 Task: Add a signature Gary Collins containing Have a great Memorial Day, Gary Collins to email address softage.1@softage.net and add a label Jewelry
Action: Mouse moved to (447, 735)
Screenshot: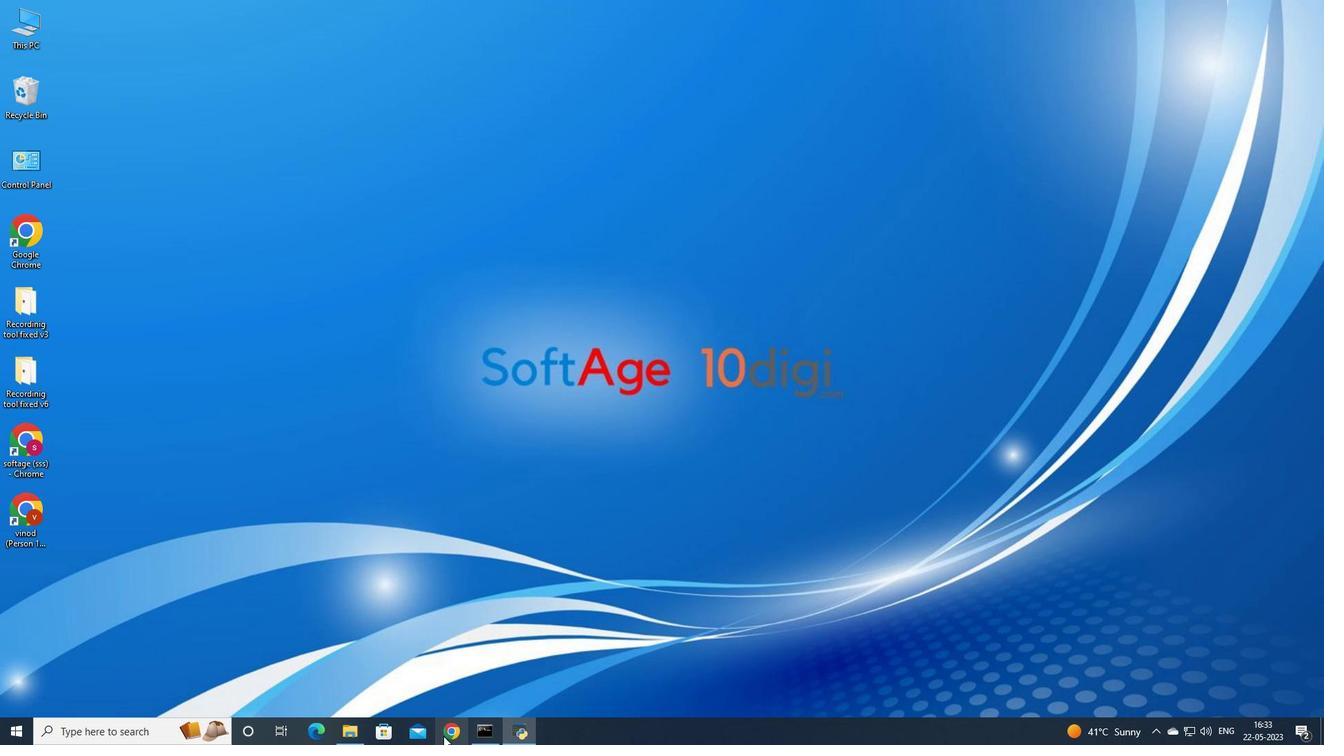 
Action: Mouse pressed left at (447, 735)
Screenshot: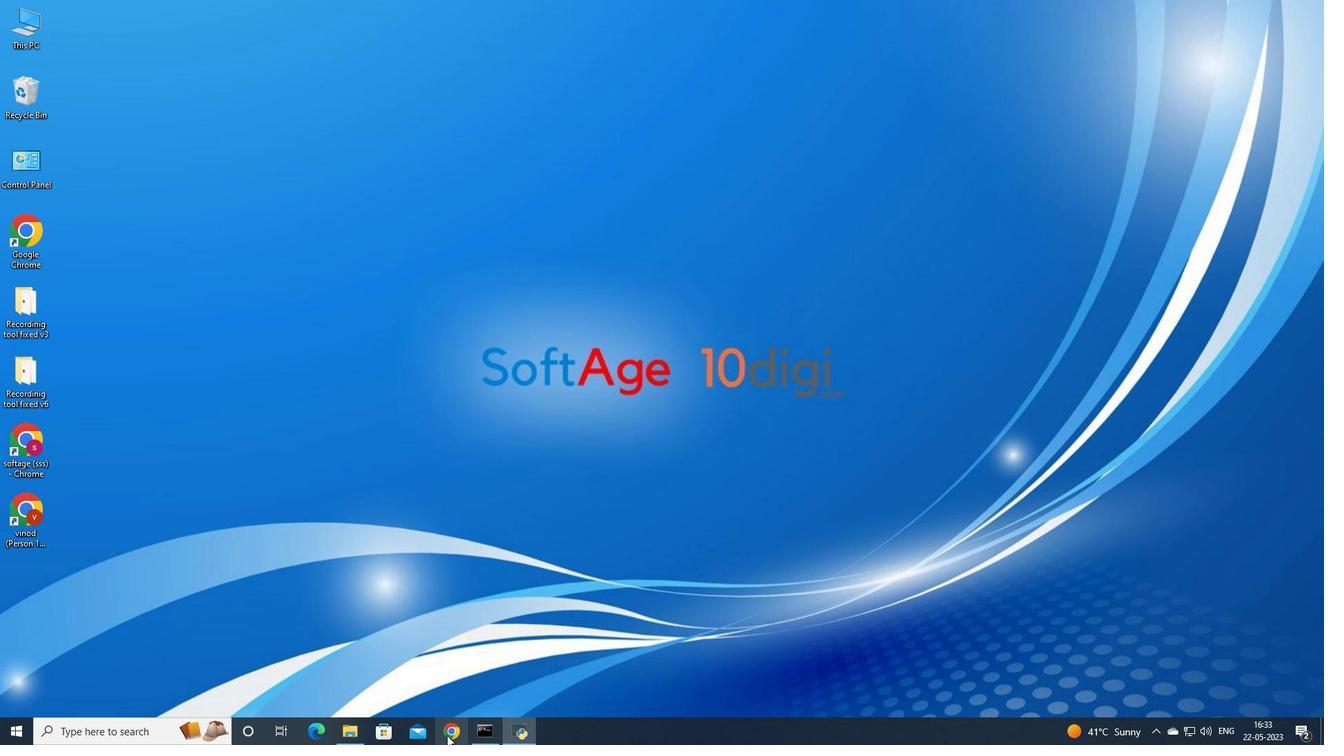 
Action: Mouse moved to (567, 432)
Screenshot: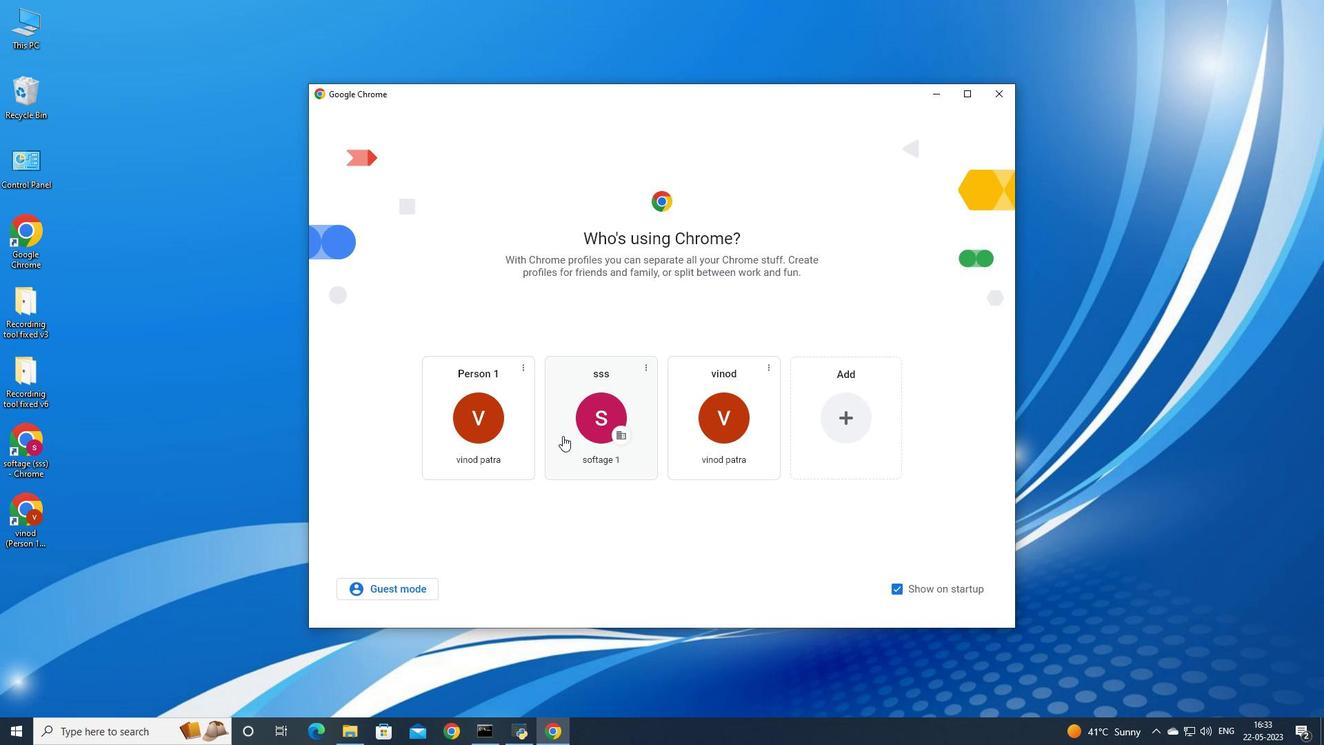 
Action: Mouse pressed left at (567, 432)
Screenshot: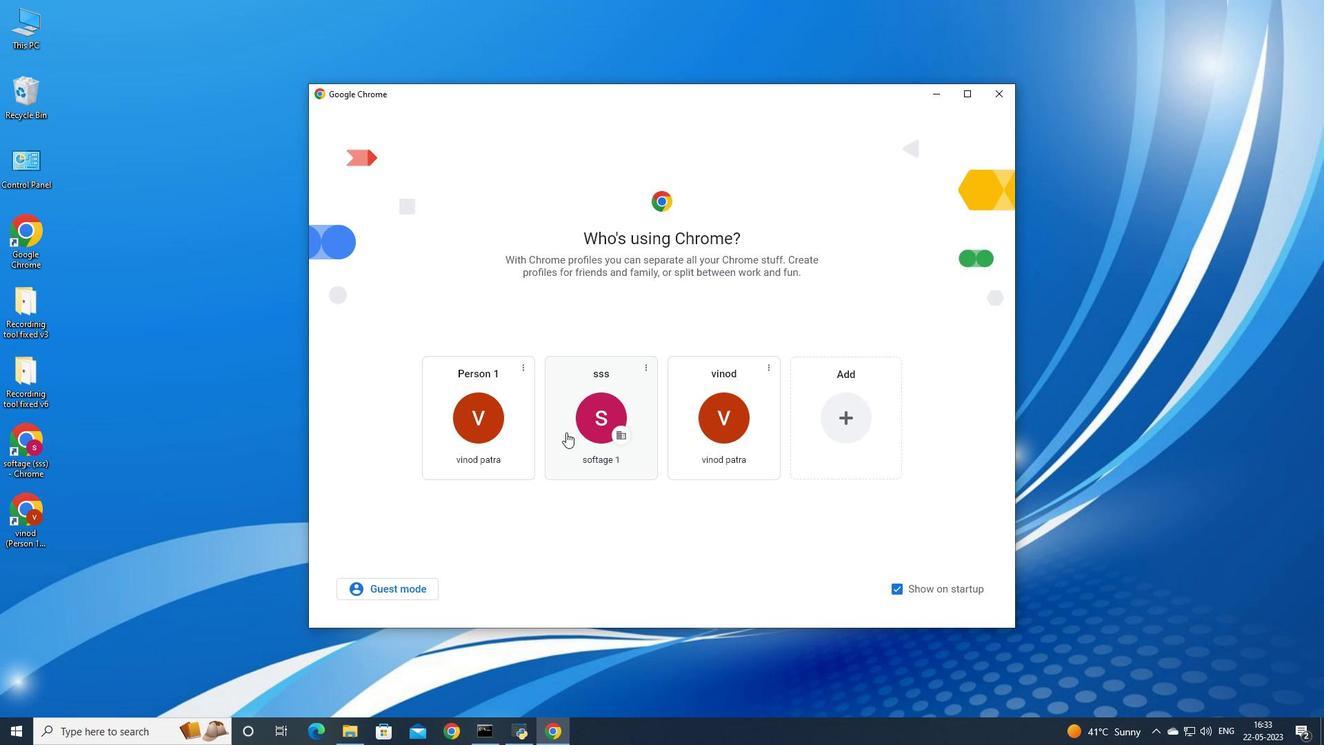 
Action: Mouse moved to (1188, 75)
Screenshot: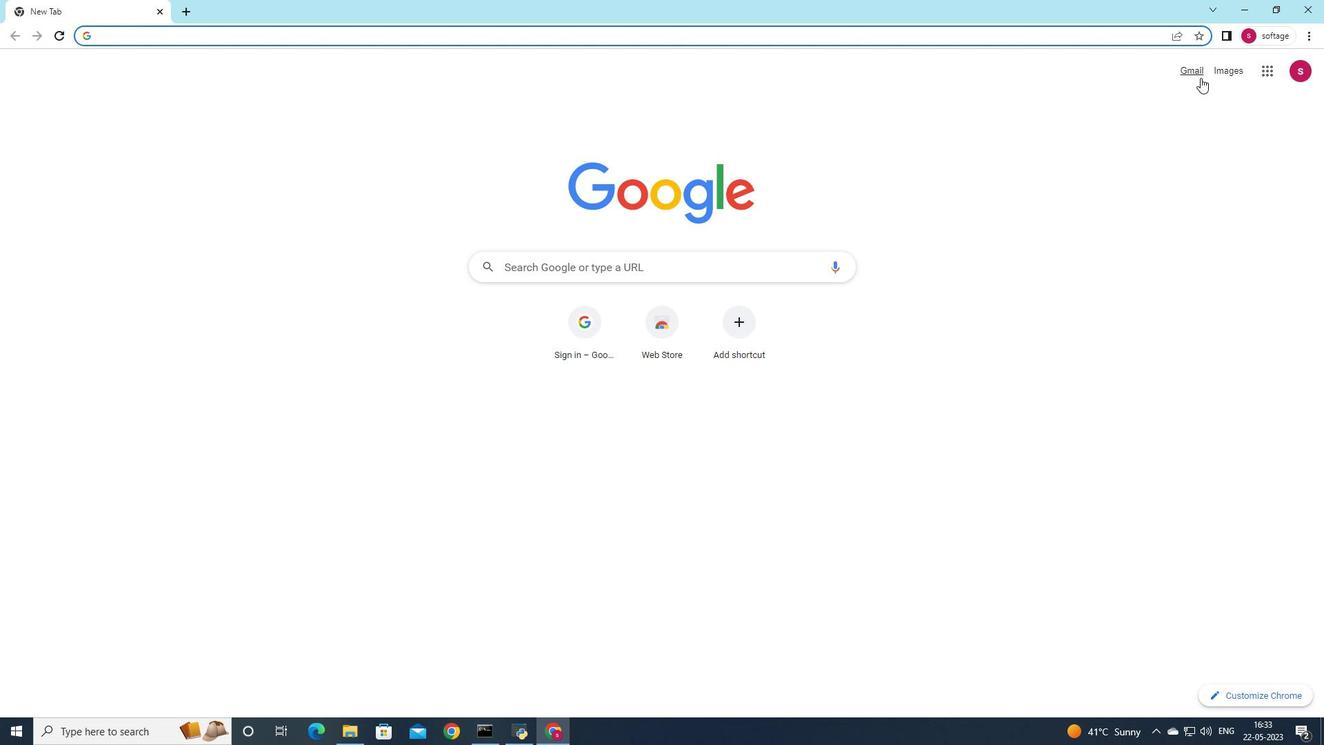 
Action: Mouse pressed left at (1188, 75)
Screenshot: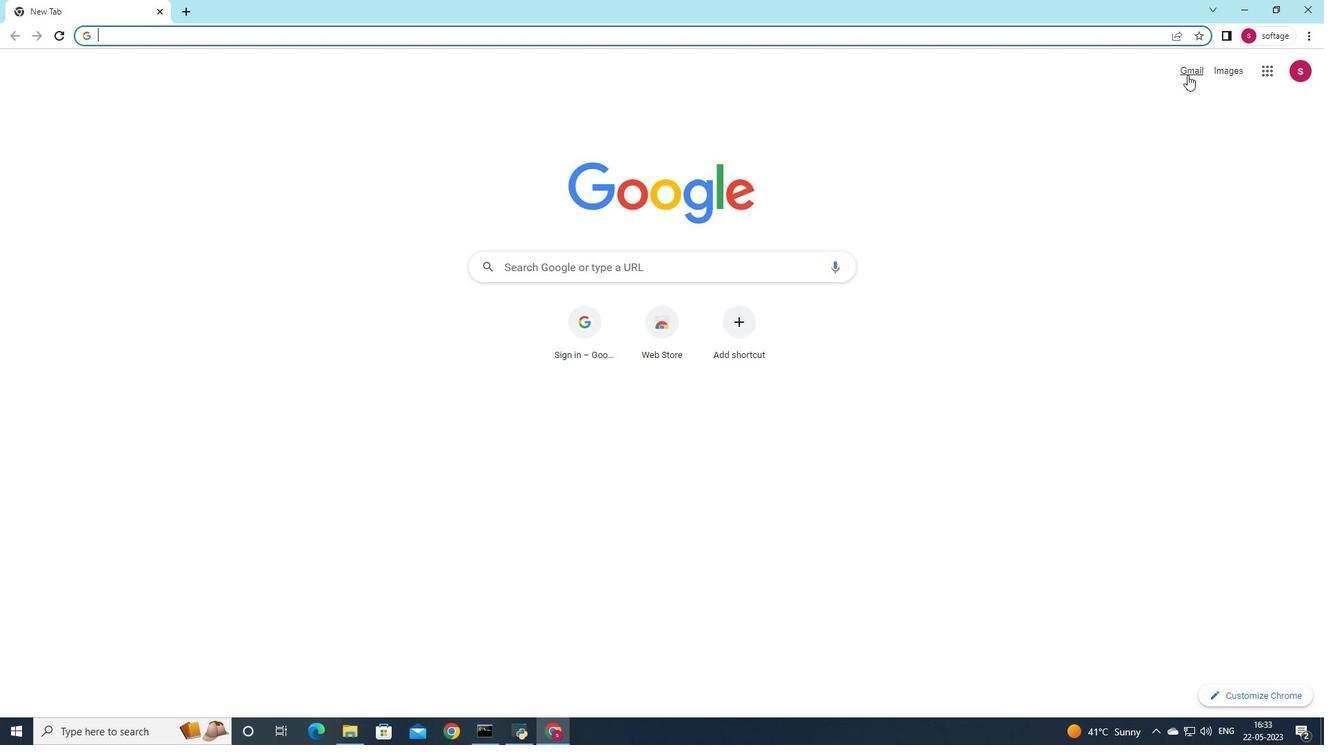 
Action: Mouse moved to (1174, 97)
Screenshot: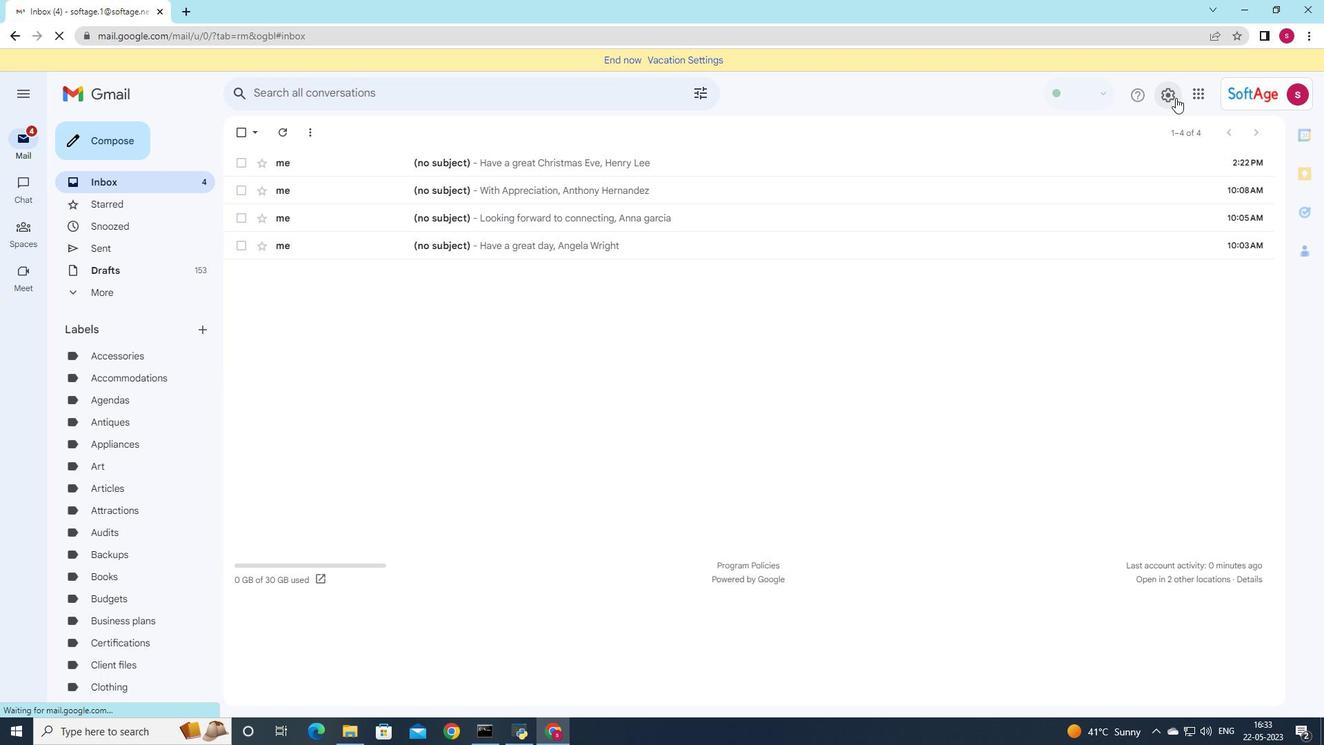
Action: Mouse pressed left at (1174, 97)
Screenshot: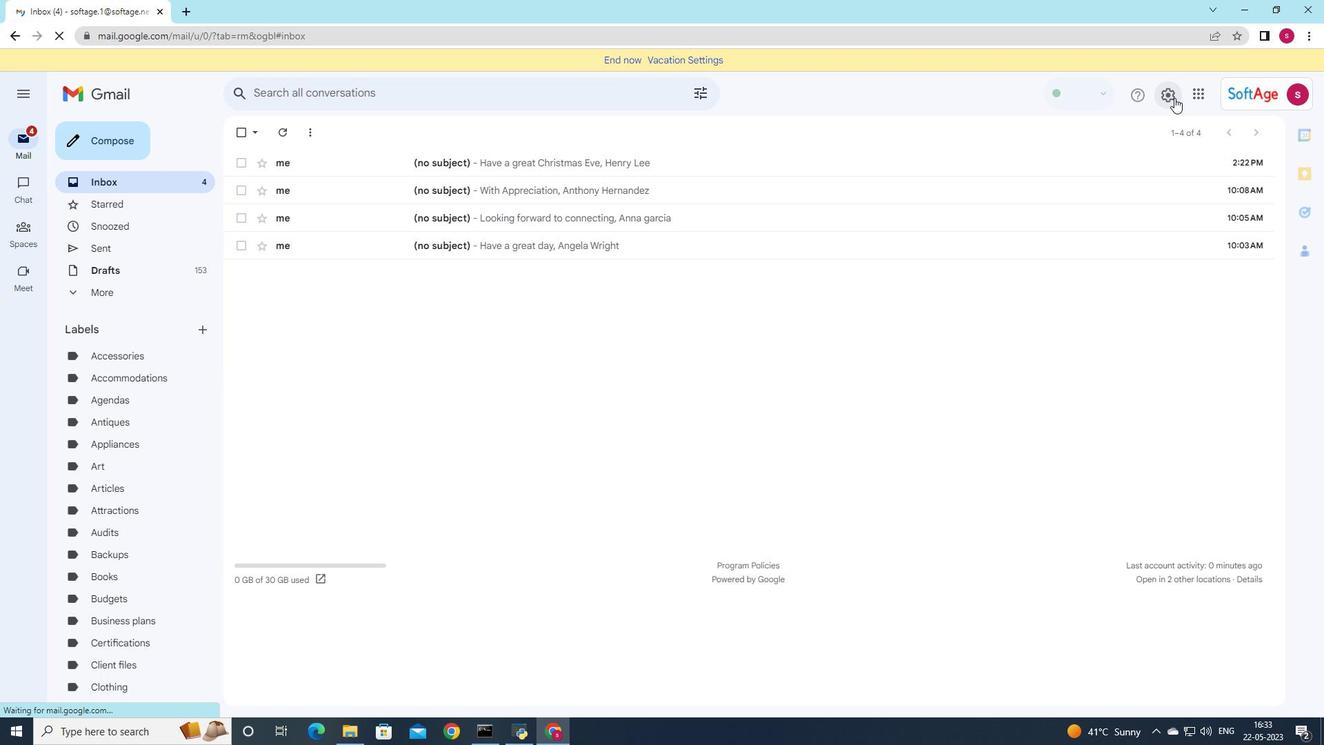 
Action: Mouse moved to (1186, 156)
Screenshot: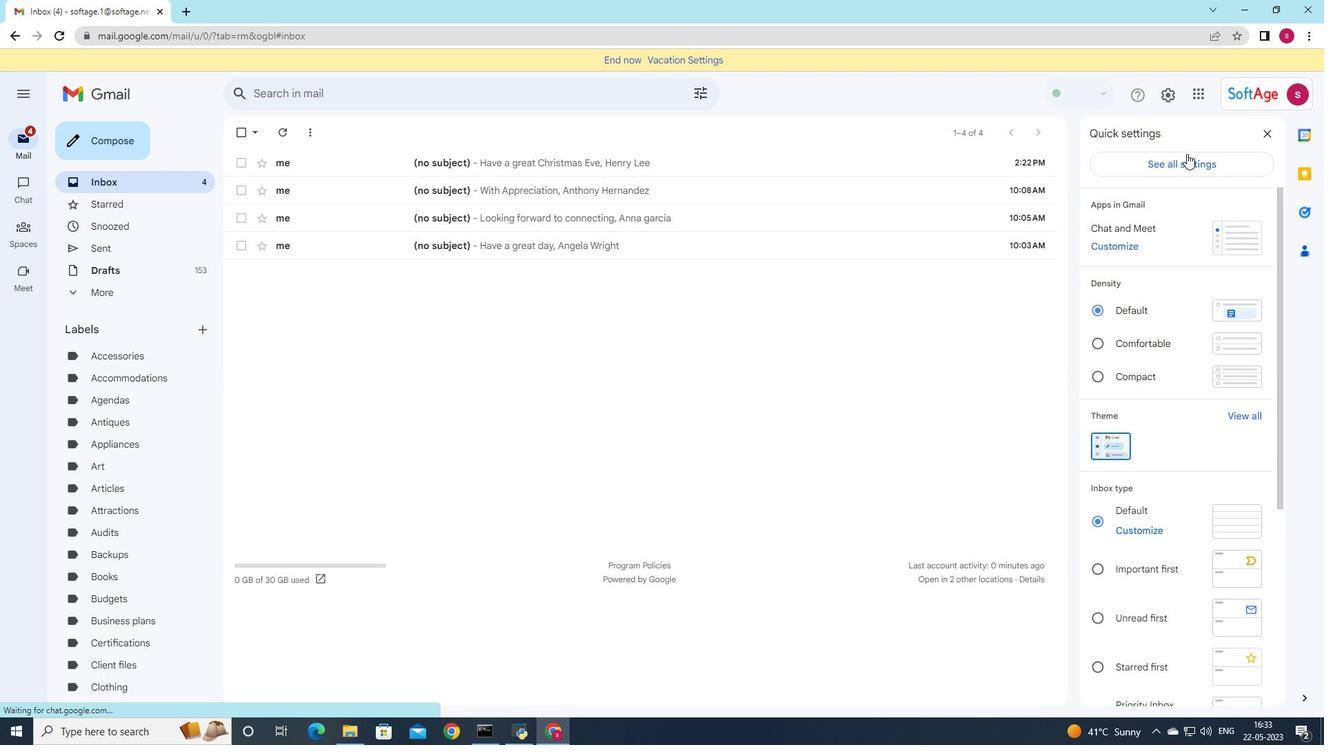 
Action: Mouse pressed left at (1186, 156)
Screenshot: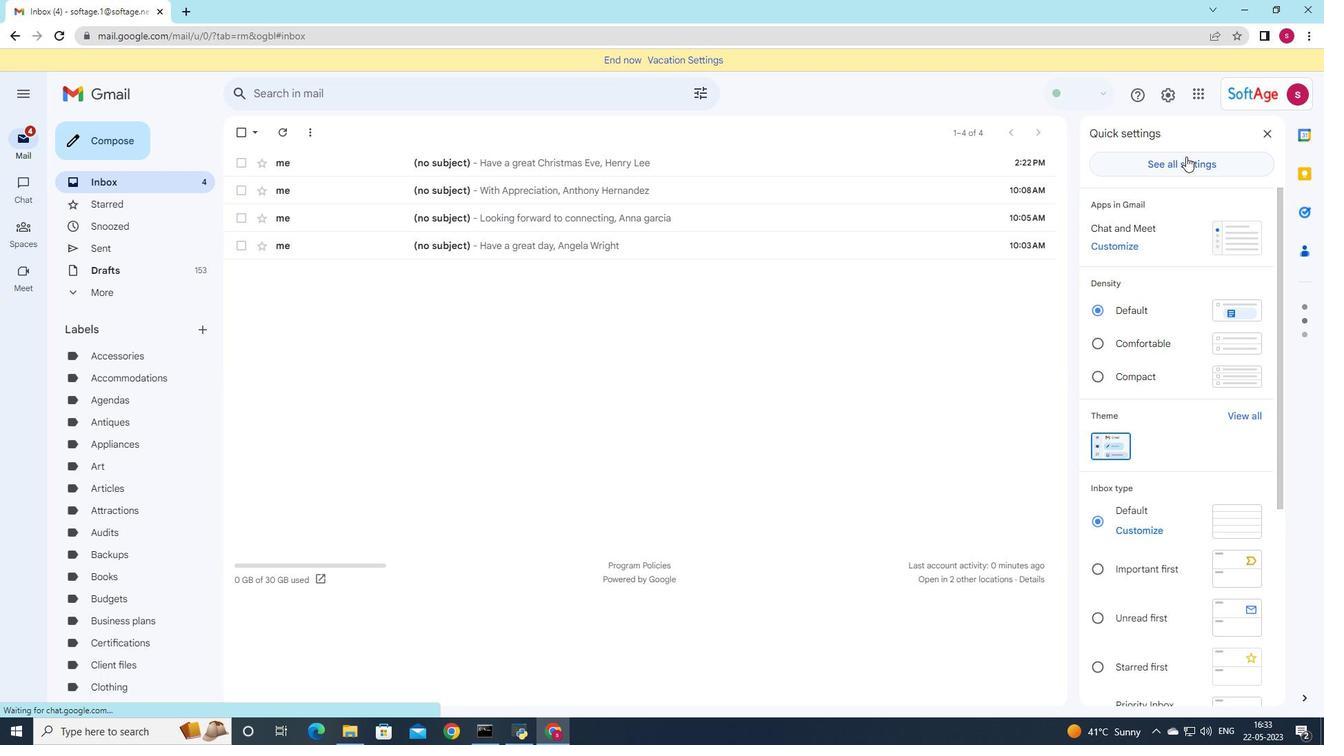 
Action: Mouse moved to (565, 372)
Screenshot: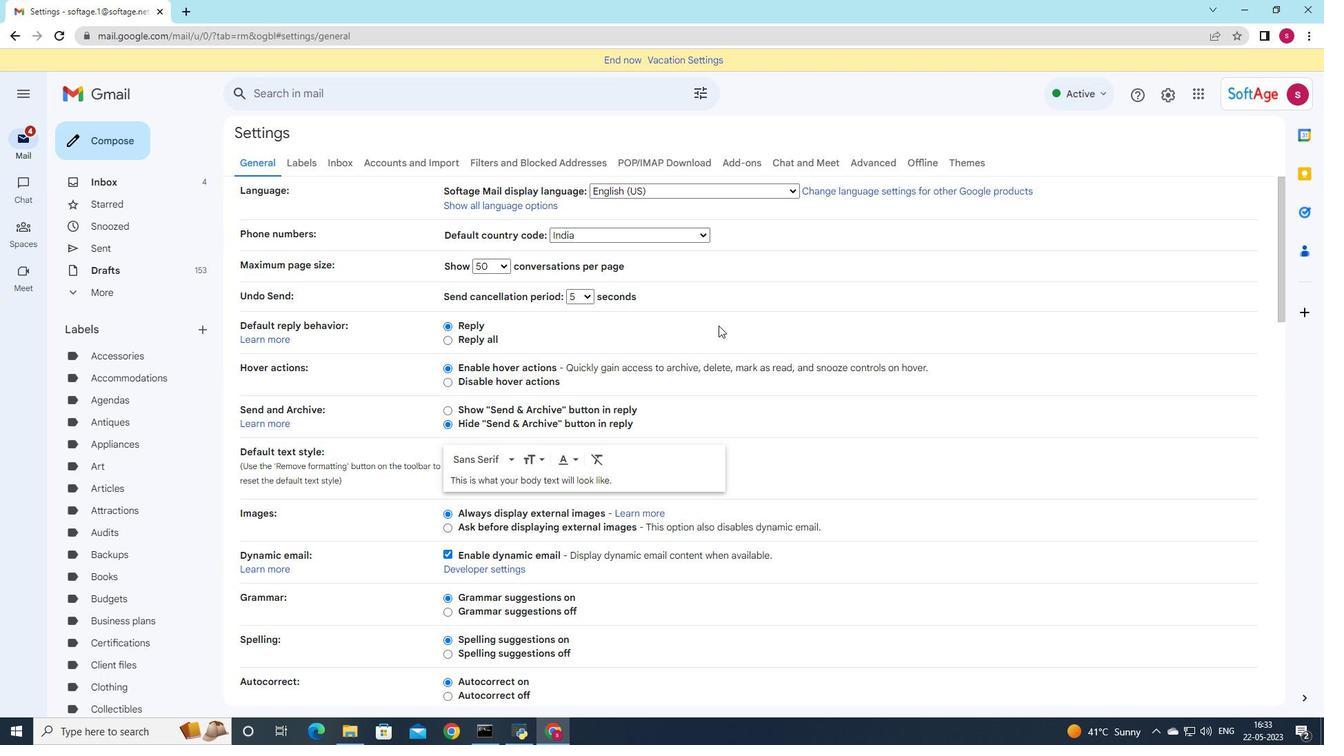 
Action: Mouse scrolled (565, 371) with delta (0, 0)
Screenshot: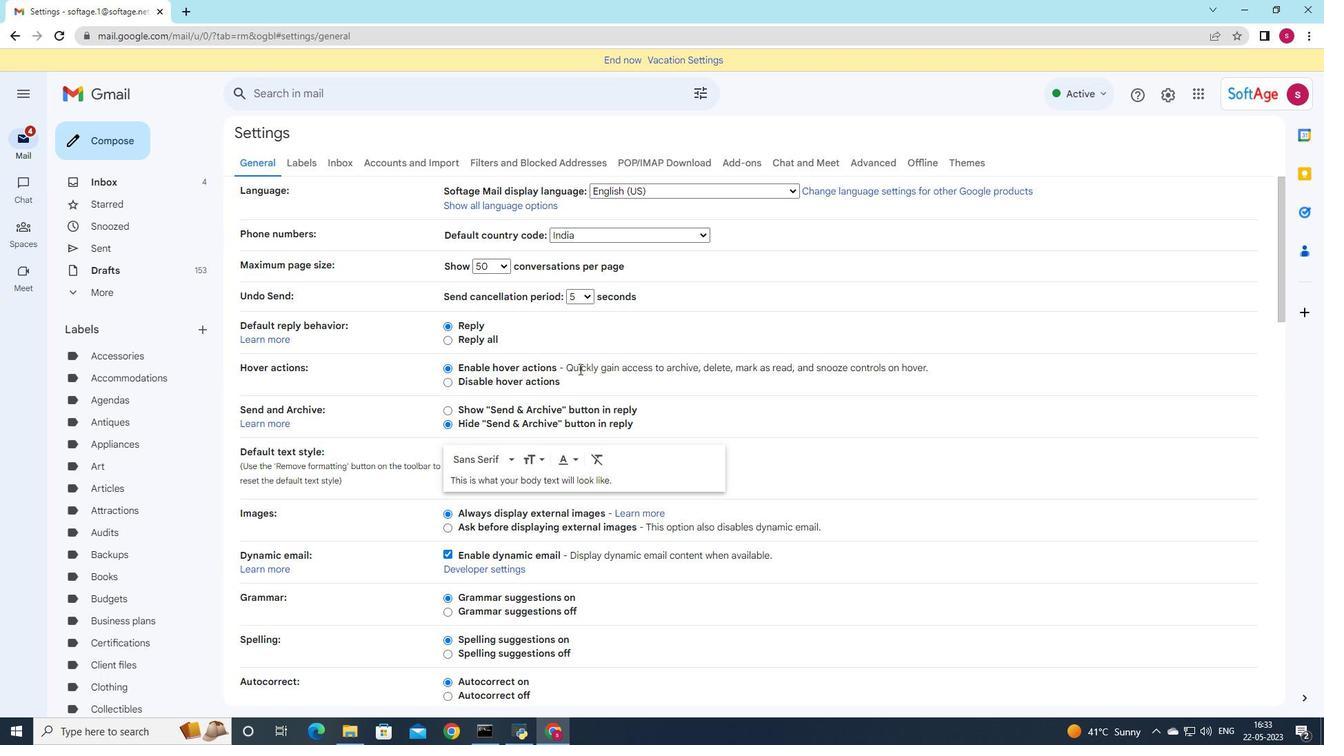 
Action: Mouse scrolled (565, 371) with delta (0, 0)
Screenshot: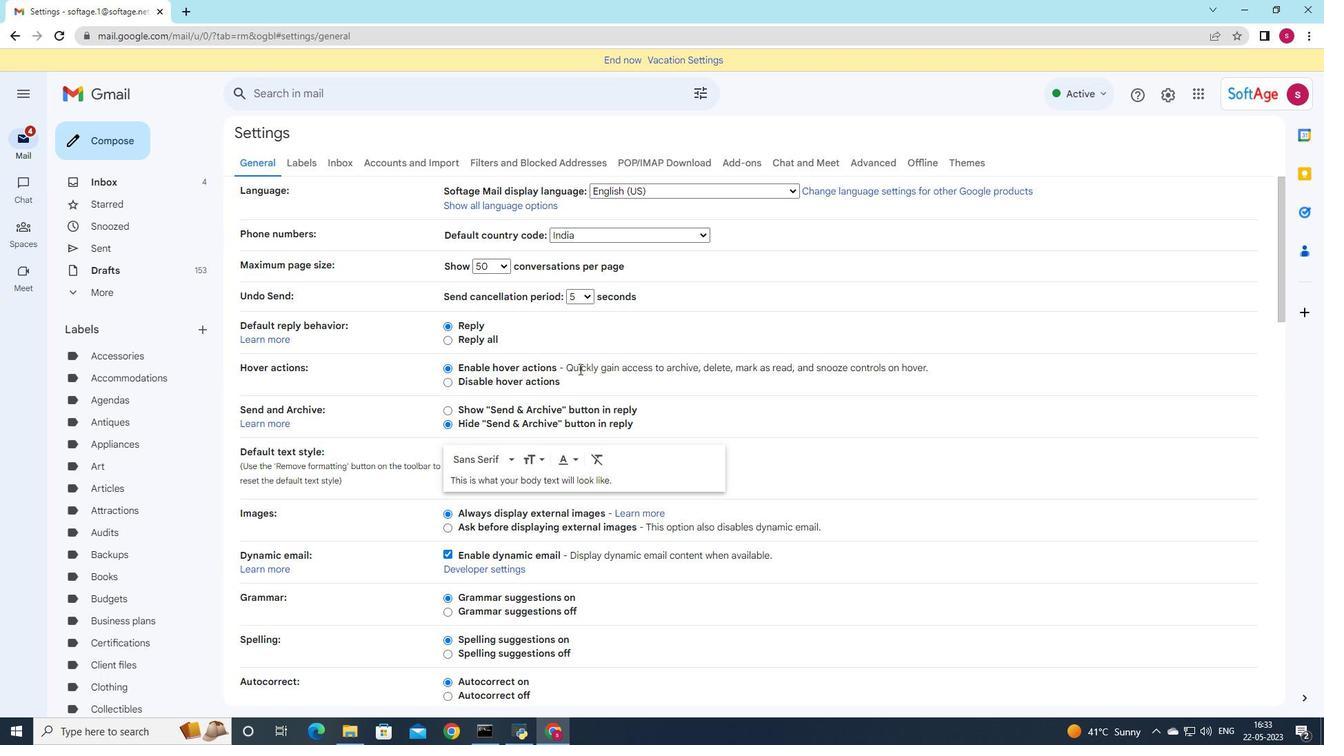 
Action: Mouse scrolled (565, 371) with delta (0, 0)
Screenshot: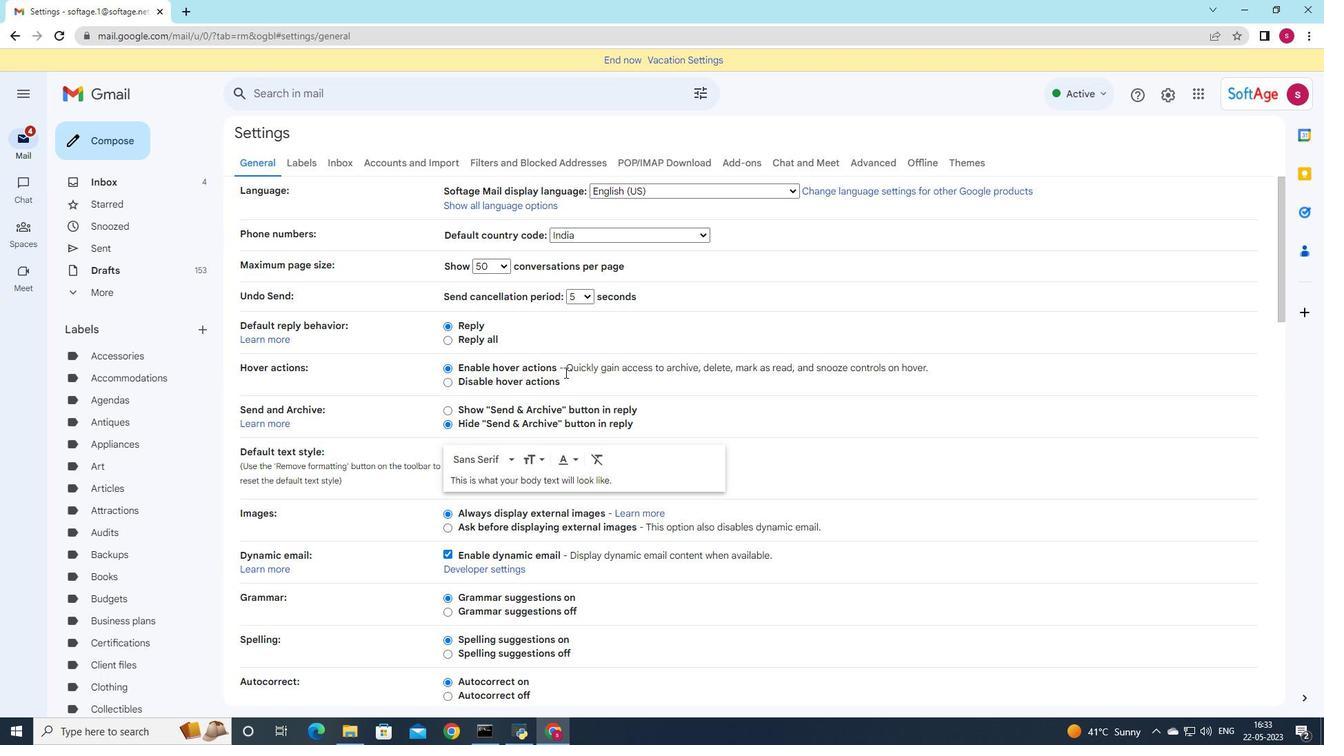 
Action: Mouse scrolled (565, 371) with delta (0, 0)
Screenshot: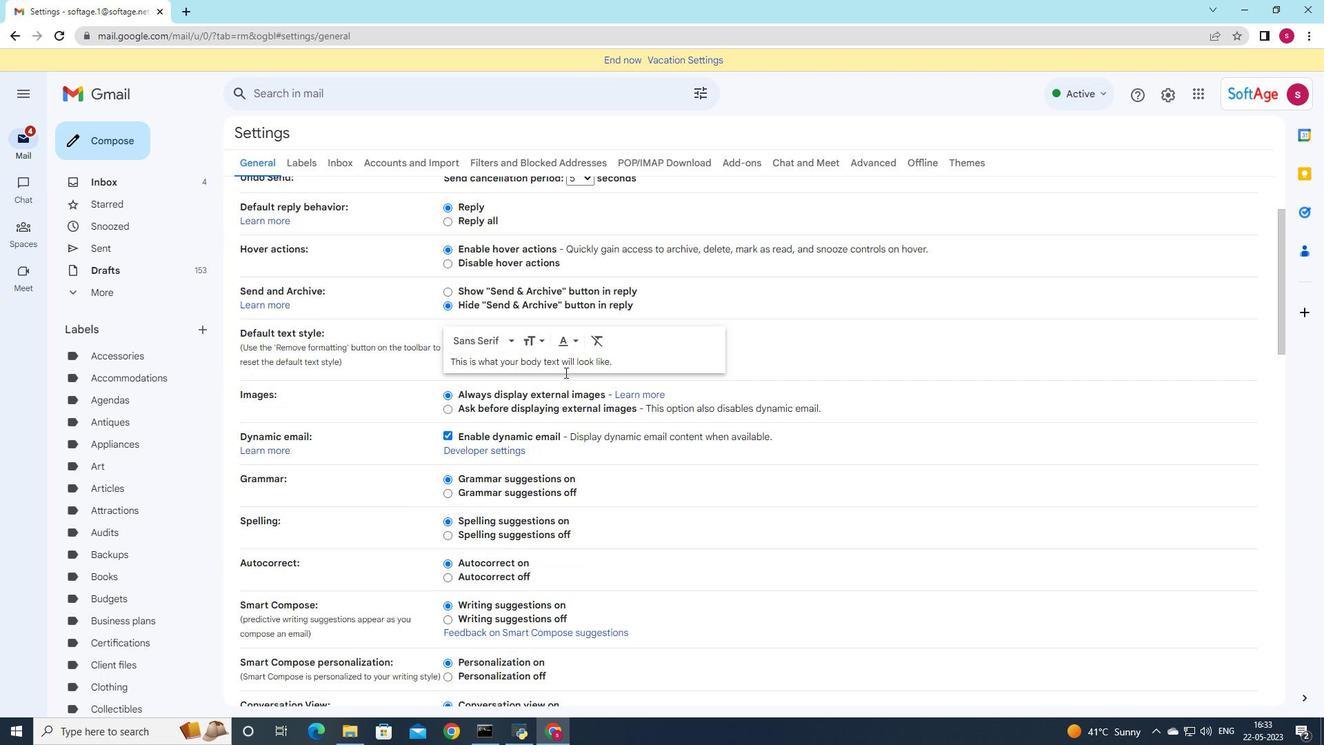 
Action: Mouse scrolled (565, 371) with delta (0, 0)
Screenshot: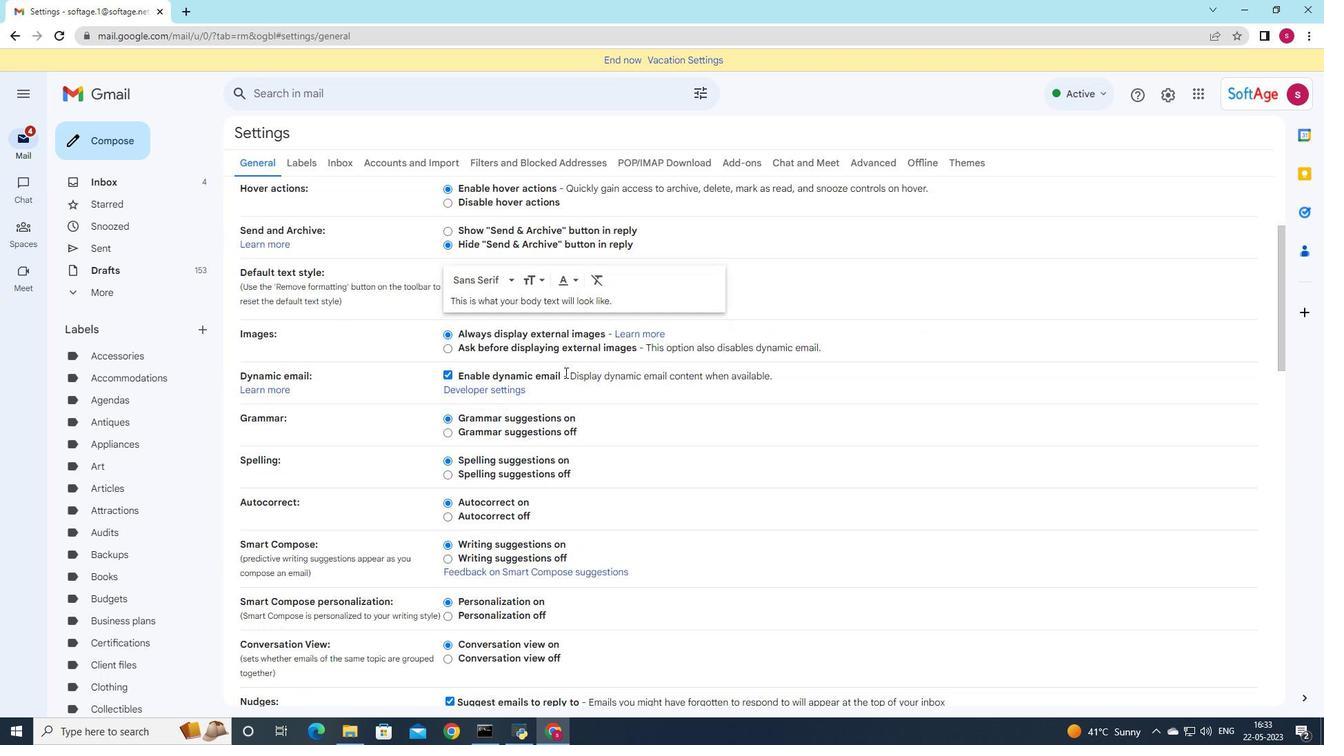 
Action: Mouse scrolled (565, 371) with delta (0, 0)
Screenshot: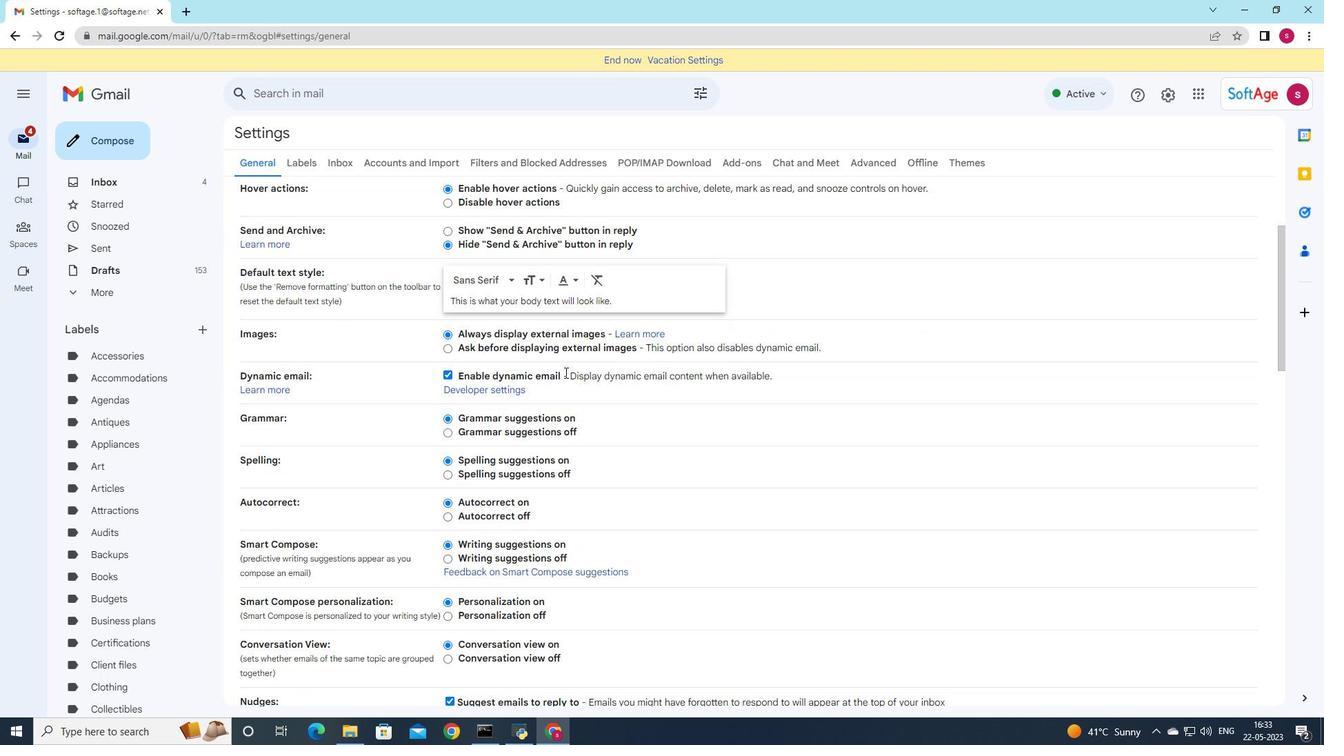 
Action: Mouse scrolled (565, 371) with delta (0, 0)
Screenshot: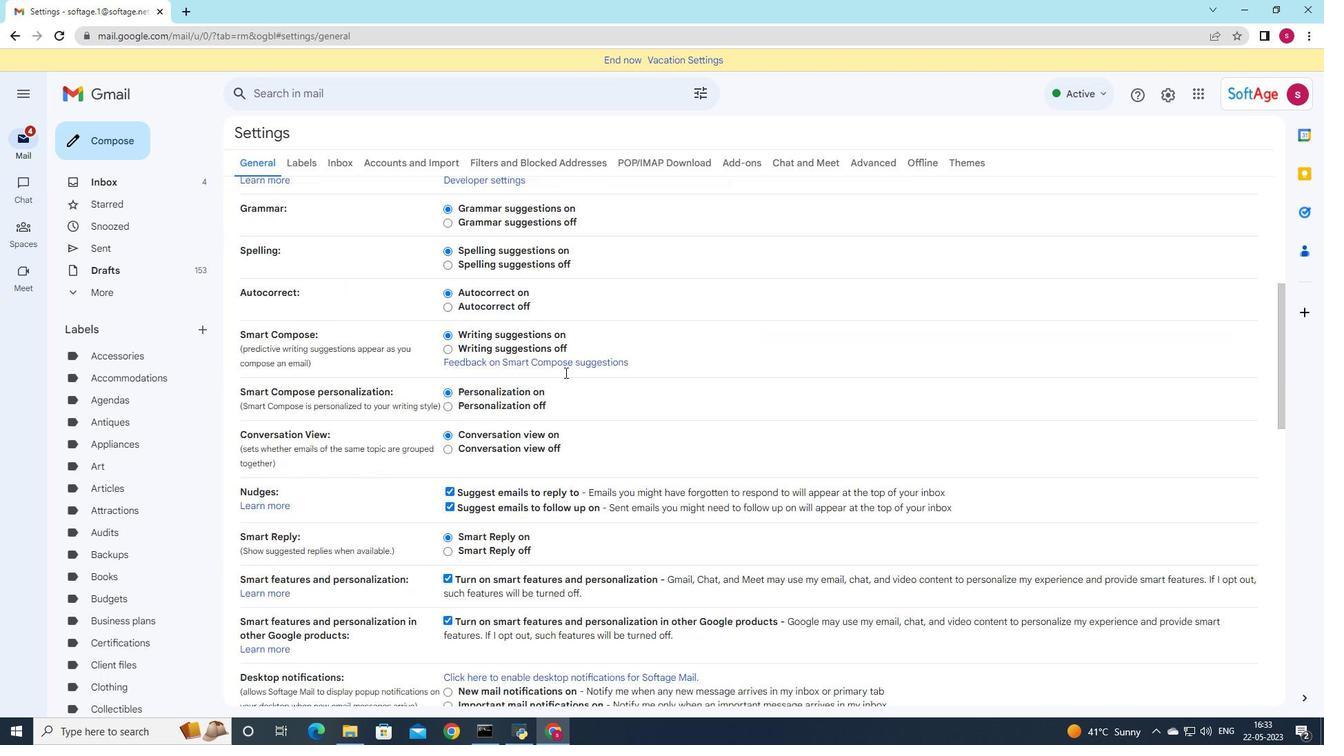 
Action: Mouse scrolled (565, 371) with delta (0, 0)
Screenshot: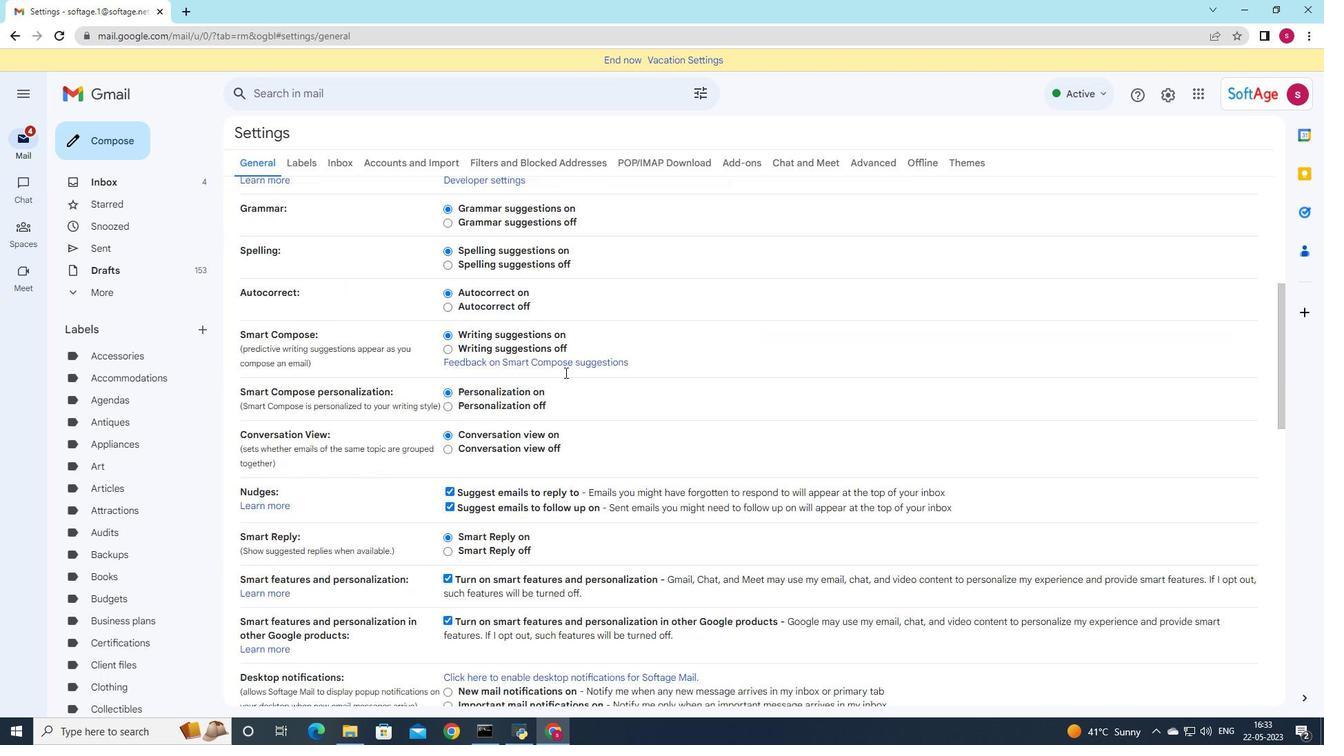 
Action: Mouse scrolled (565, 371) with delta (0, 0)
Screenshot: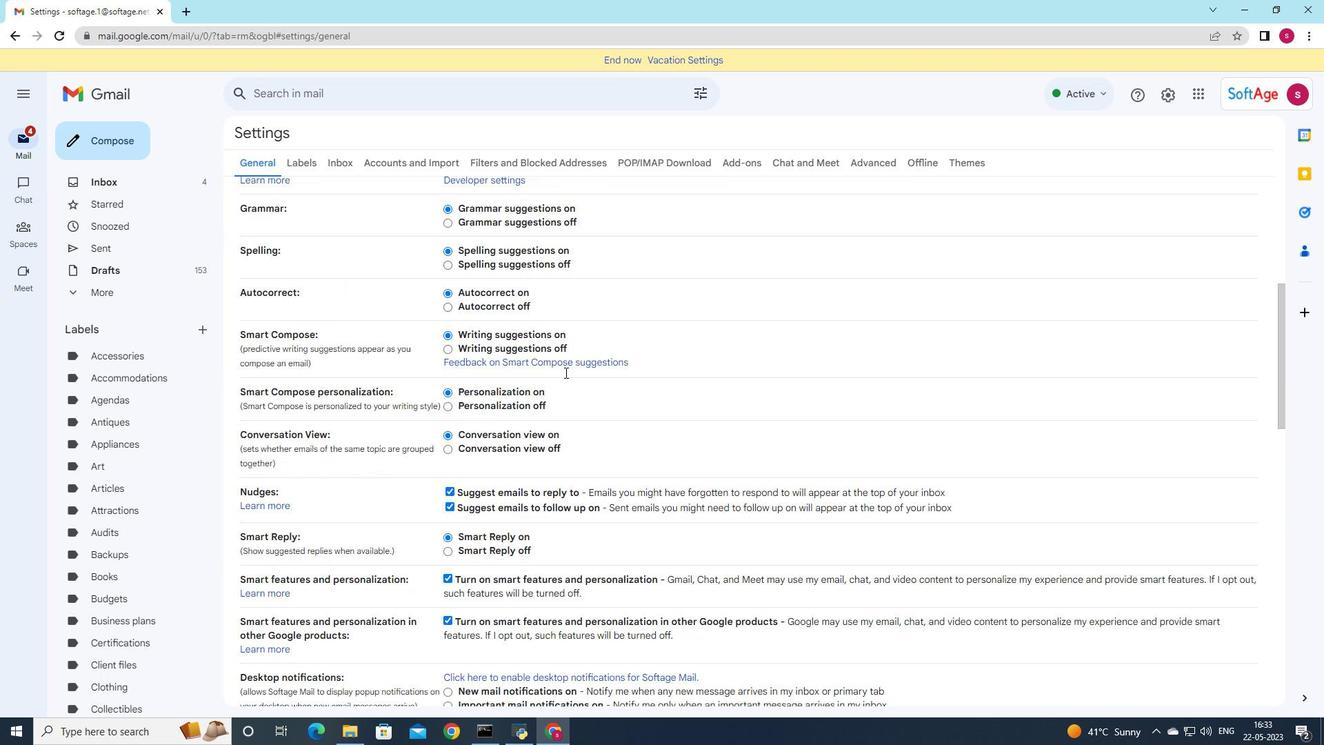 
Action: Mouse scrolled (565, 371) with delta (0, 0)
Screenshot: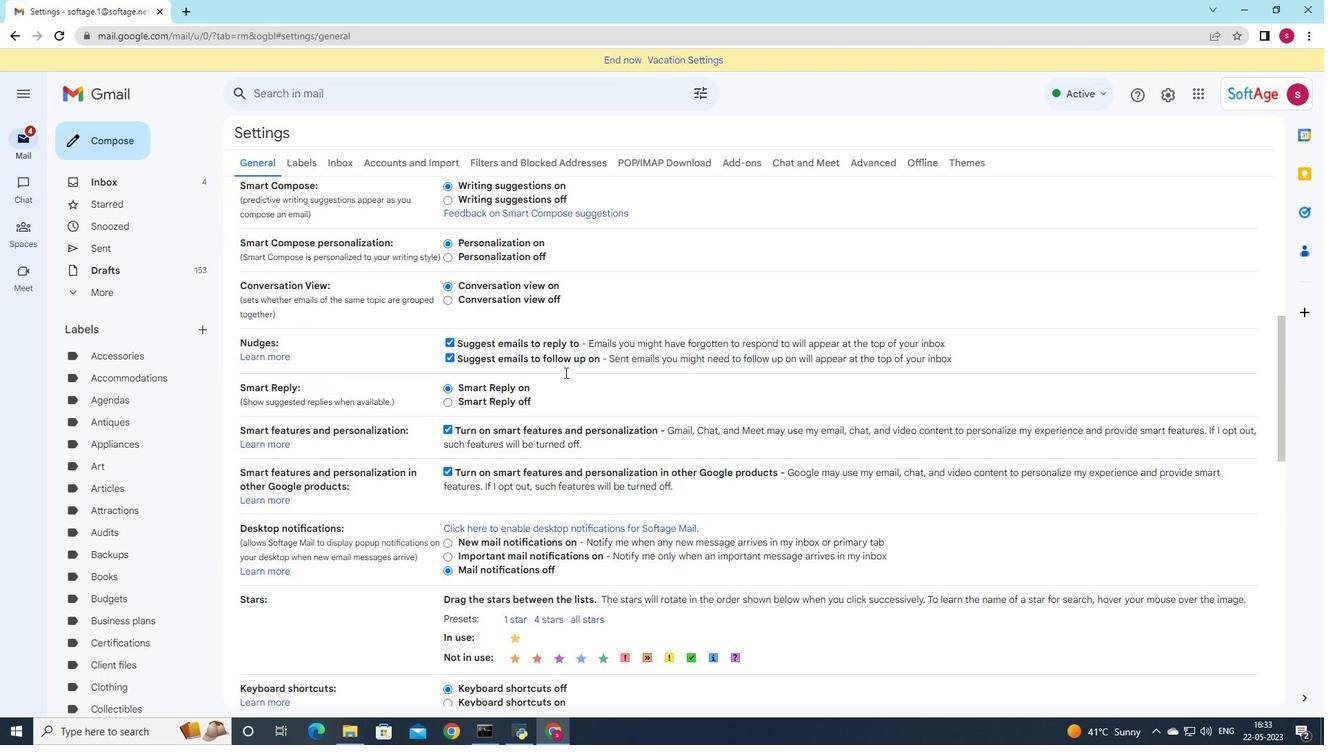 
Action: Mouse scrolled (565, 371) with delta (0, 0)
Screenshot: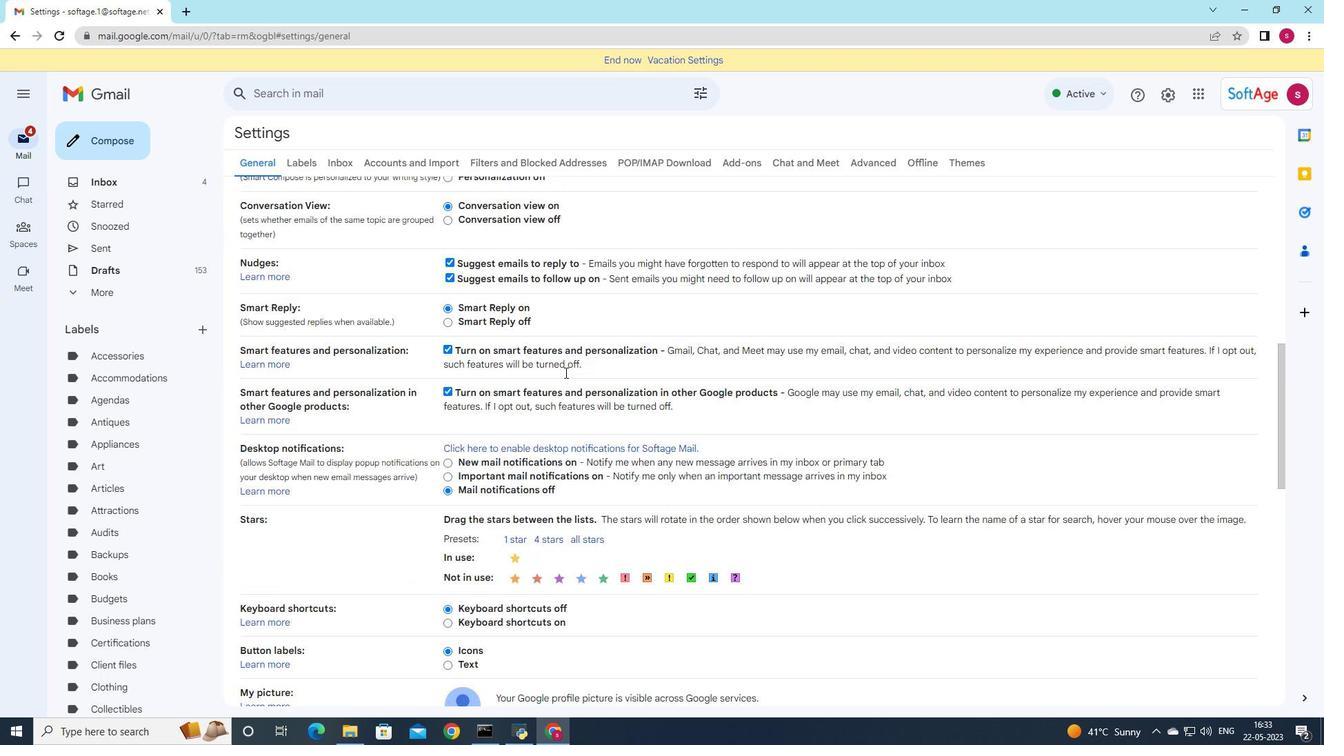 
Action: Mouse moved to (521, 403)
Screenshot: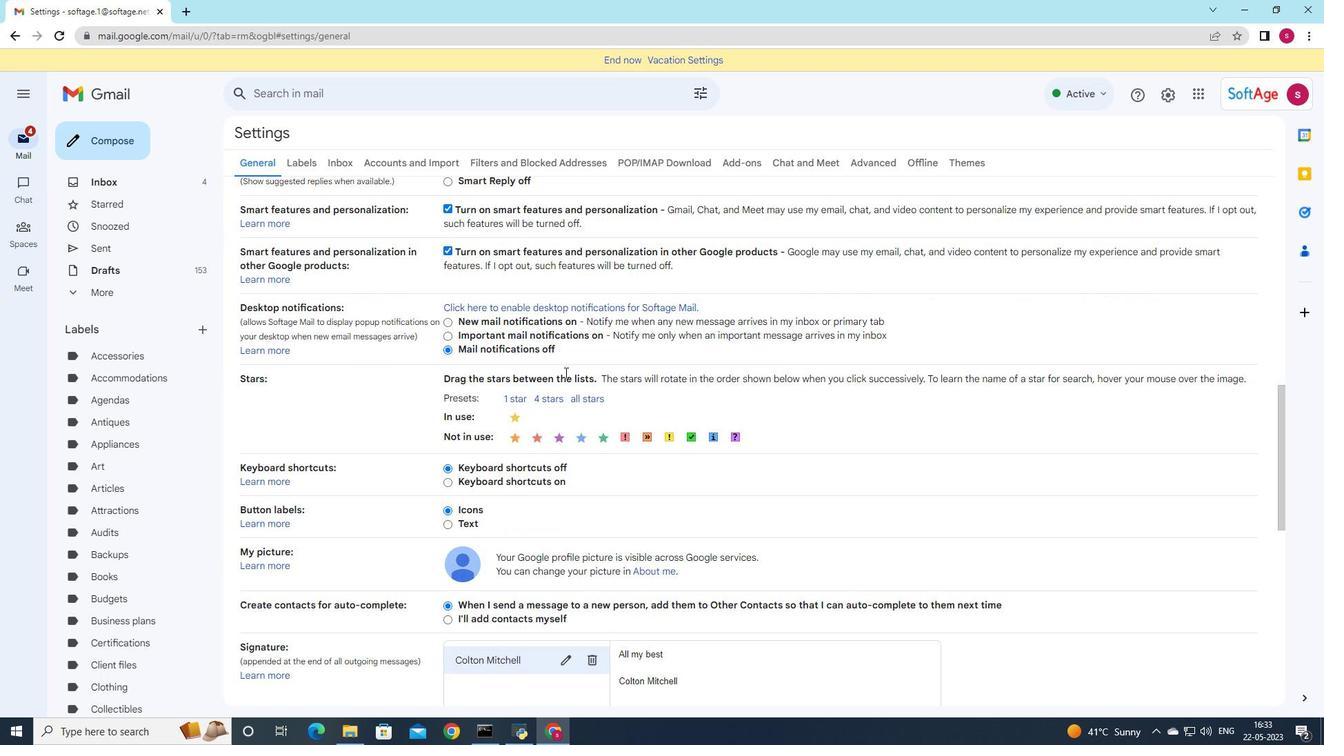 
Action: Mouse scrolled (521, 403) with delta (0, 0)
Screenshot: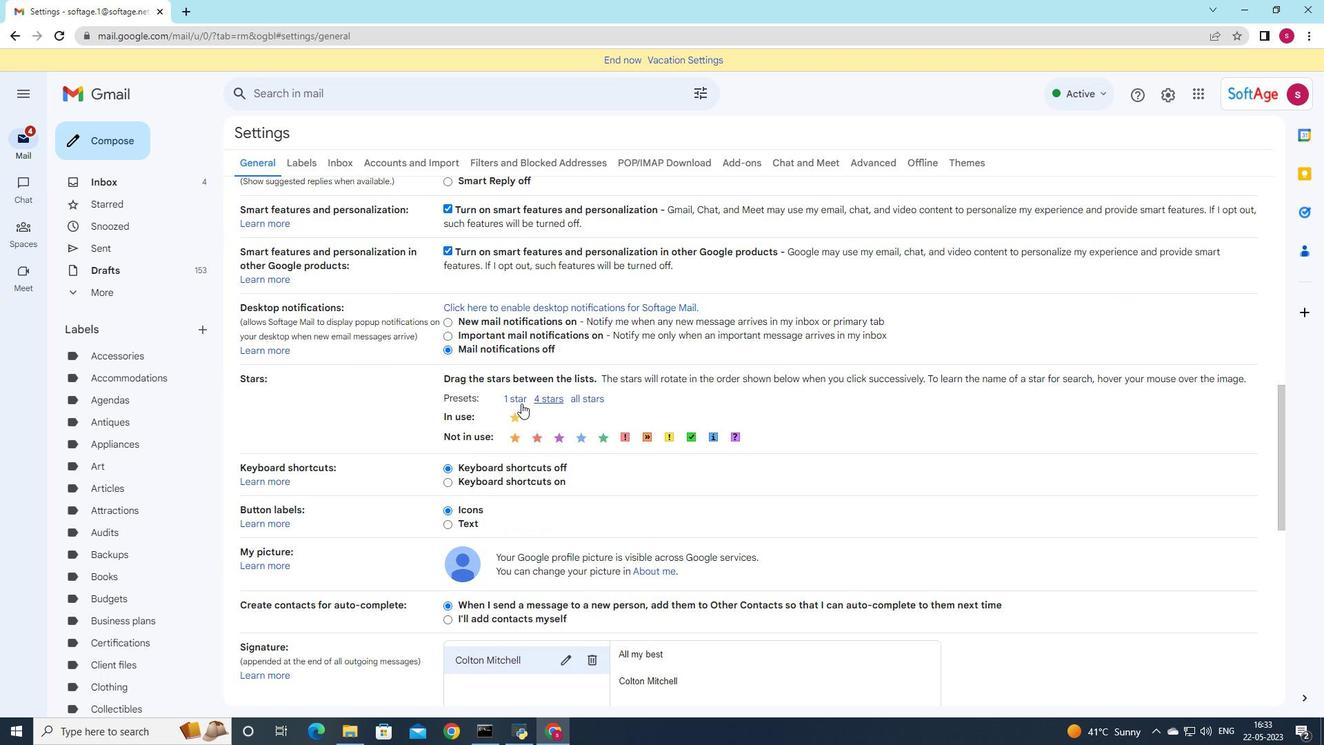 
Action: Mouse scrolled (521, 403) with delta (0, 0)
Screenshot: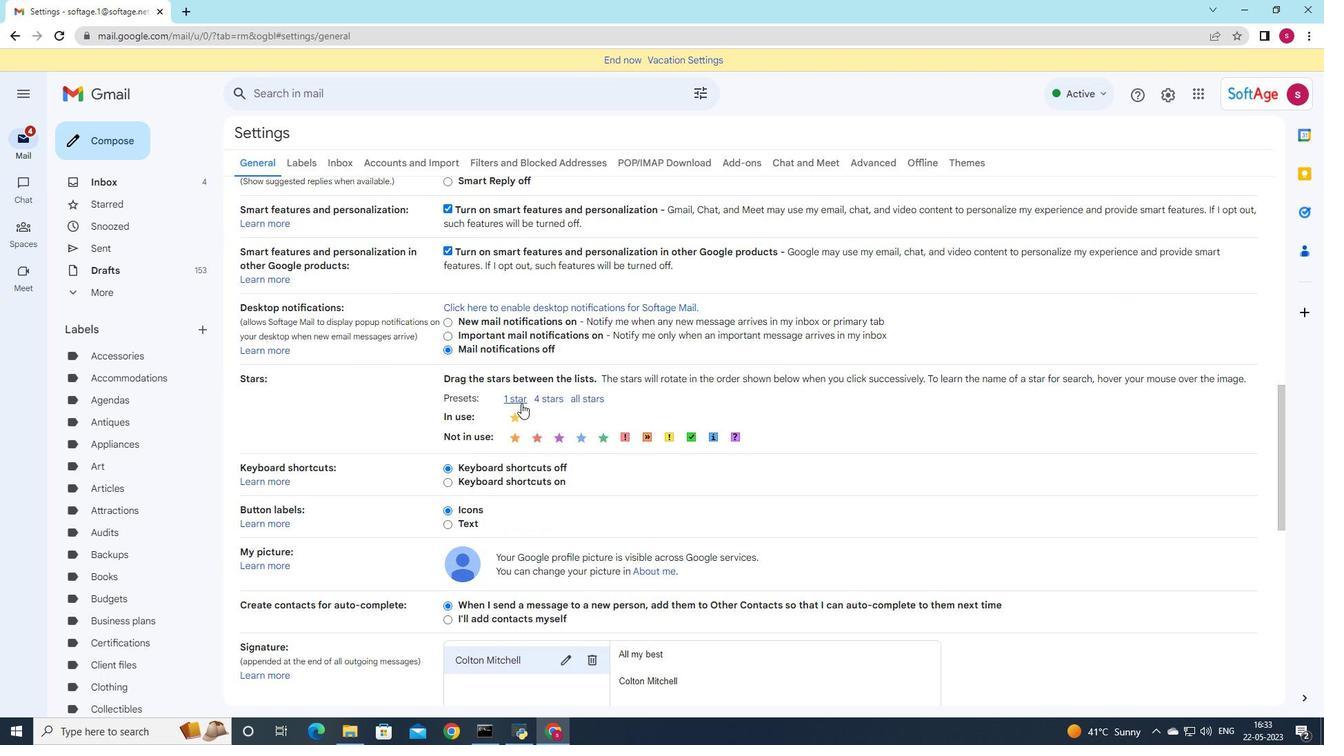 
Action: Mouse scrolled (521, 403) with delta (0, 0)
Screenshot: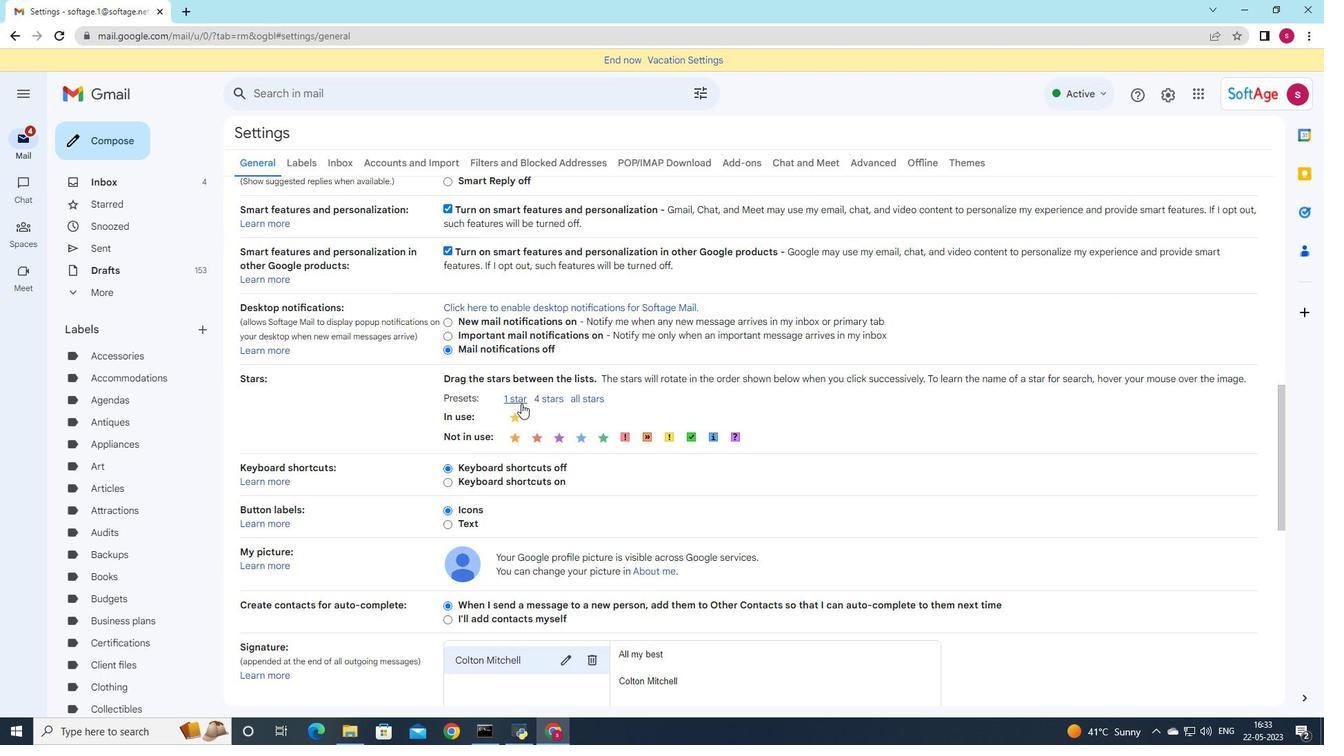 
Action: Mouse moved to (593, 454)
Screenshot: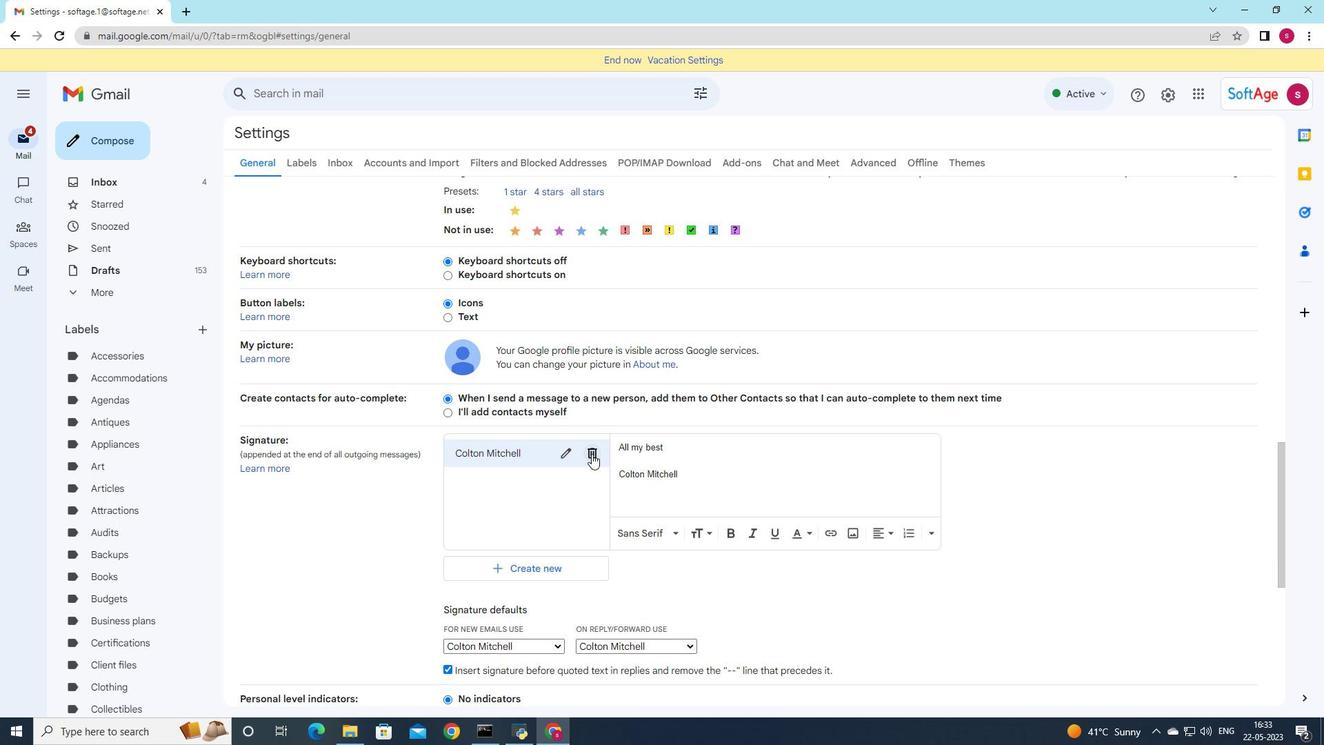 
Action: Mouse pressed left at (593, 454)
Screenshot: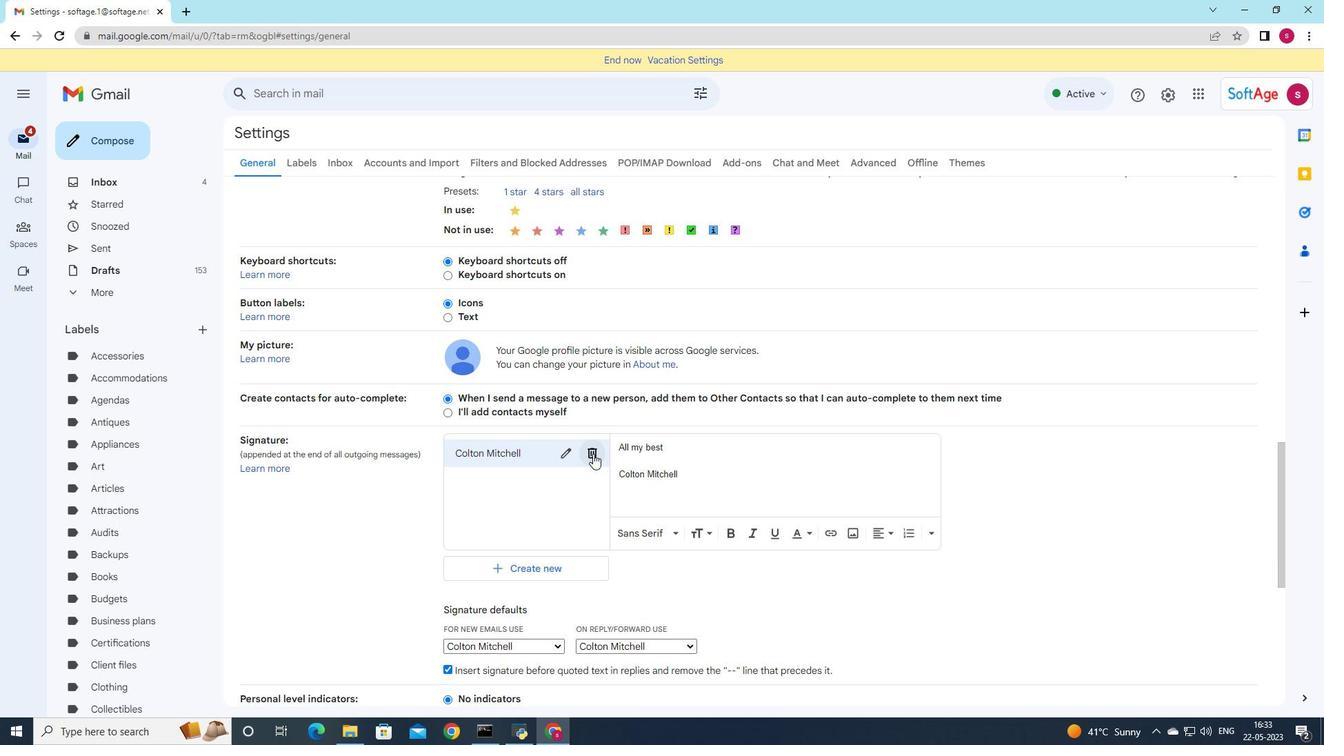 
Action: Mouse moved to (767, 411)
Screenshot: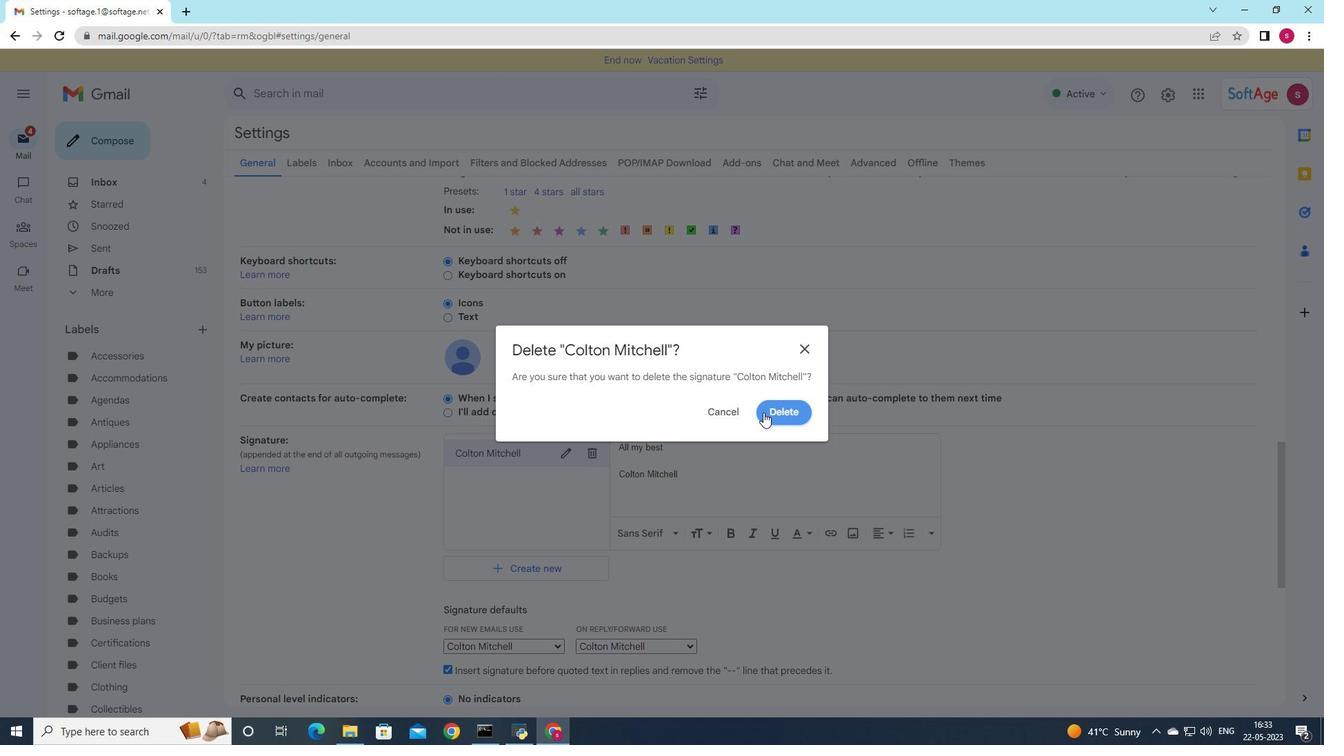 
Action: Mouse pressed left at (767, 411)
Screenshot: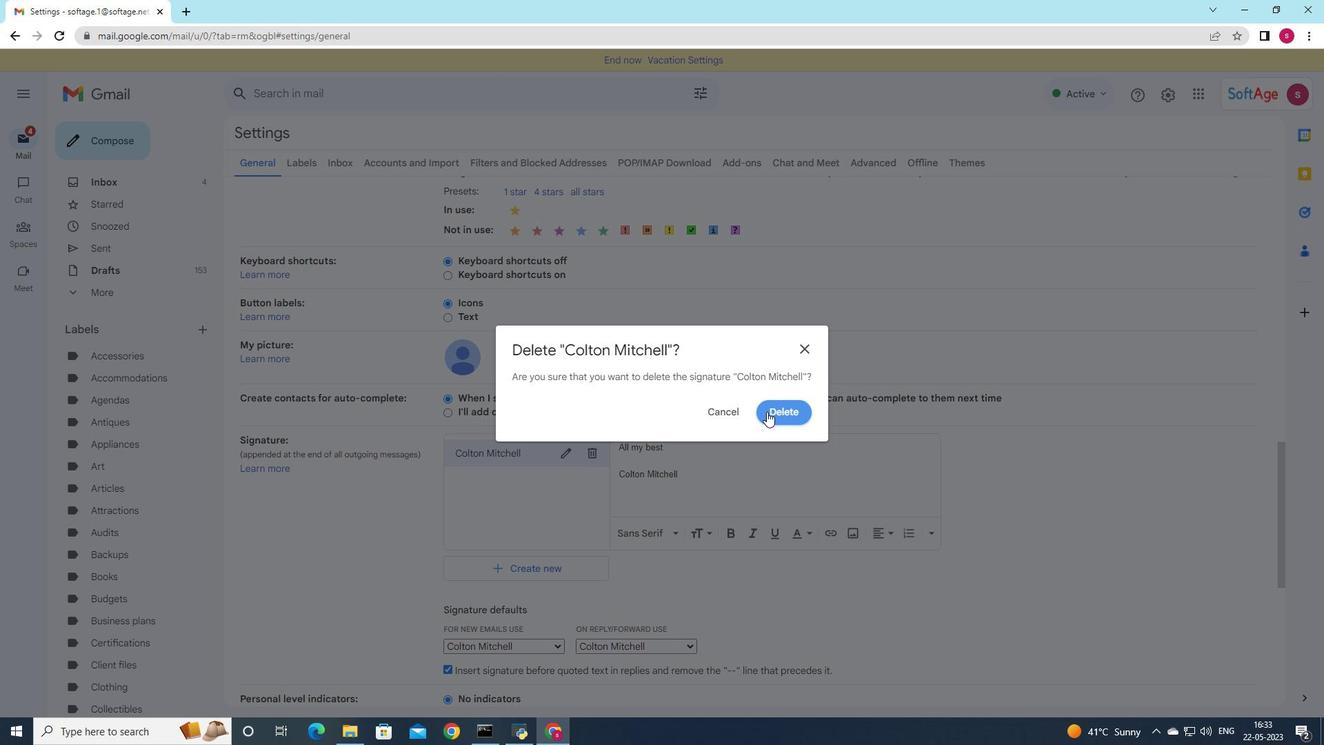 
Action: Mouse moved to (501, 464)
Screenshot: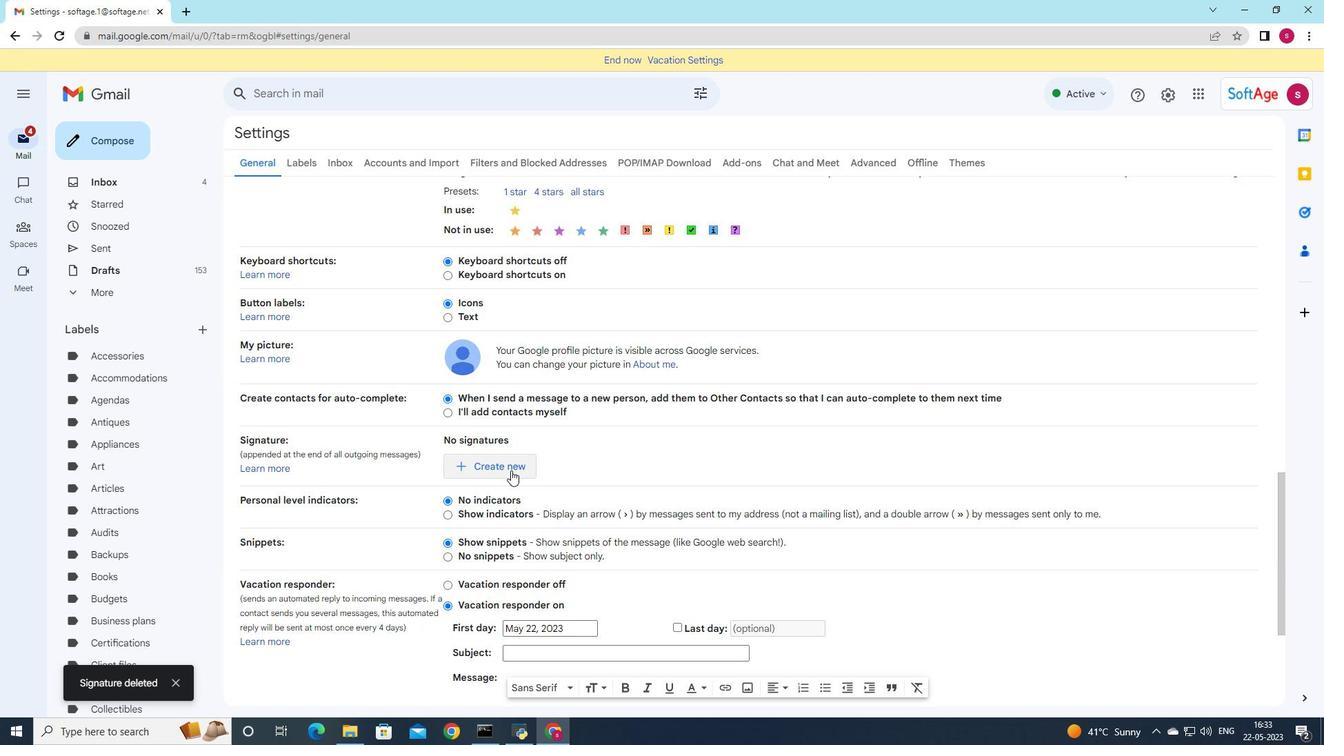 
Action: Mouse pressed left at (501, 464)
Screenshot: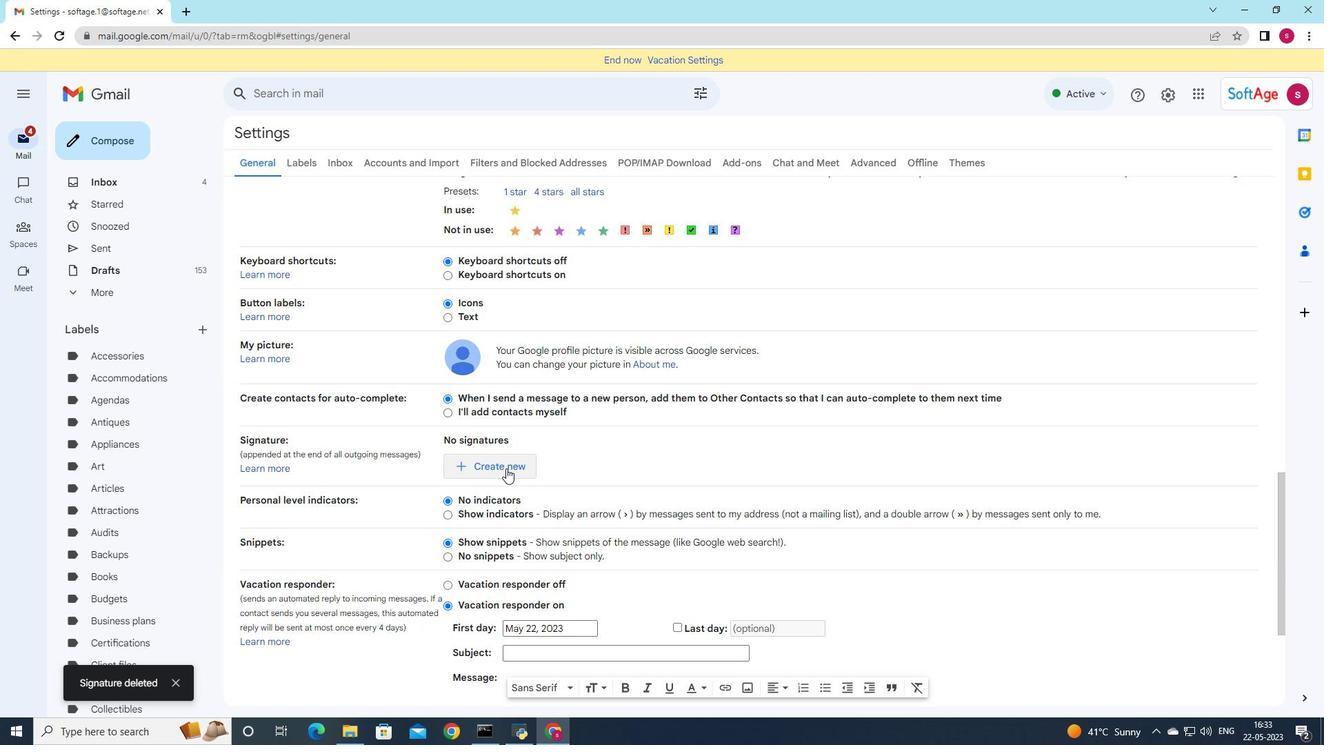 
Action: Mouse moved to (699, 374)
Screenshot: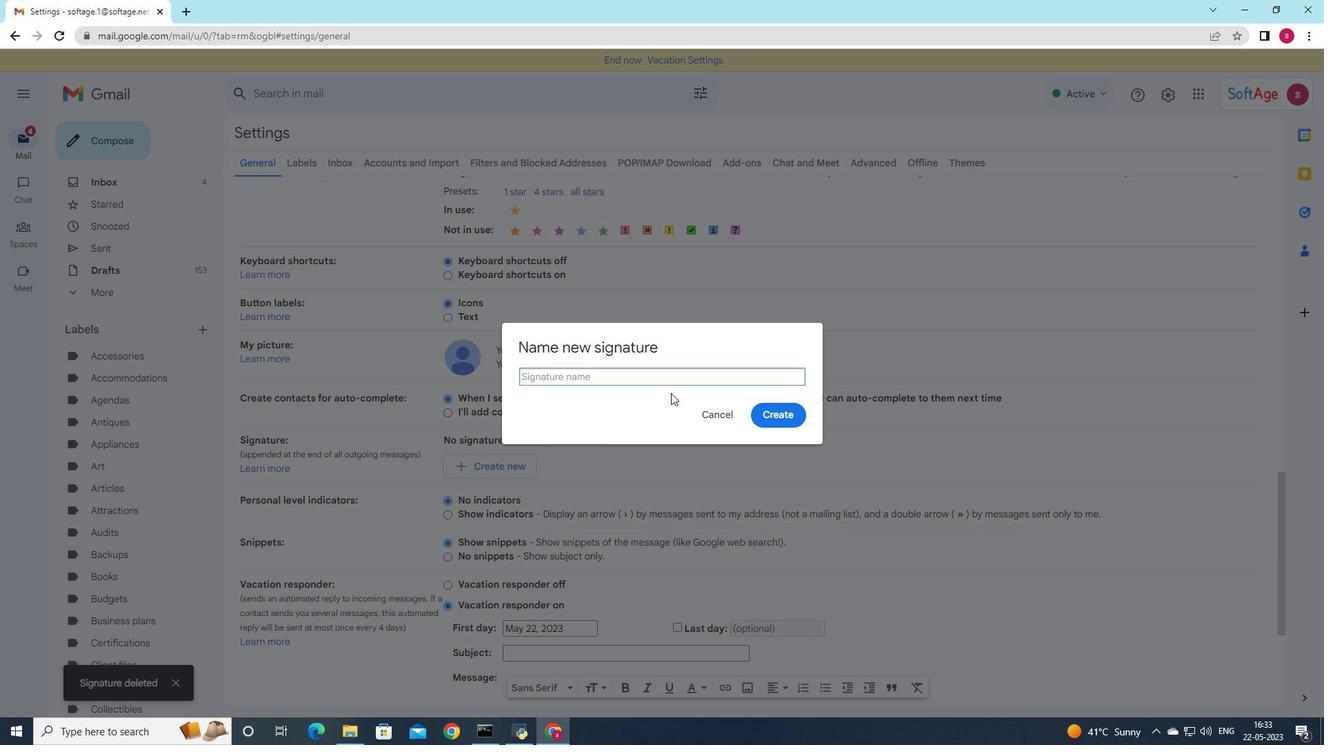 
Action: Key pressed <Key.shift><Key.shift><Key.shift><Key.shift><Key.shift><Key.shift><Key.shift><Key.shift><Key.shift><Key.shift><Key.shift><Key.shift><Key.shift><Key.shift><Key.shift><Key.shift><Key.shift><Key.shift><Key.shift><Key.shift><Key.shift>Gary<Key.space><Key.shift>Collins
Screenshot: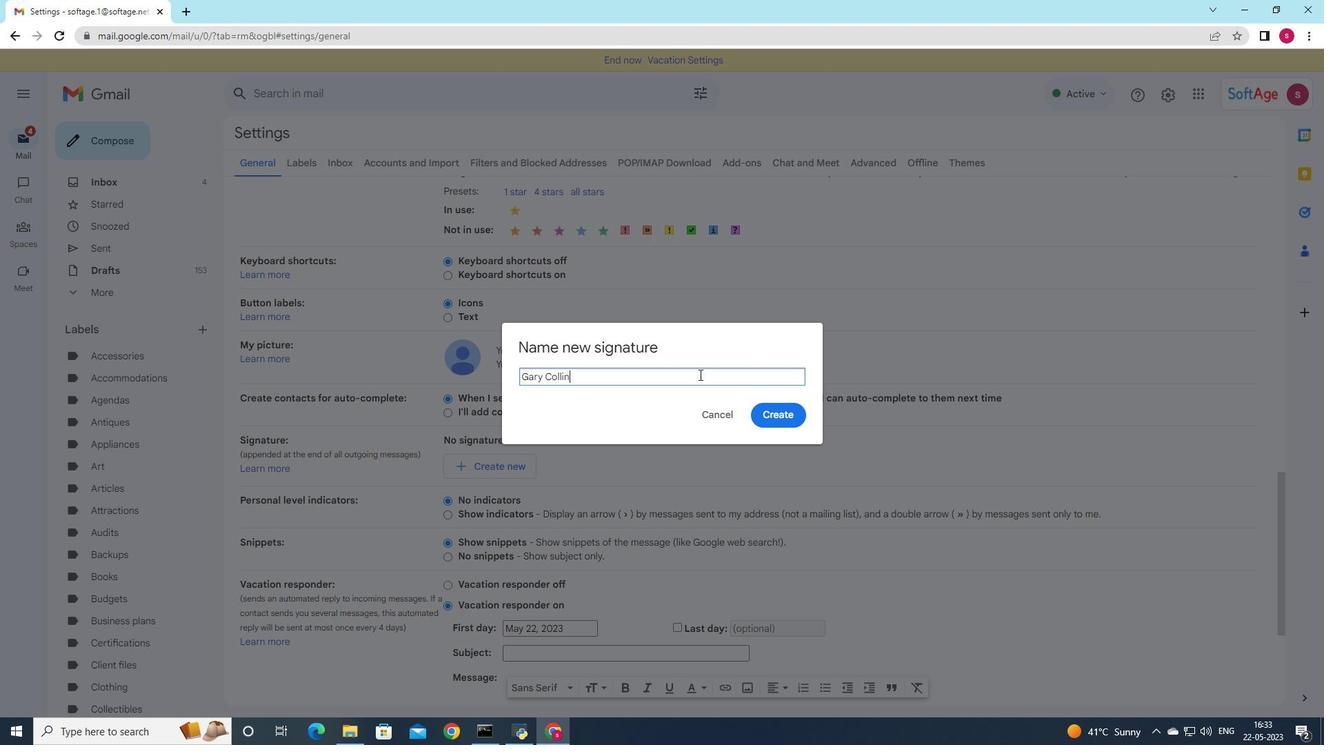
Action: Mouse moved to (775, 417)
Screenshot: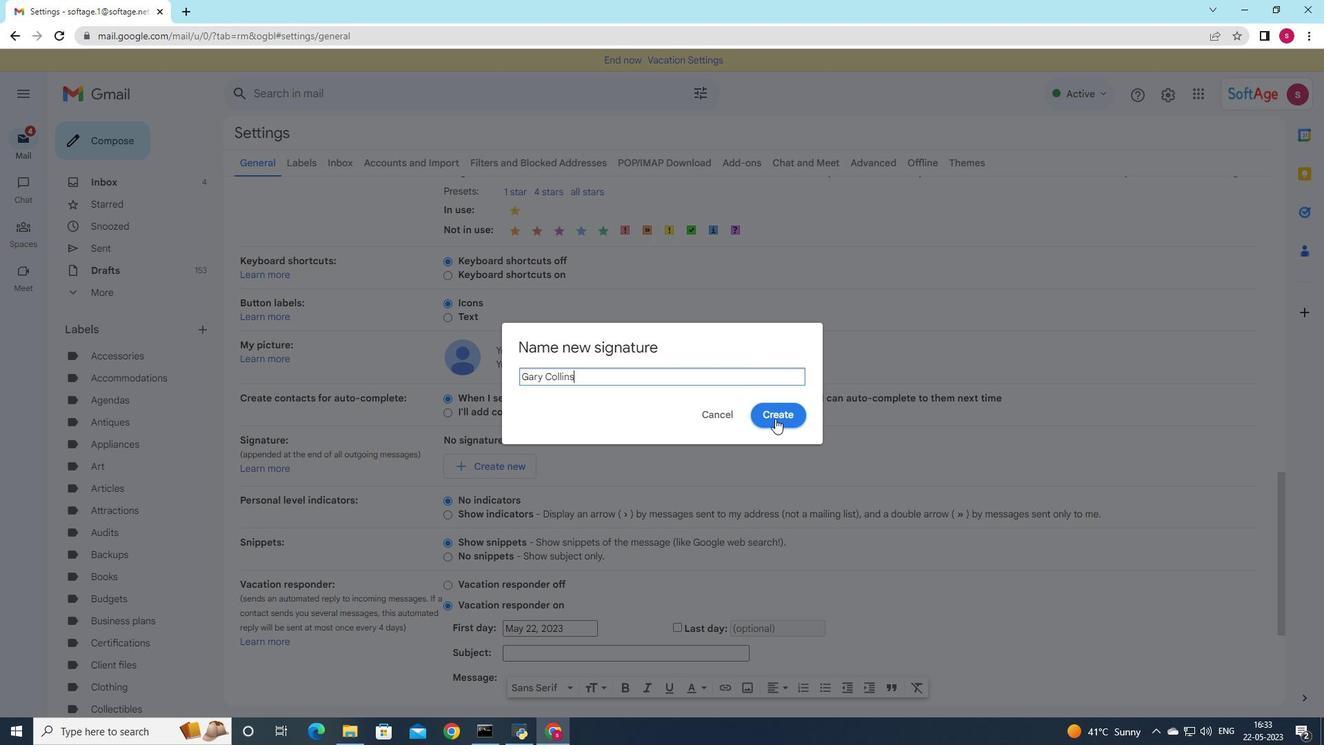 
Action: Mouse pressed left at (775, 417)
Screenshot: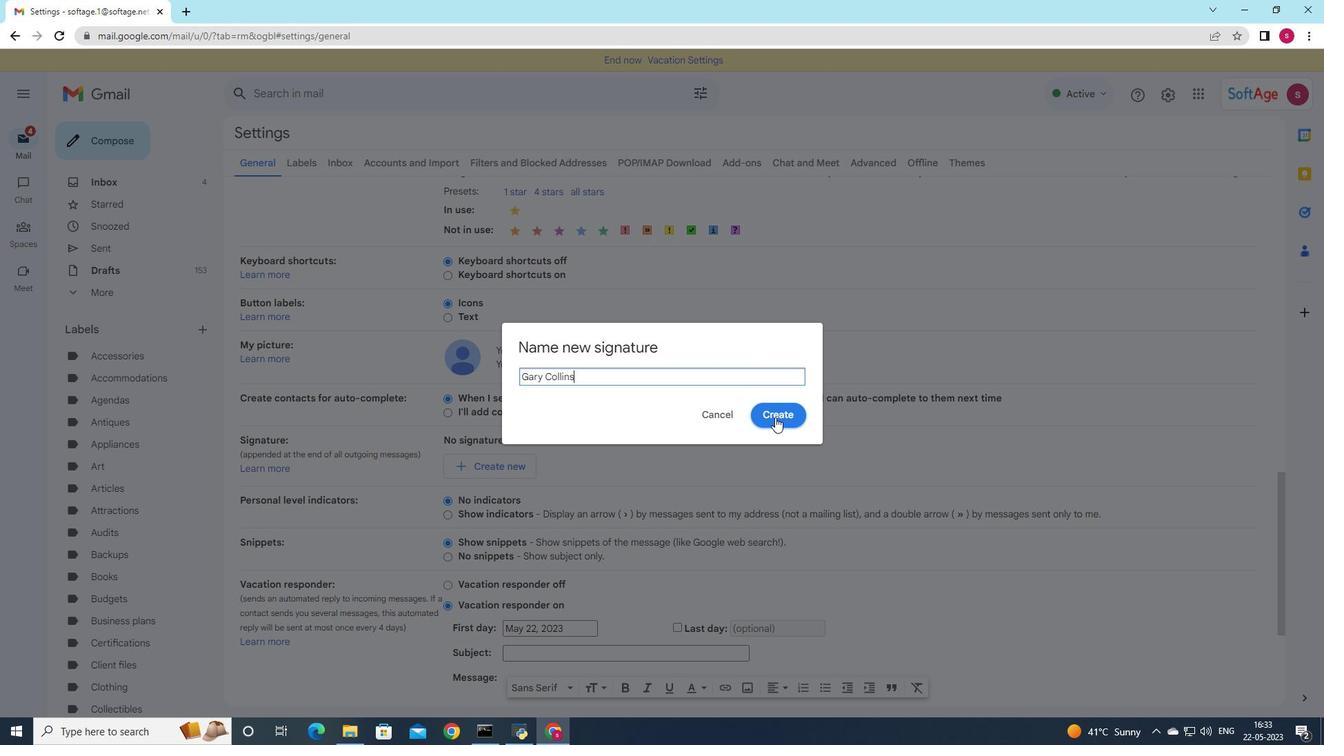 
Action: Mouse moved to (728, 458)
Screenshot: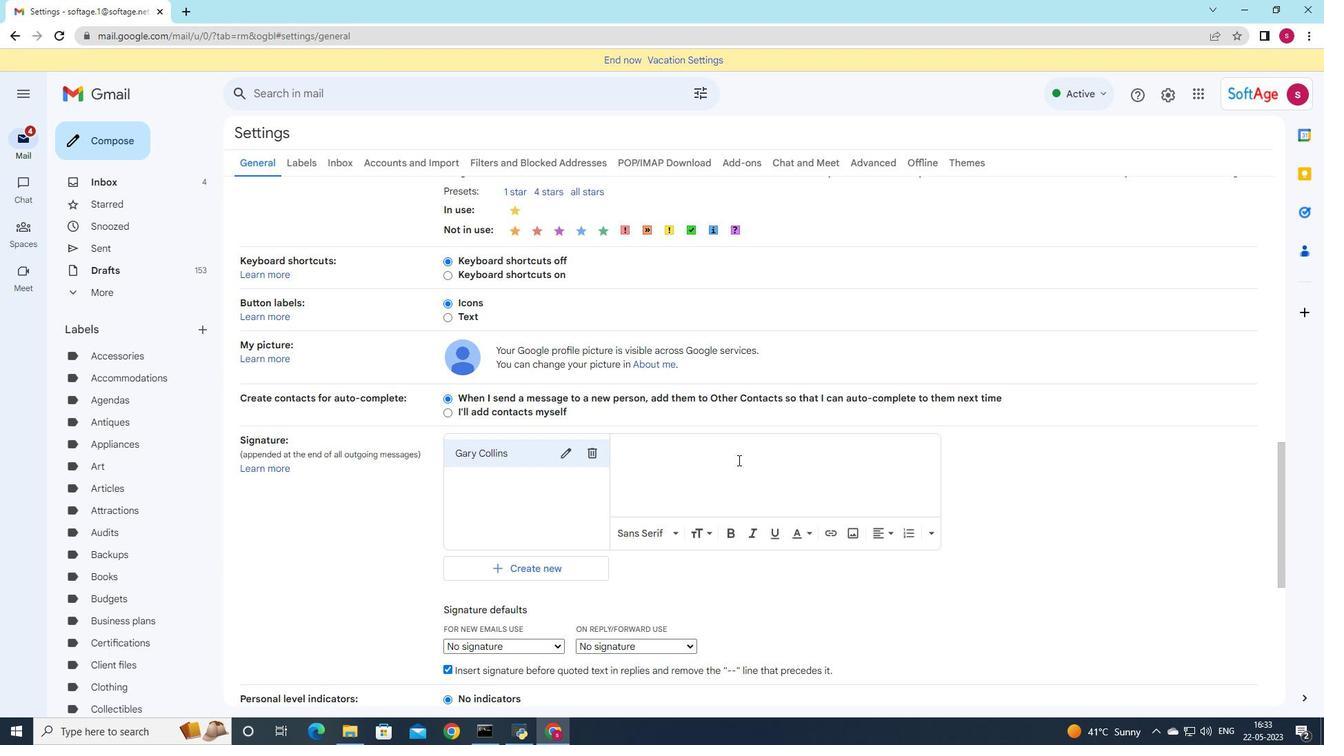
Action: Mouse pressed left at (728, 458)
Screenshot: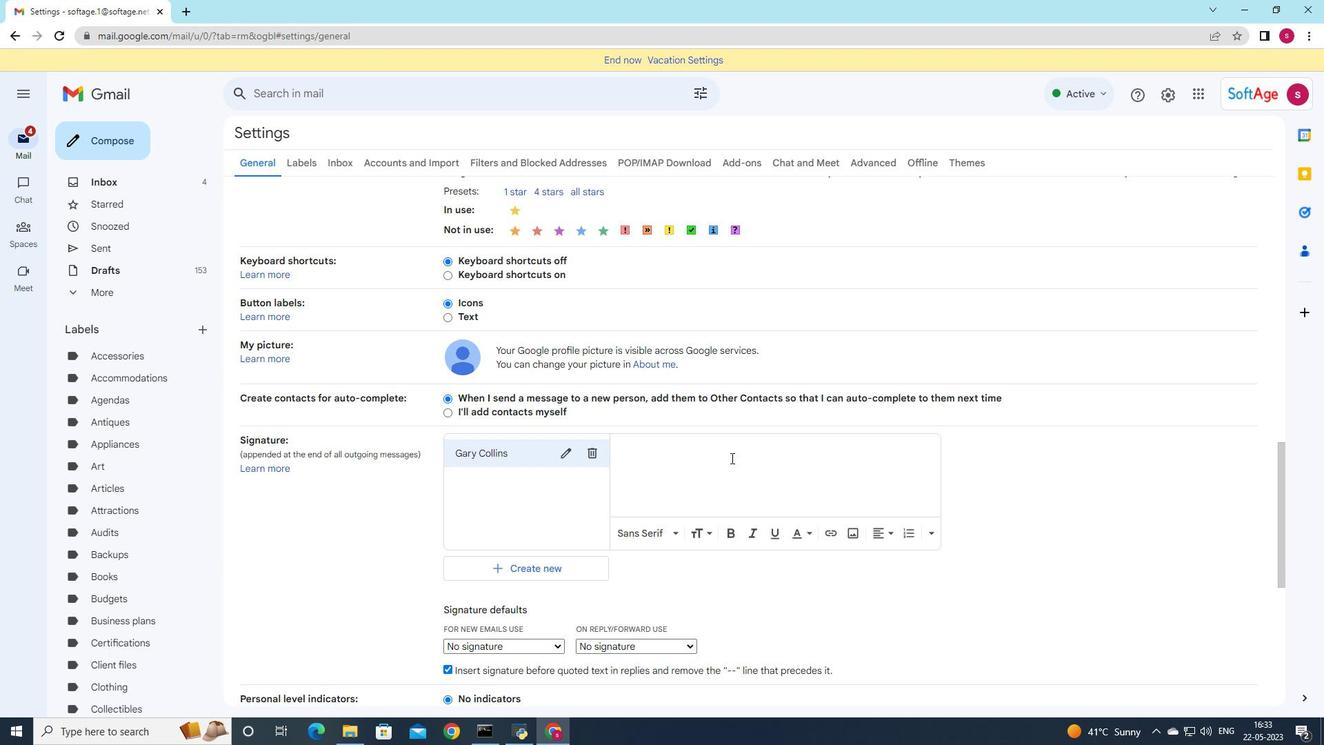 
Action: Mouse moved to (868, 447)
Screenshot: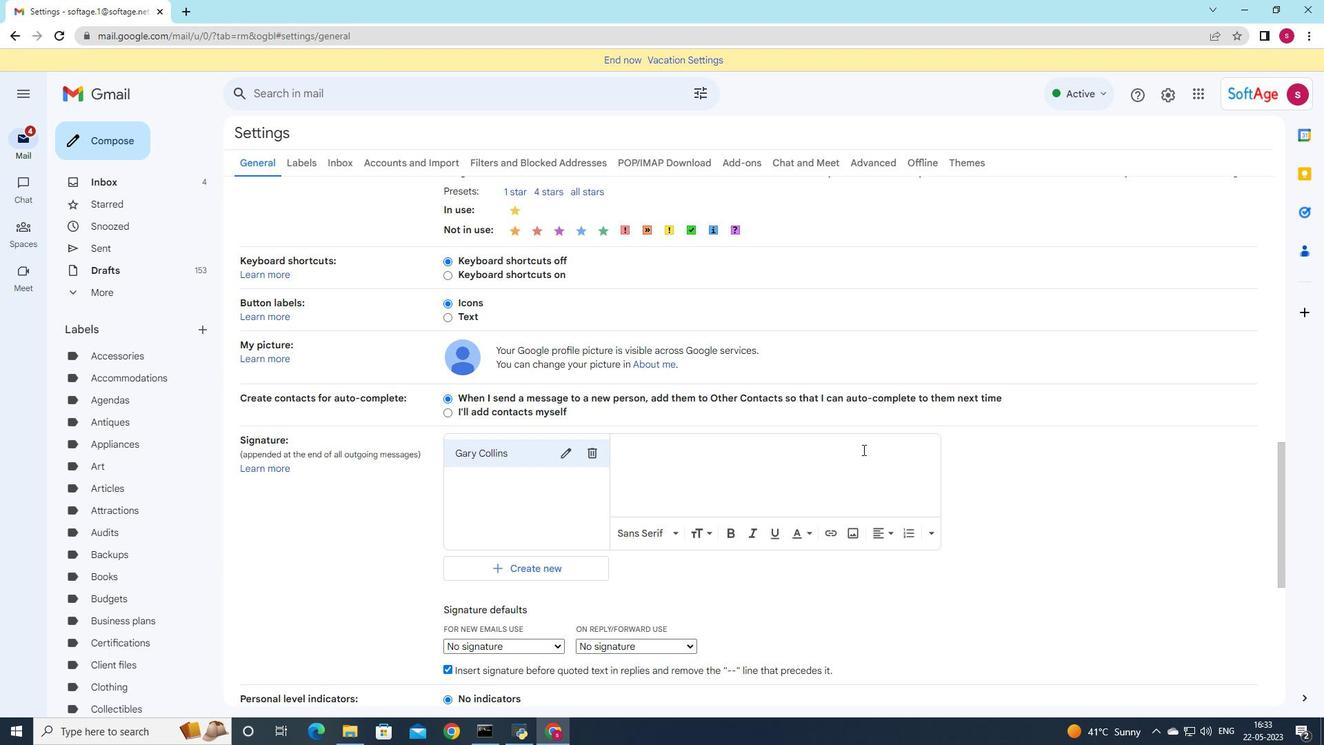 
Action: Key pressed <Key.shift>have<Key.space><Key.backspace><Key.backspace><Key.backspace><Key.backspace><Key.backspace><Key.backspace><Key.backspace><Key.backspace><Key.backspace><Key.backspace><Key.shift><Key.shift><Key.shift><Key.shift>Have<Key.space>agra<Key.backspace>eat<Key.space><Key.backspace><Key.backspace><Key.backspace><Key.backspace><Key.backspace><Key.backspace><Key.space>gra<Key.backspace>eatful<Key.space><Key.backspace><Key.backspace><Key.backspace><Key.backspace><Key.space><Key.shift>Memorial<Key.space><Key.shift>Day,<Key.enter><Key.shift><Key.shift><Key.shift><Key.shift><Key.shift><Key.shift><Key.shift><Key.shift>gat<Key.backspace>ry<Key.space><Key.shift>Collins
Screenshot: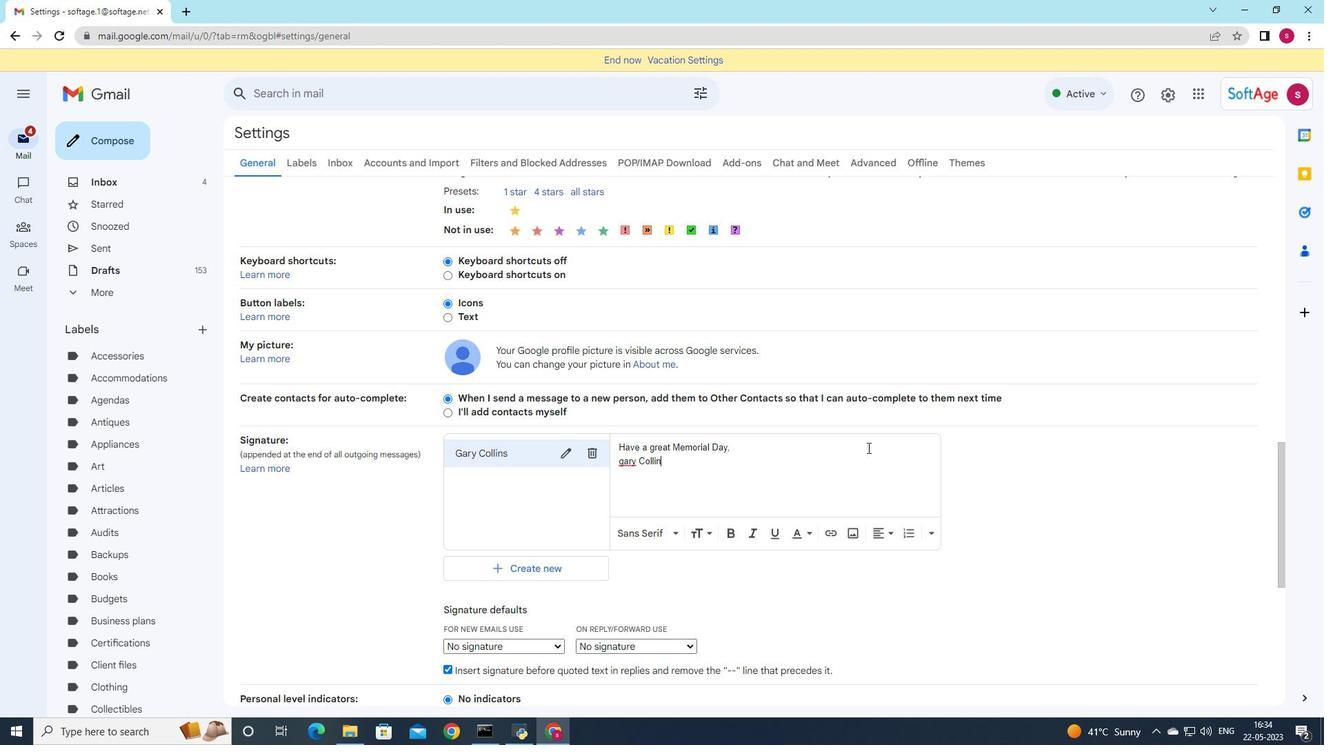 
Action: Mouse moved to (625, 463)
Screenshot: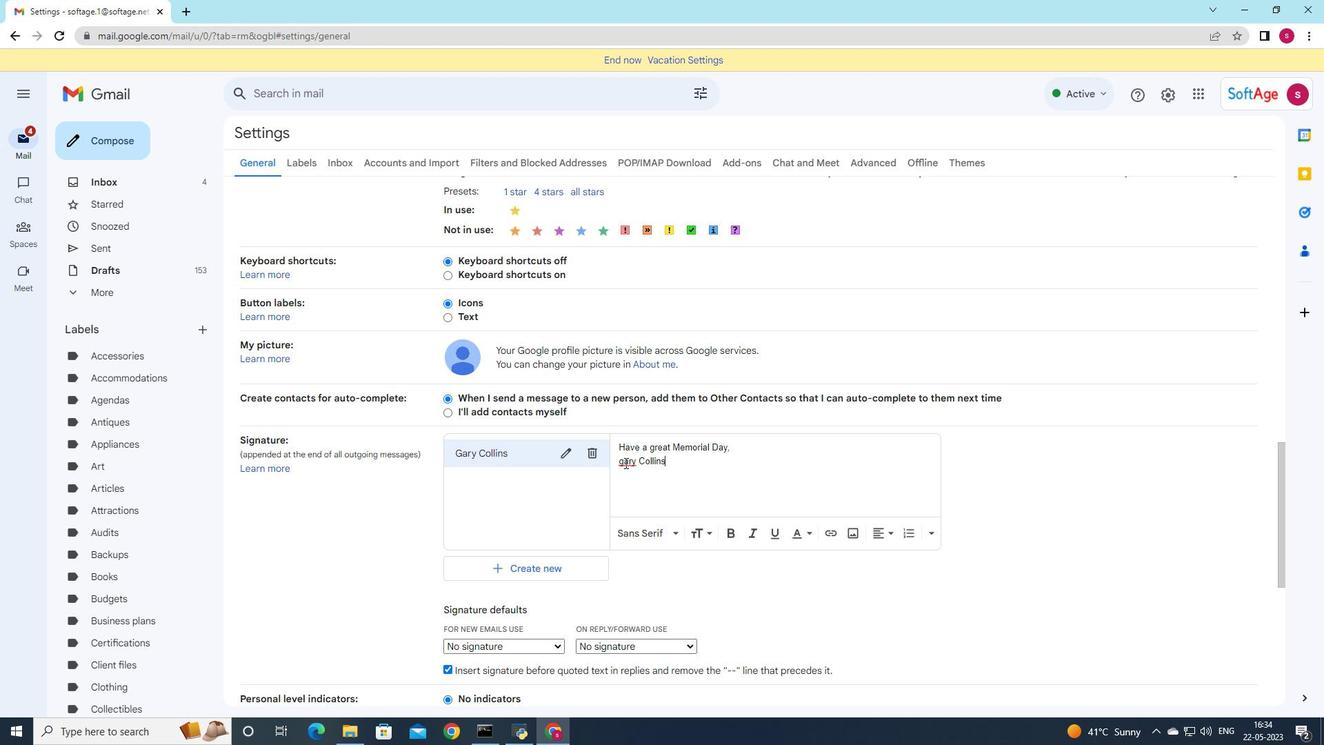 
Action: Mouse pressed left at (625, 463)
Screenshot: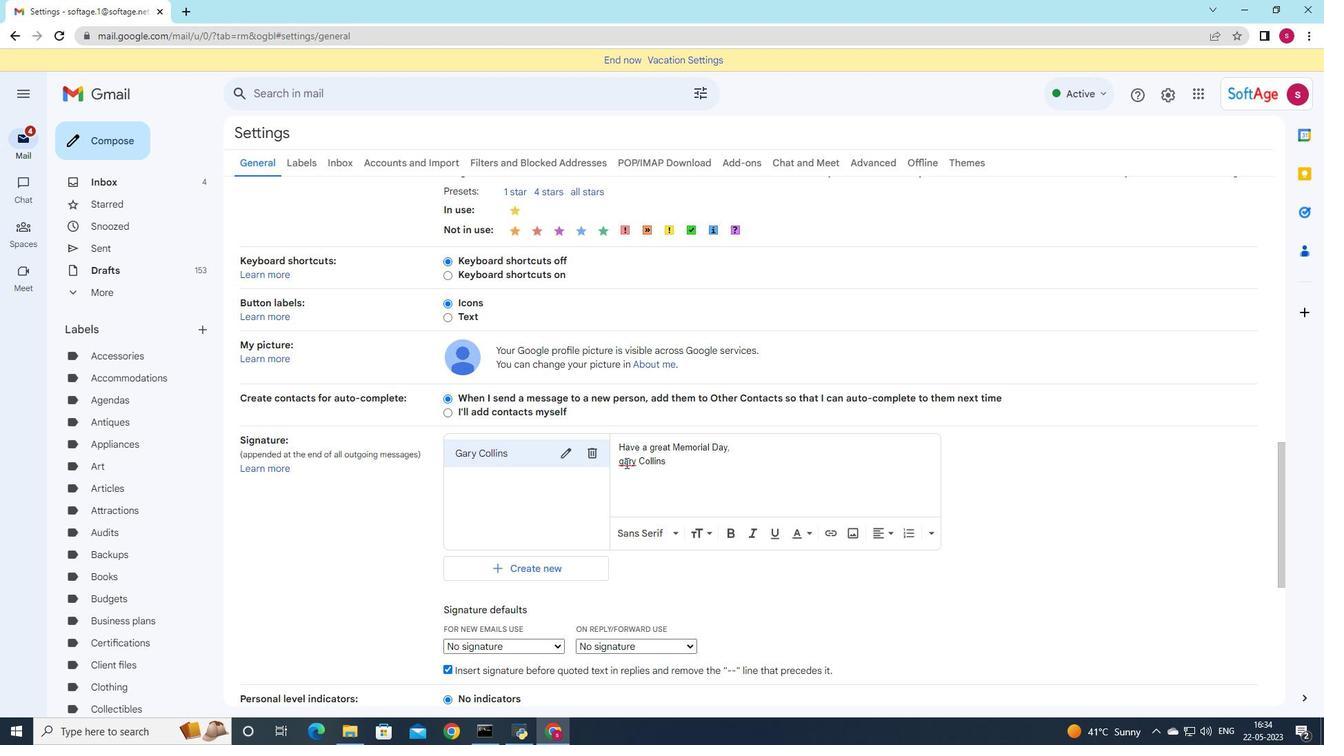 
Action: Key pressed <Key.backspace><Key.shift>G
Screenshot: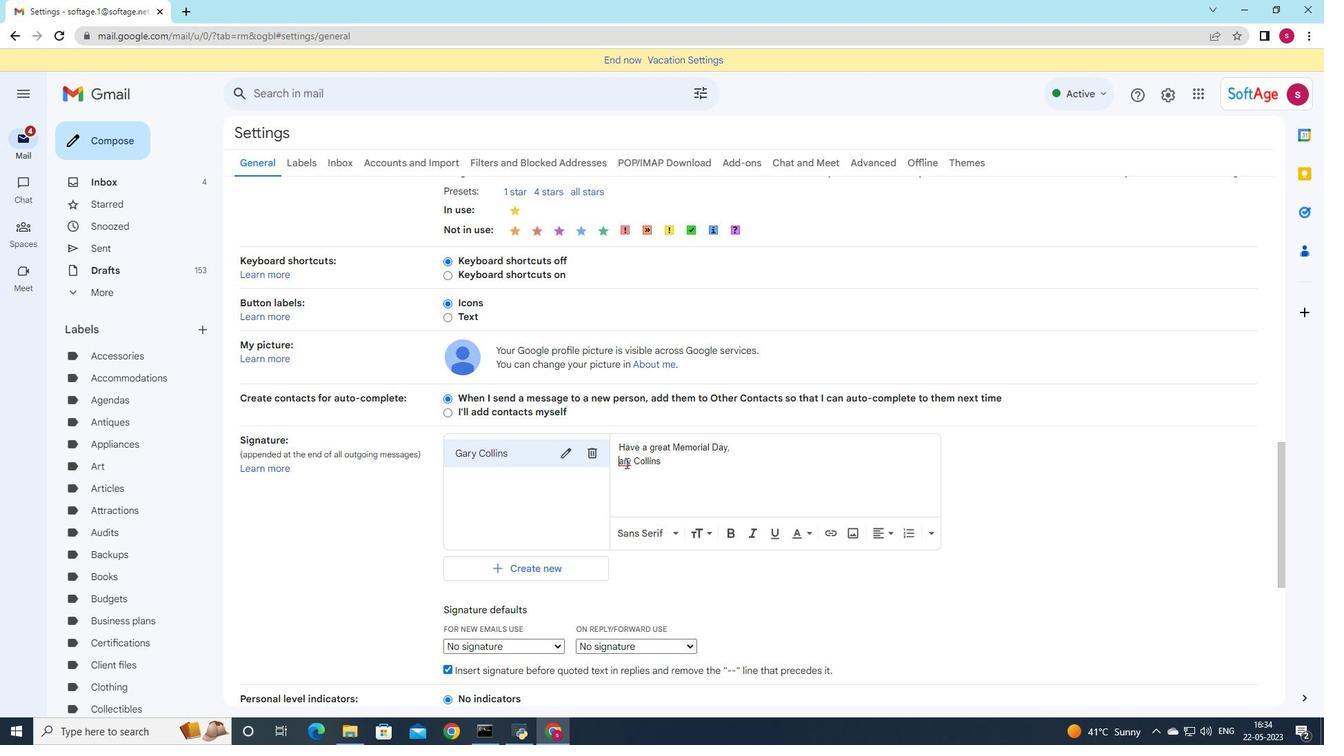 
Action: Mouse moved to (541, 642)
Screenshot: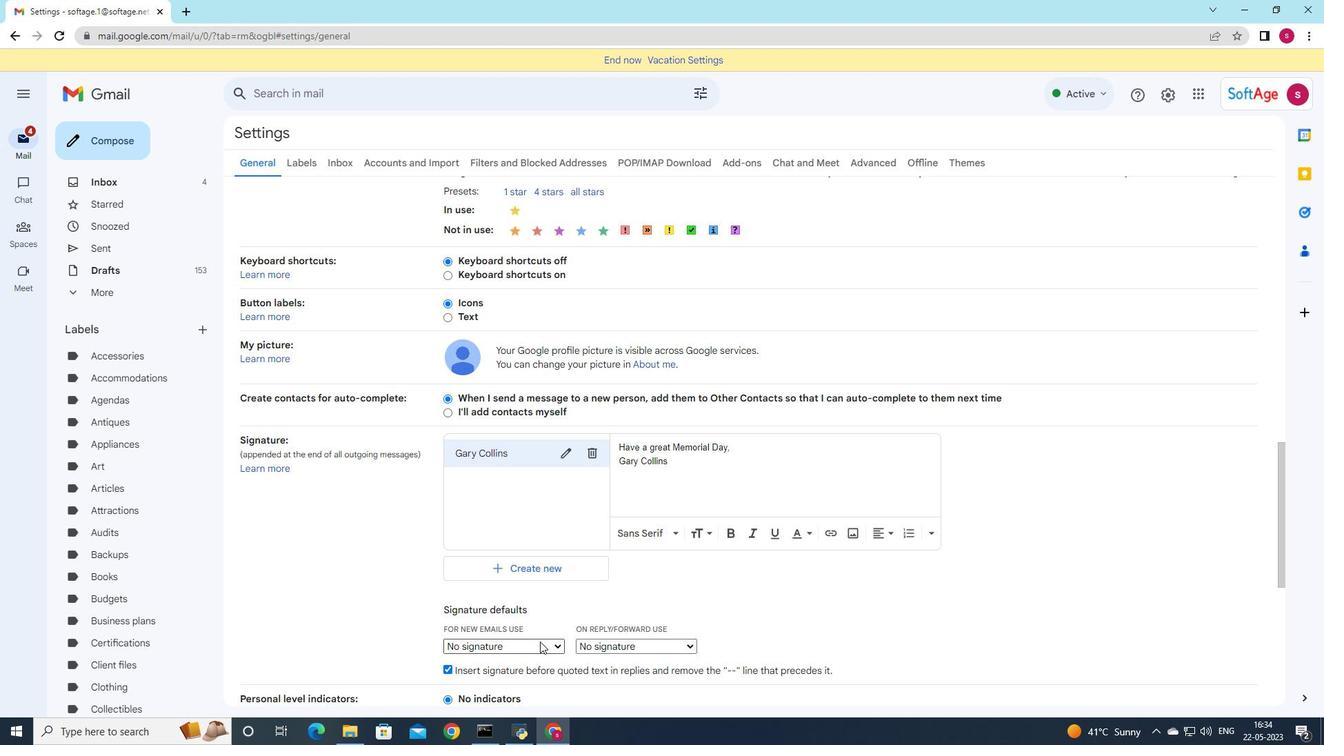 
Action: Mouse pressed left at (541, 642)
Screenshot: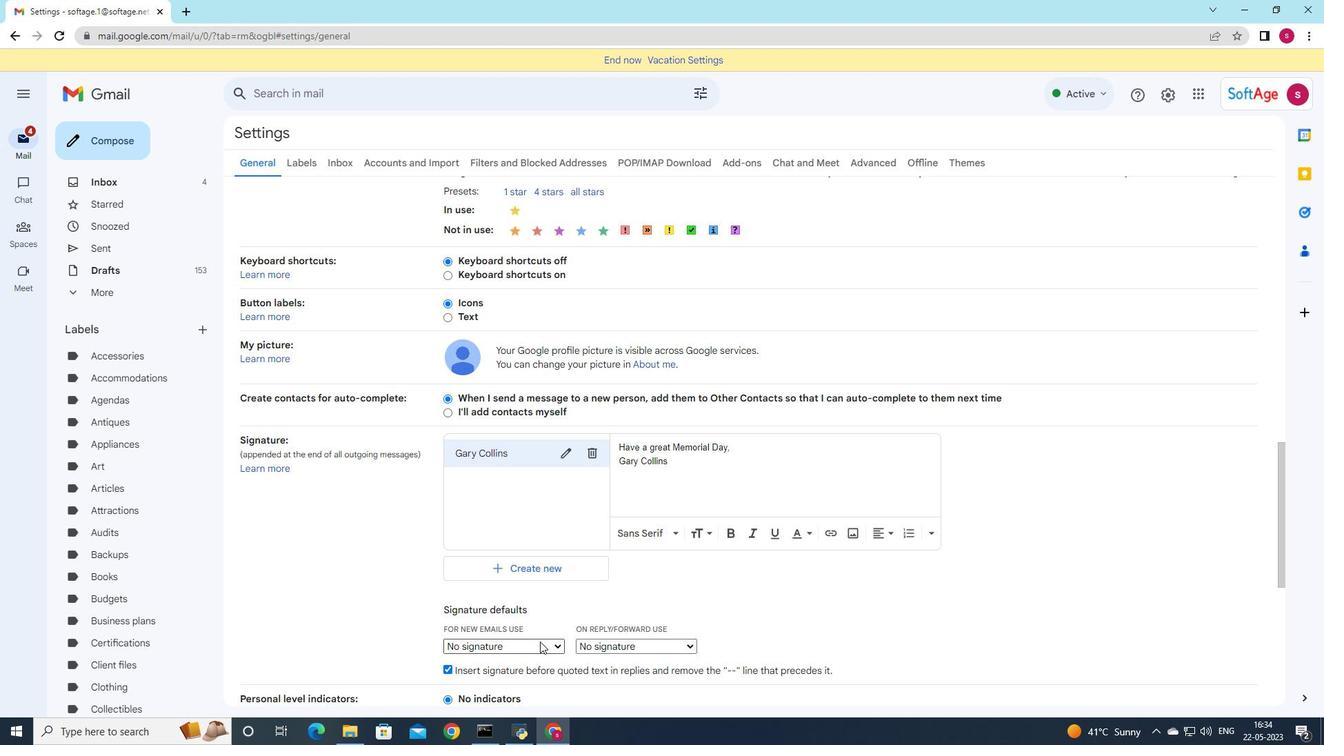 
Action: Mouse moved to (534, 675)
Screenshot: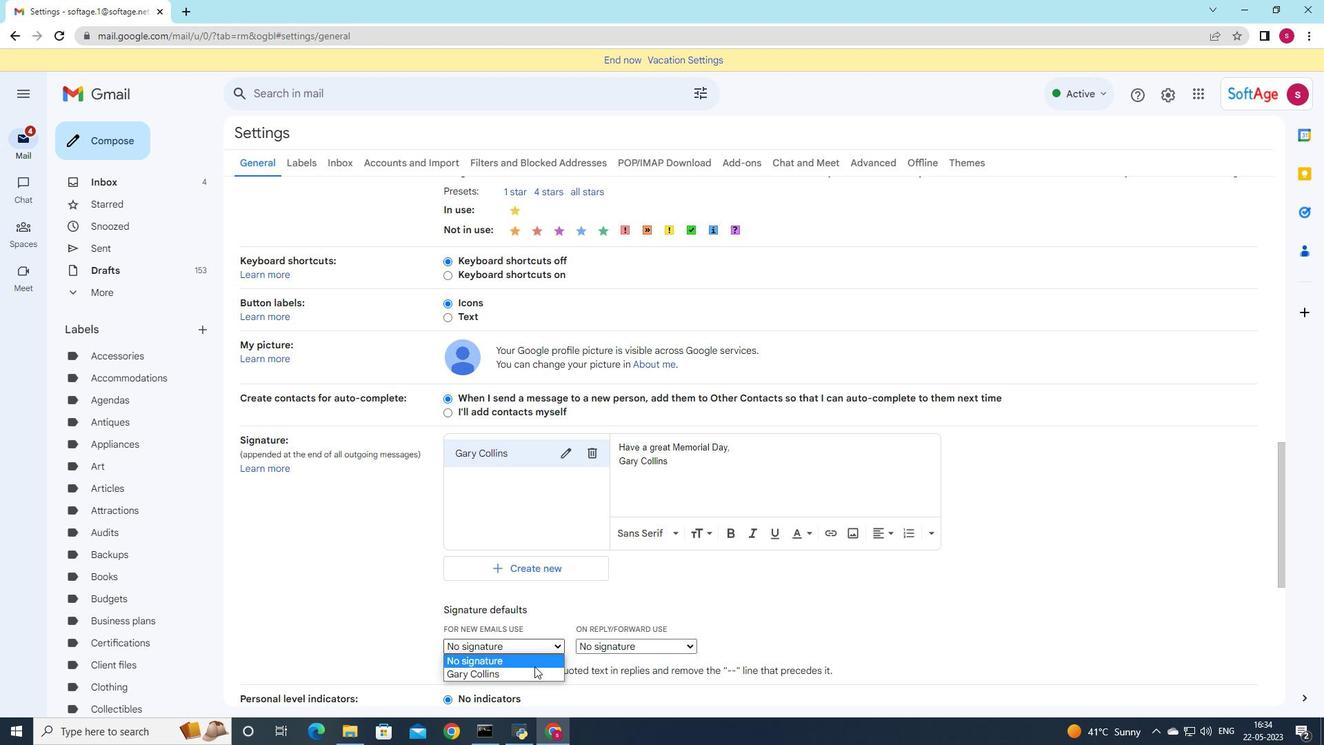 
Action: Mouse pressed left at (534, 675)
Screenshot: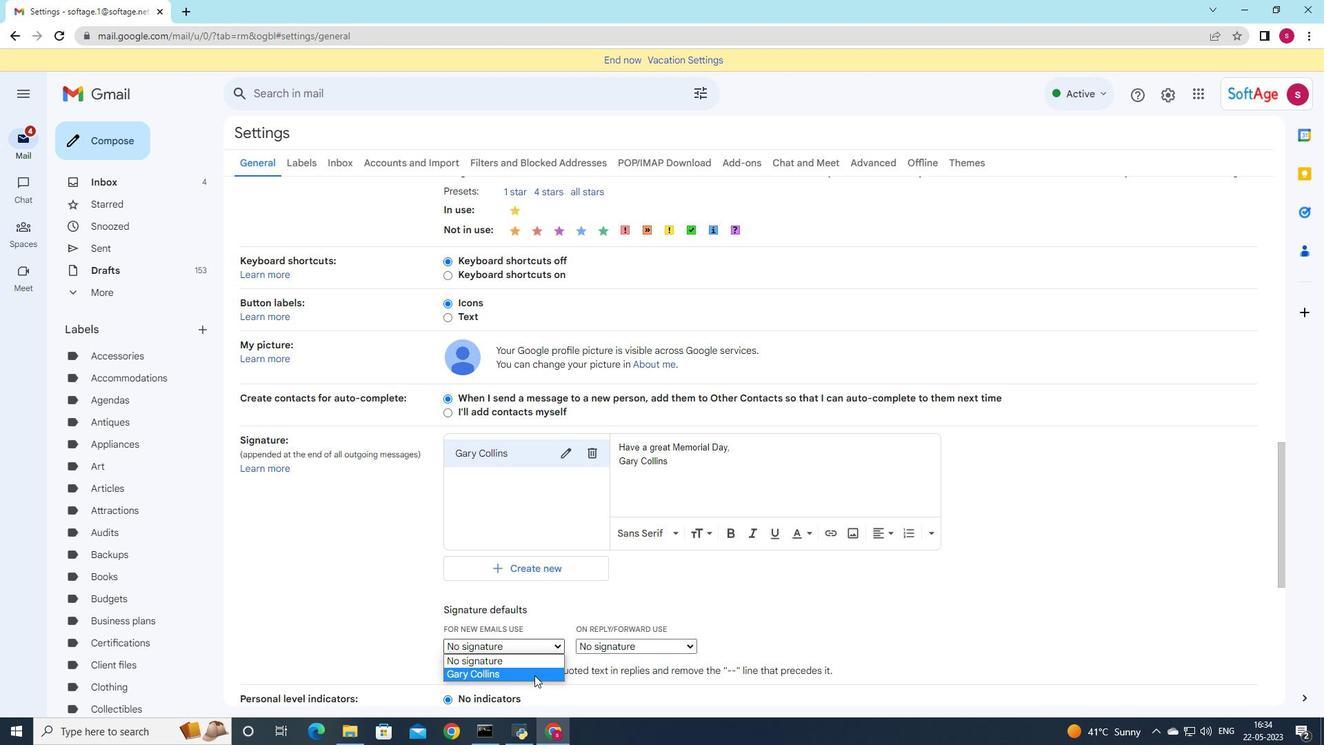 
Action: Mouse moved to (600, 646)
Screenshot: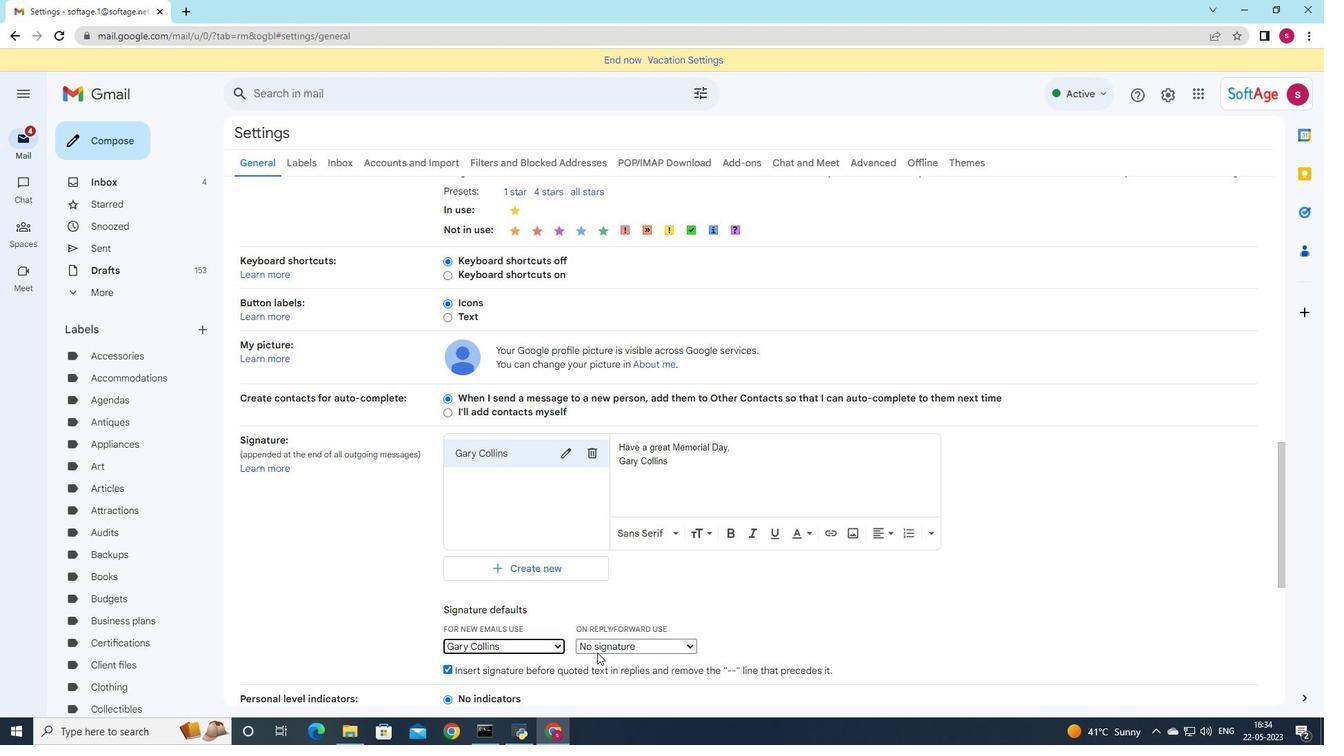 
Action: Mouse pressed left at (600, 646)
Screenshot: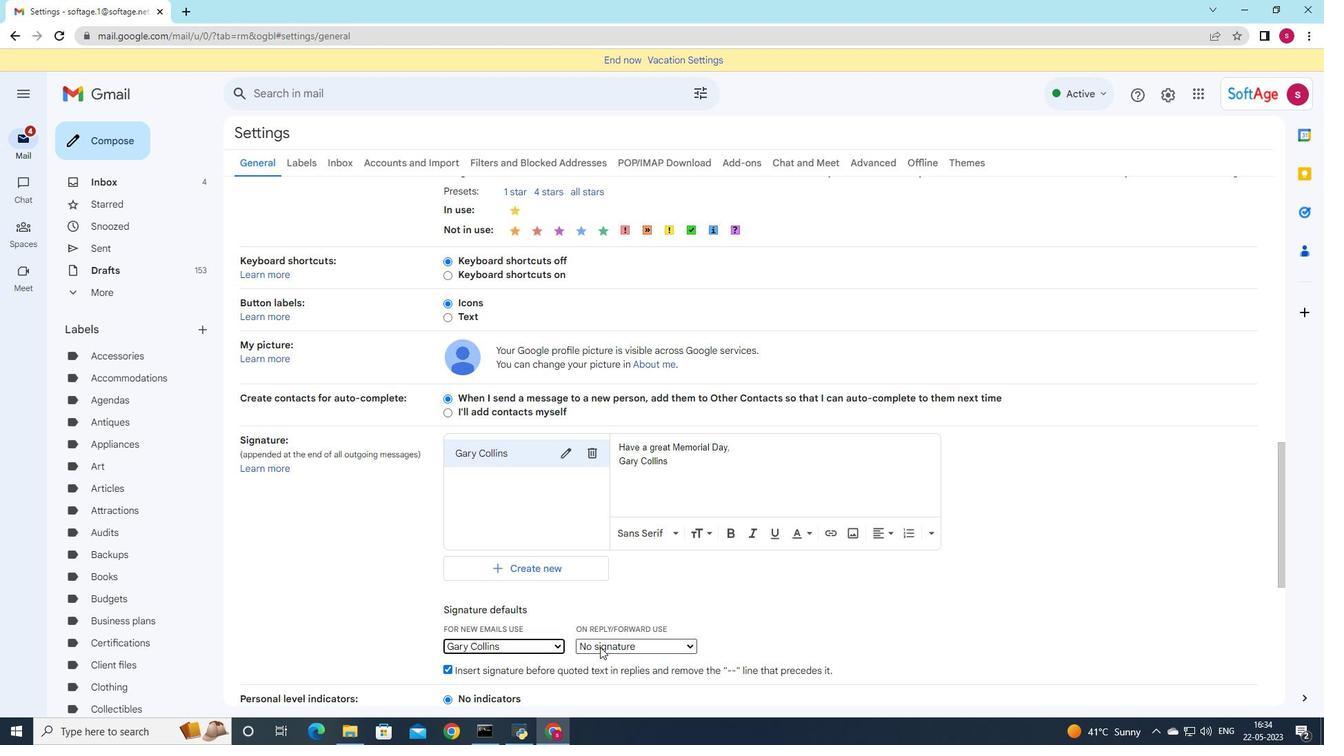 
Action: Mouse moved to (596, 670)
Screenshot: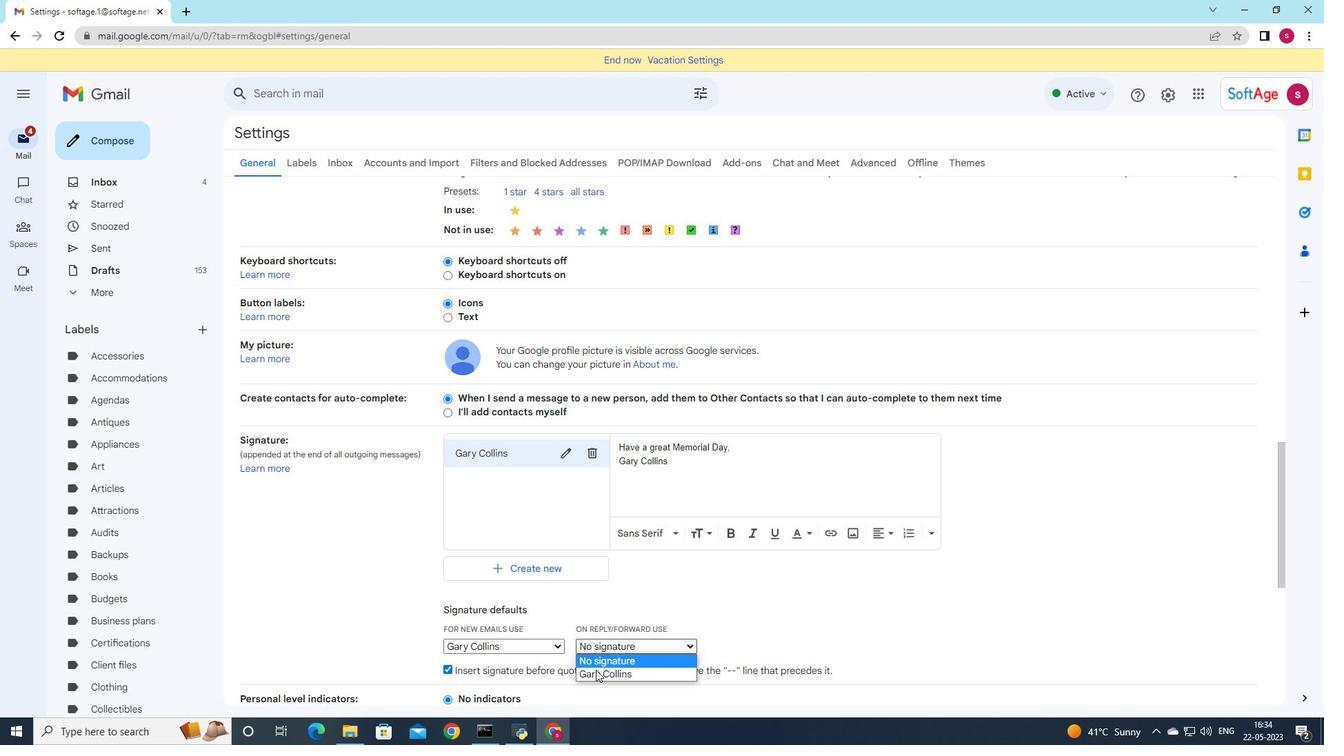 
Action: Mouse pressed left at (596, 670)
Screenshot: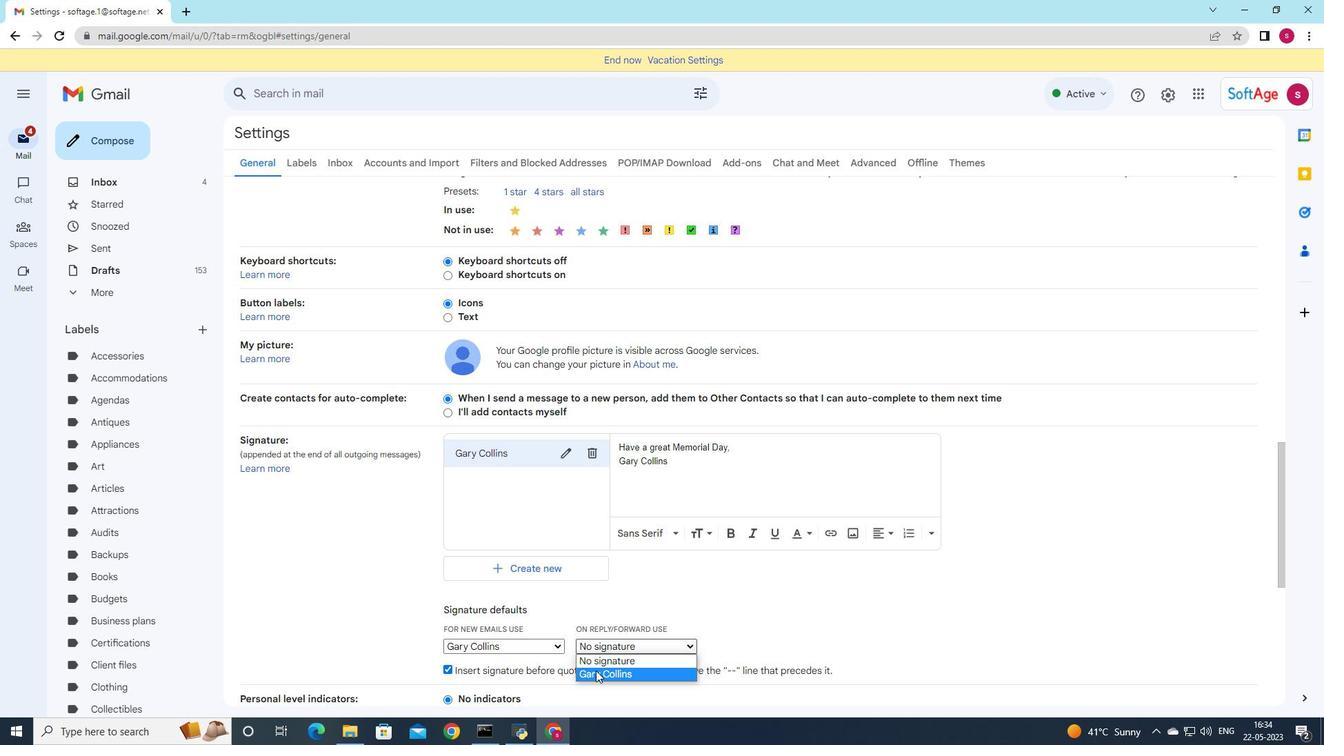 
Action: Mouse moved to (594, 663)
Screenshot: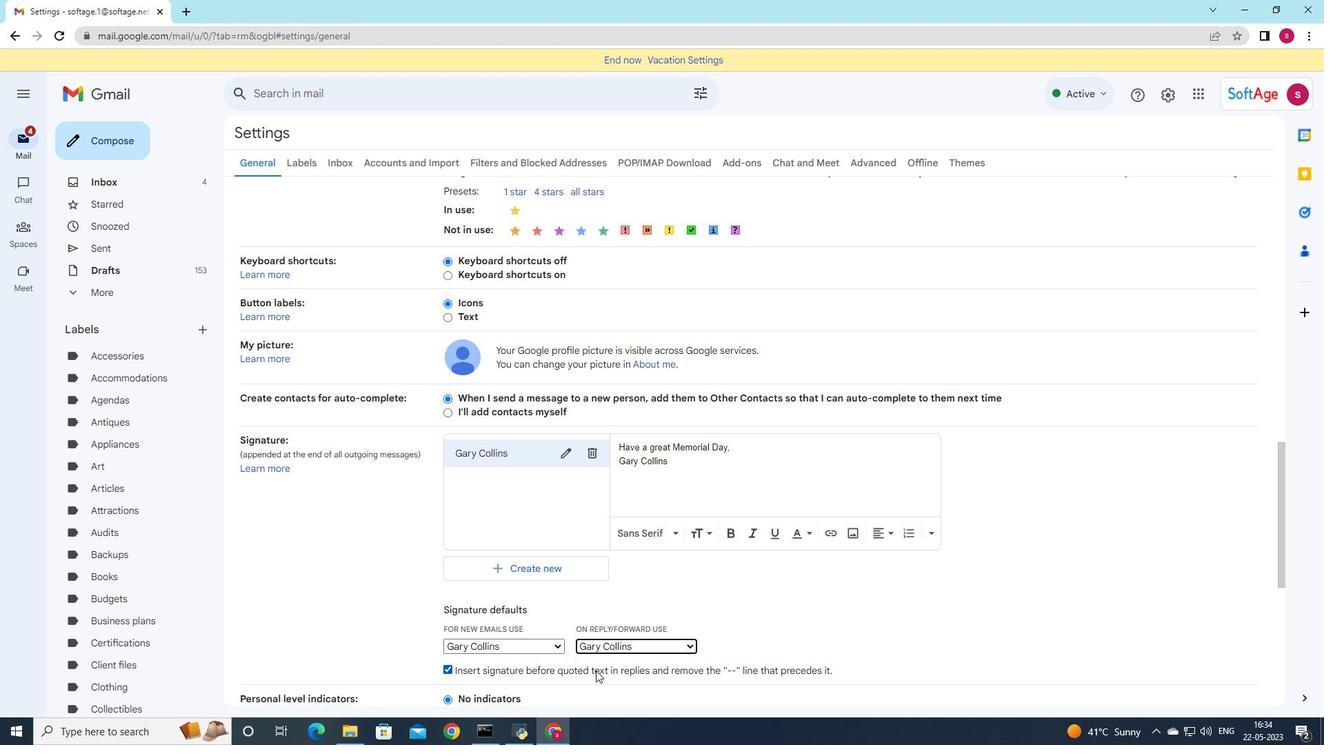 
Action: Mouse scrolled (594, 663) with delta (0, 0)
Screenshot: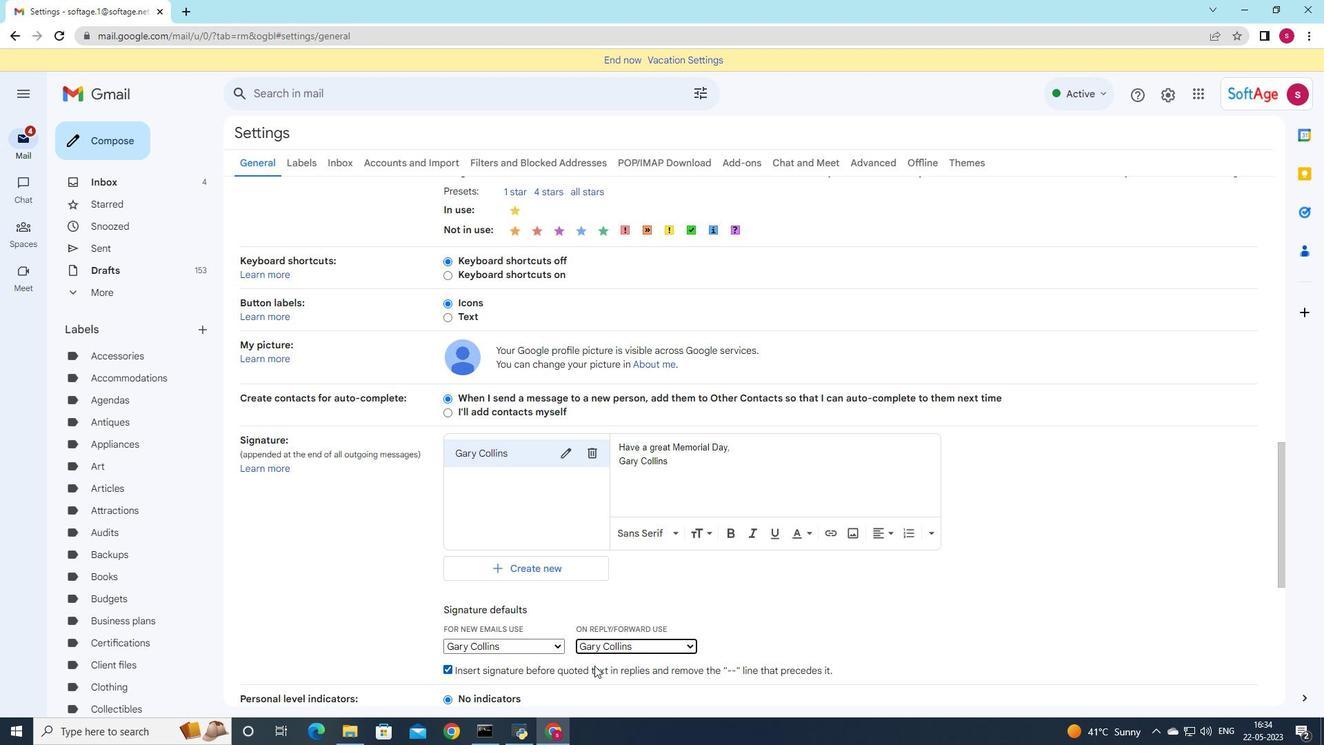 
Action: Mouse scrolled (594, 663) with delta (0, 0)
Screenshot: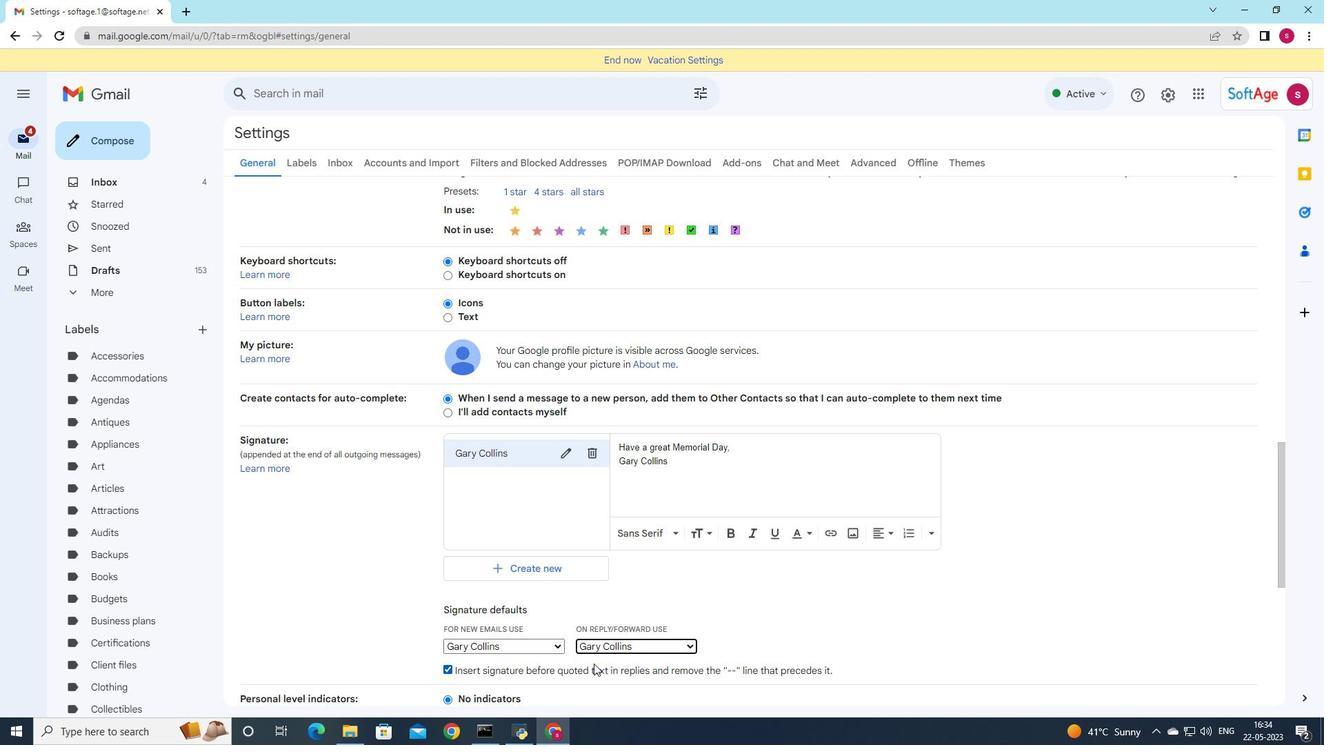 
Action: Mouse scrolled (594, 663) with delta (0, 0)
Screenshot: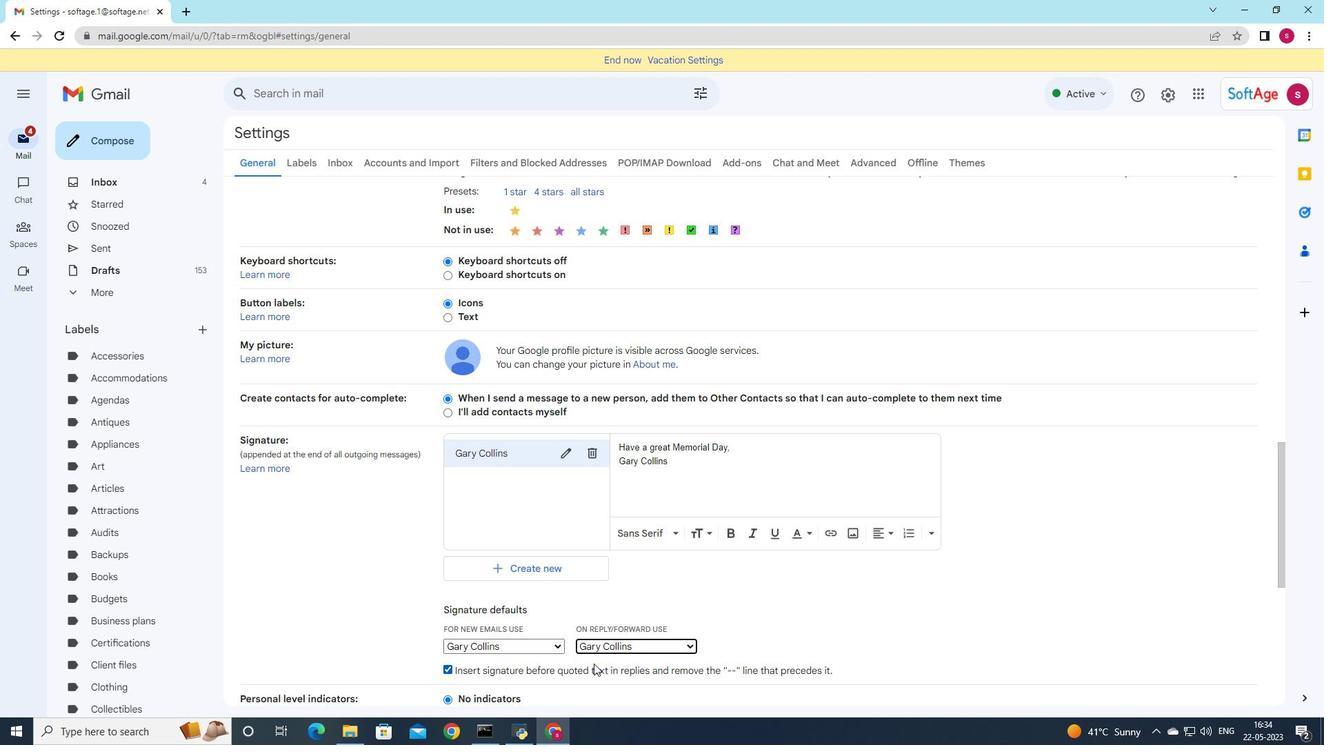 
Action: Mouse scrolled (594, 663) with delta (0, 0)
Screenshot: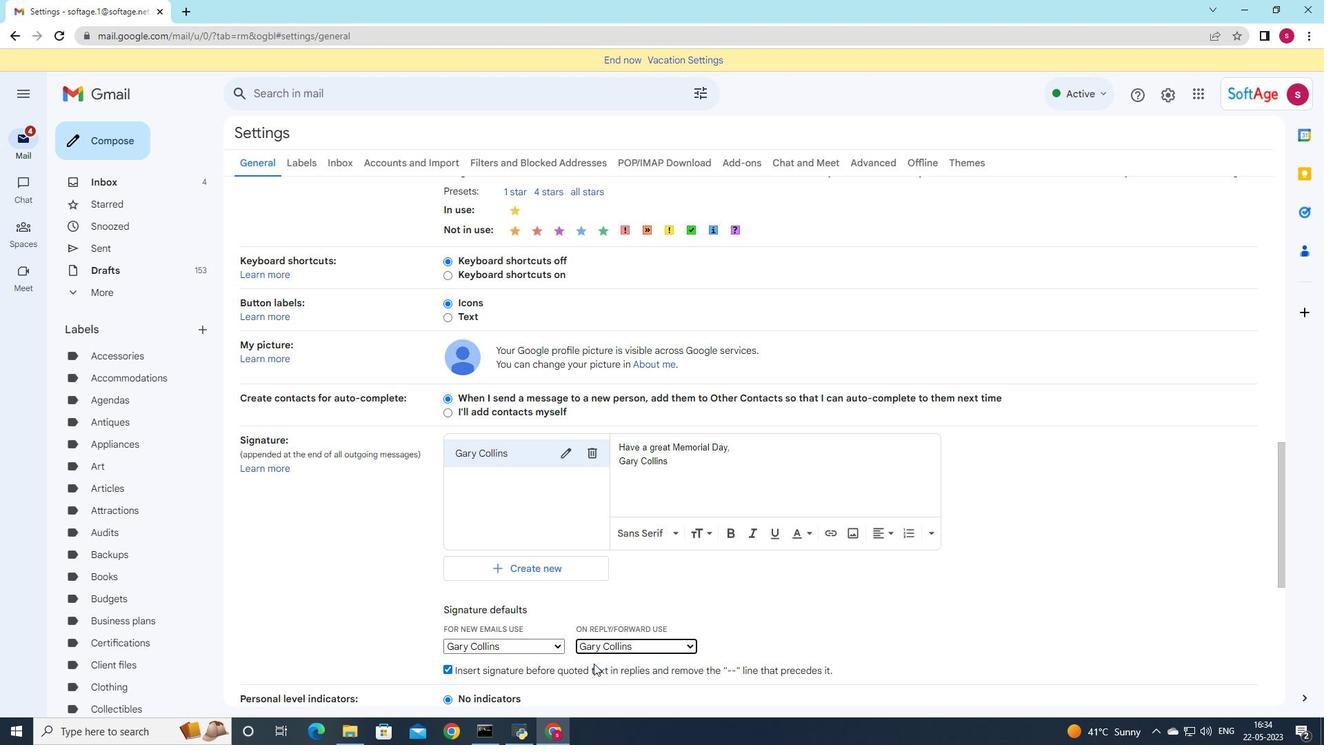 
Action: Mouse moved to (592, 649)
Screenshot: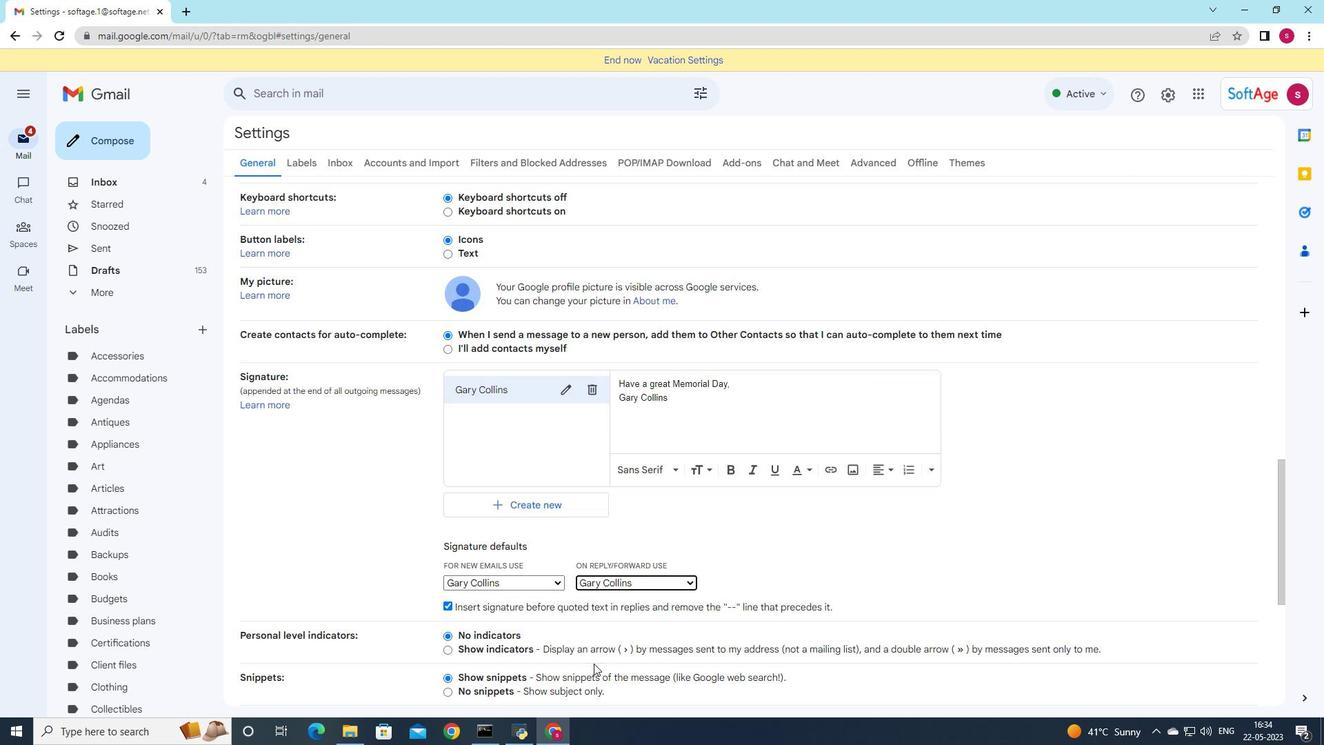 
Action: Mouse scrolled (592, 648) with delta (0, 0)
Screenshot: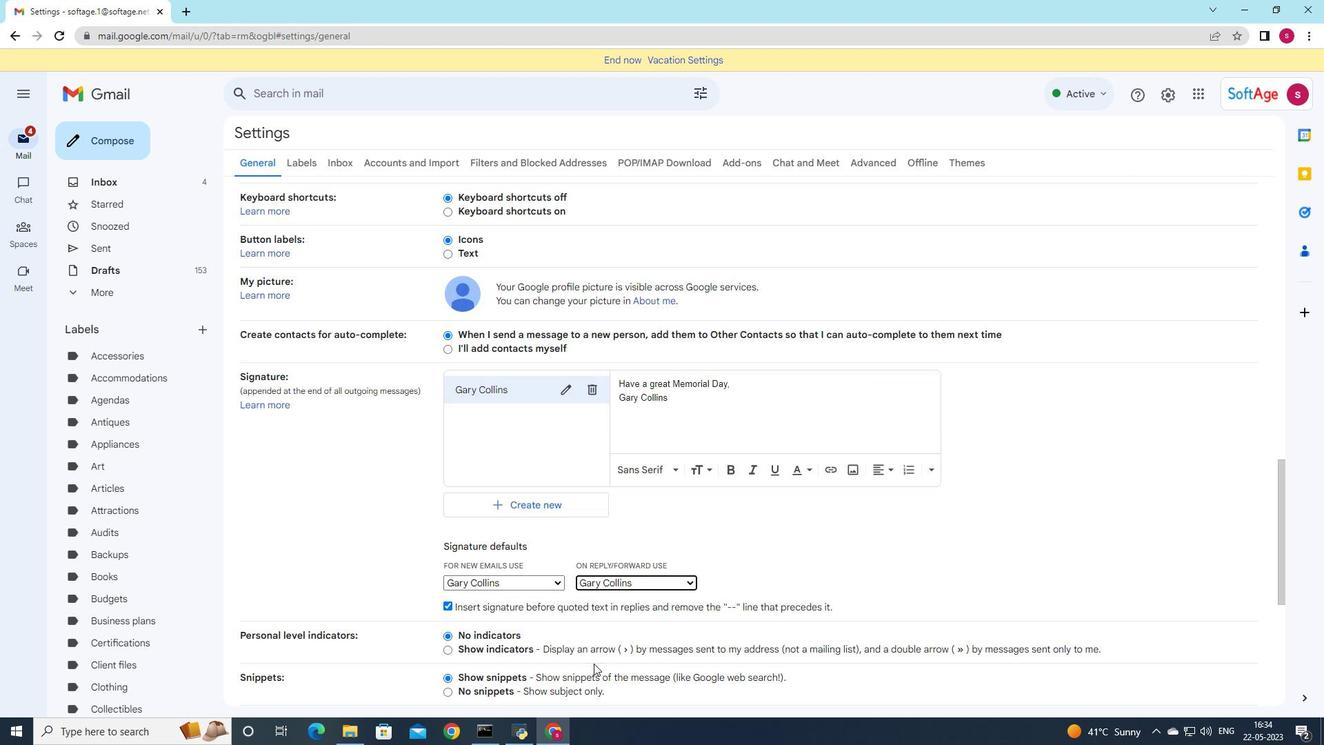 
Action: Mouse scrolled (592, 648) with delta (0, 0)
Screenshot: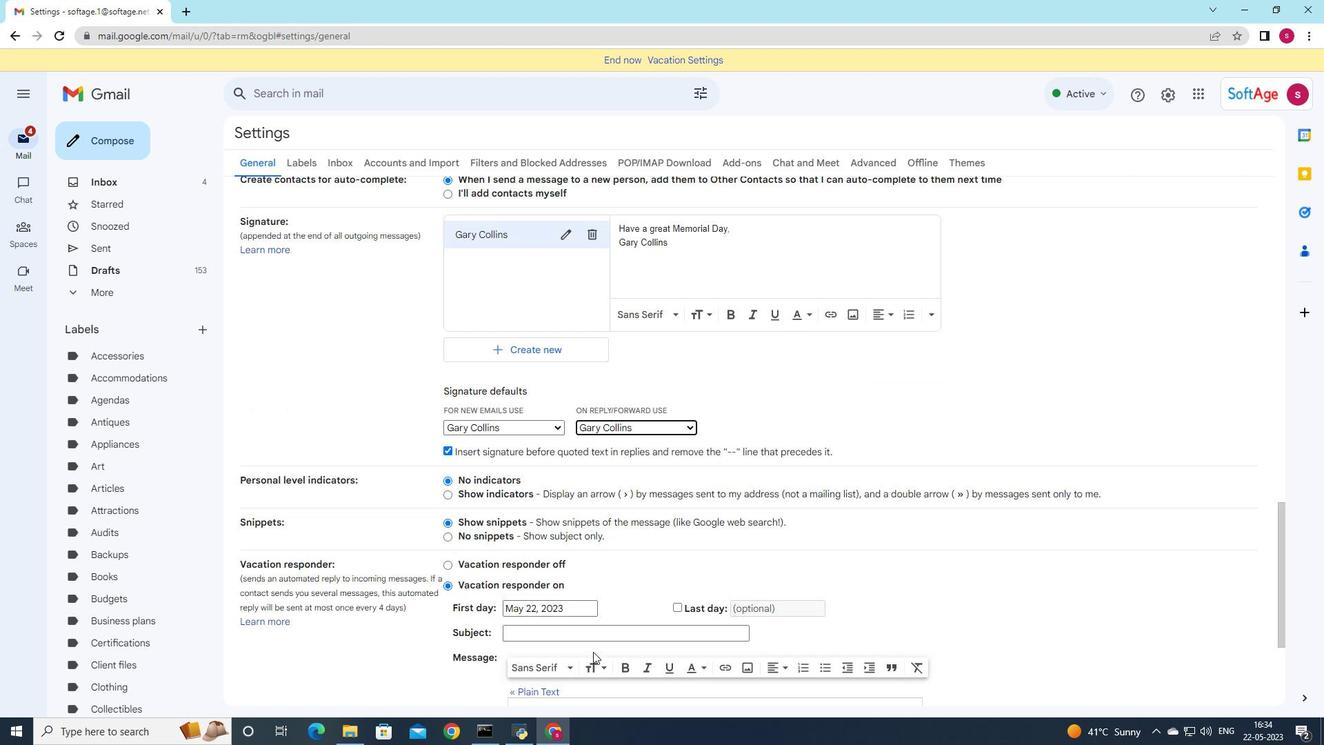 
Action: Mouse scrolled (592, 648) with delta (0, 0)
Screenshot: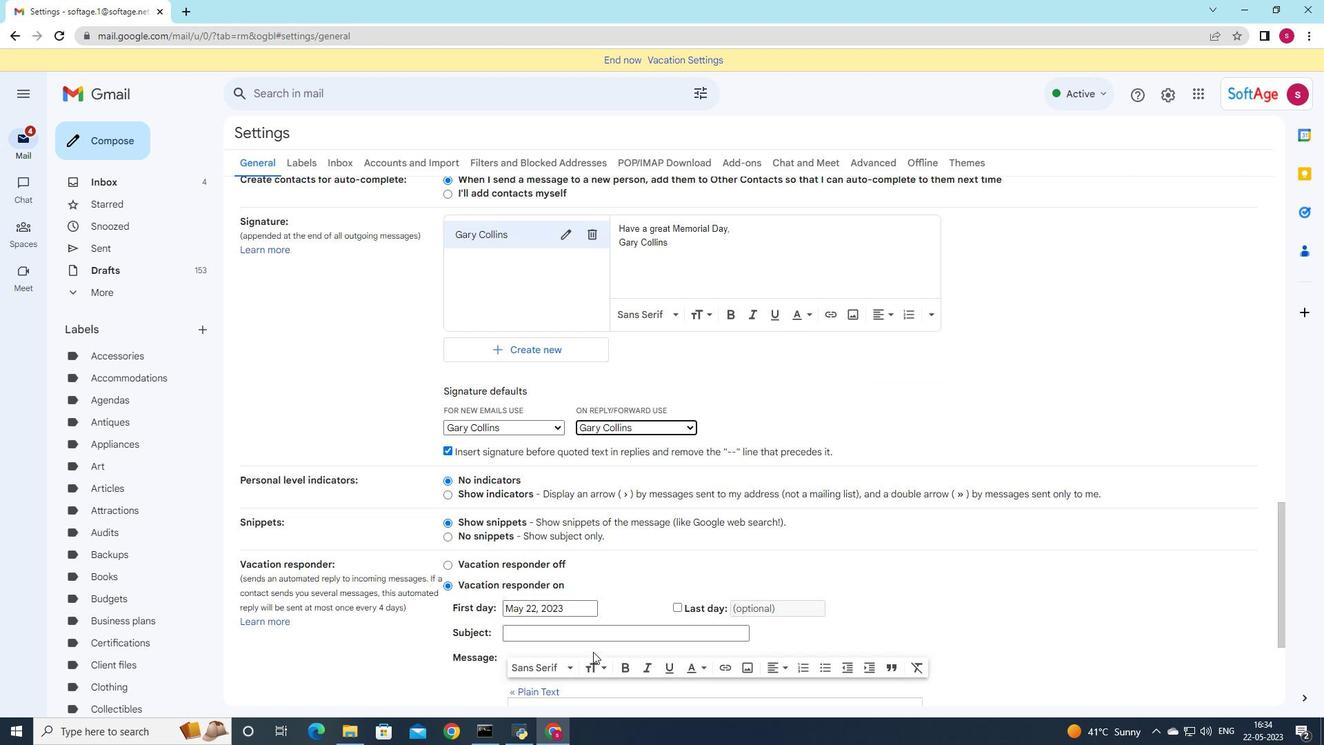 
Action: Mouse scrolled (592, 648) with delta (0, 0)
Screenshot: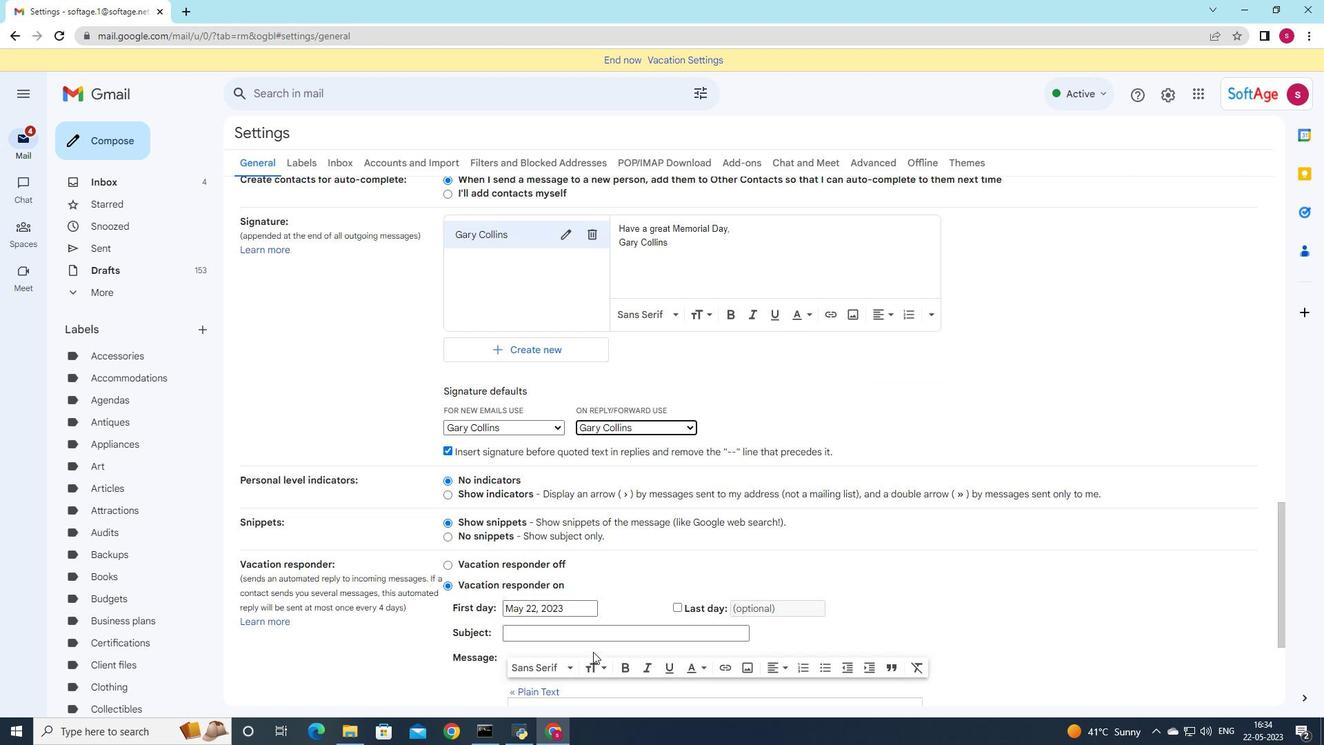 
Action: Mouse moved to (627, 625)
Screenshot: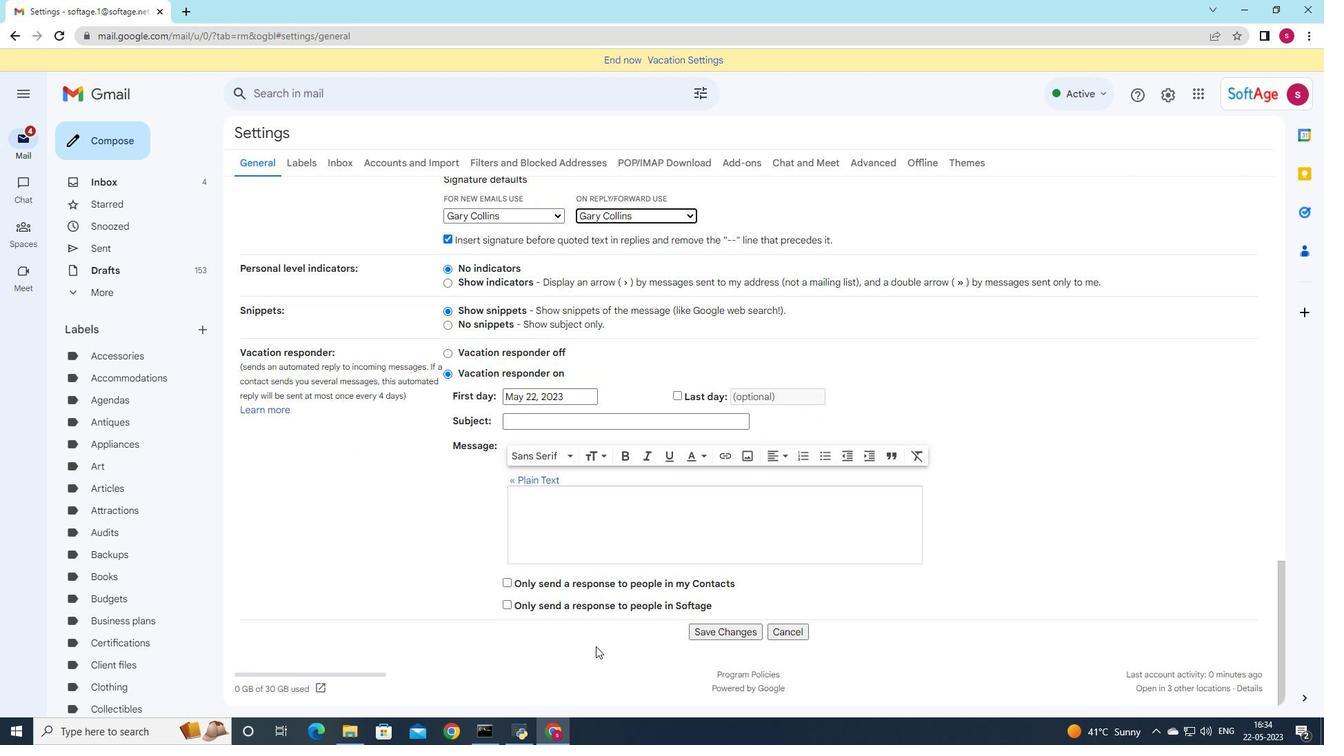 
Action: Mouse scrolled (627, 624) with delta (0, 0)
Screenshot: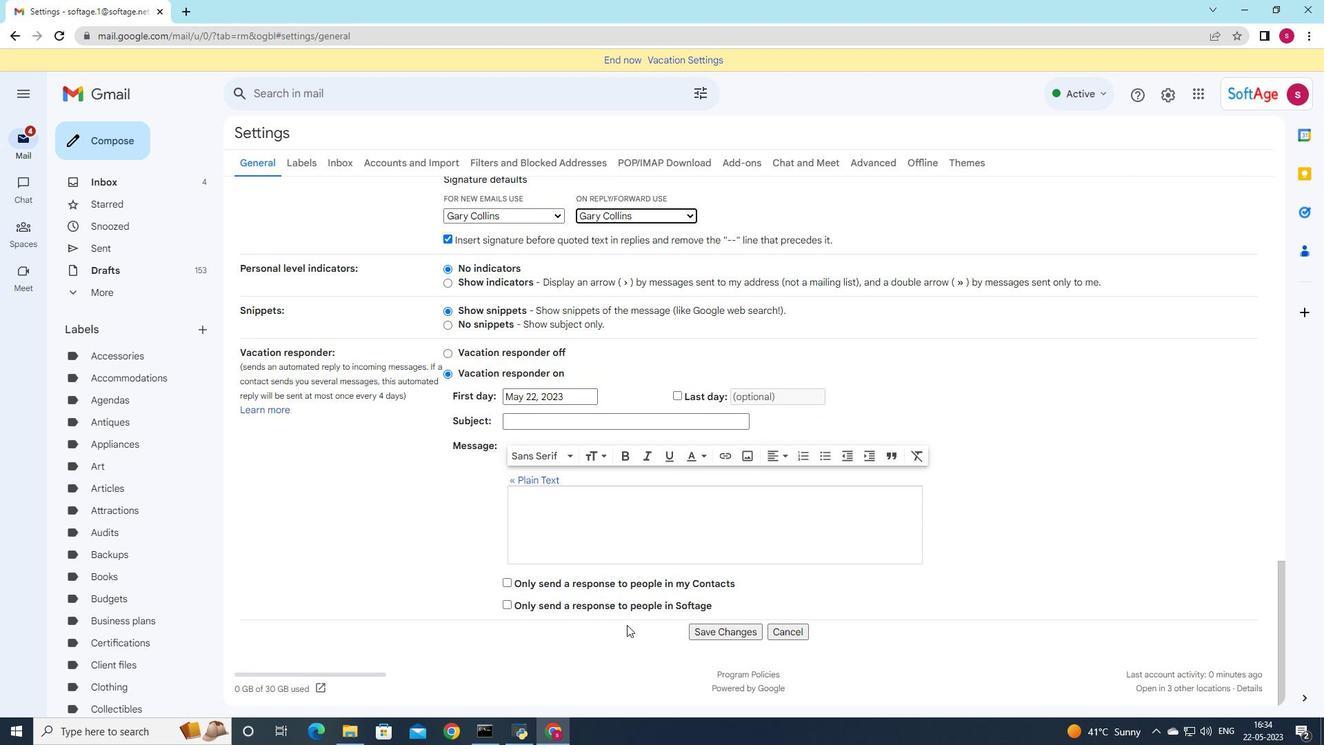 
Action: Mouse scrolled (627, 624) with delta (0, 0)
Screenshot: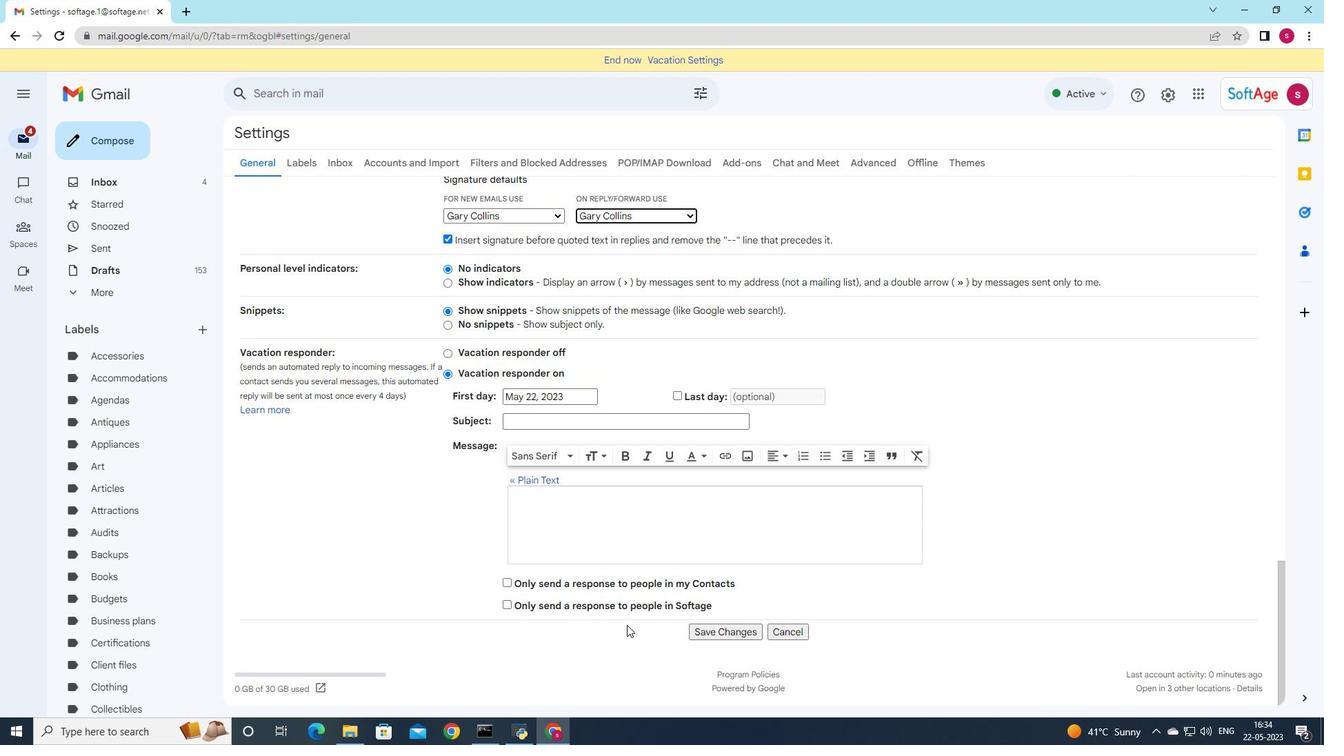 
Action: Mouse moved to (701, 629)
Screenshot: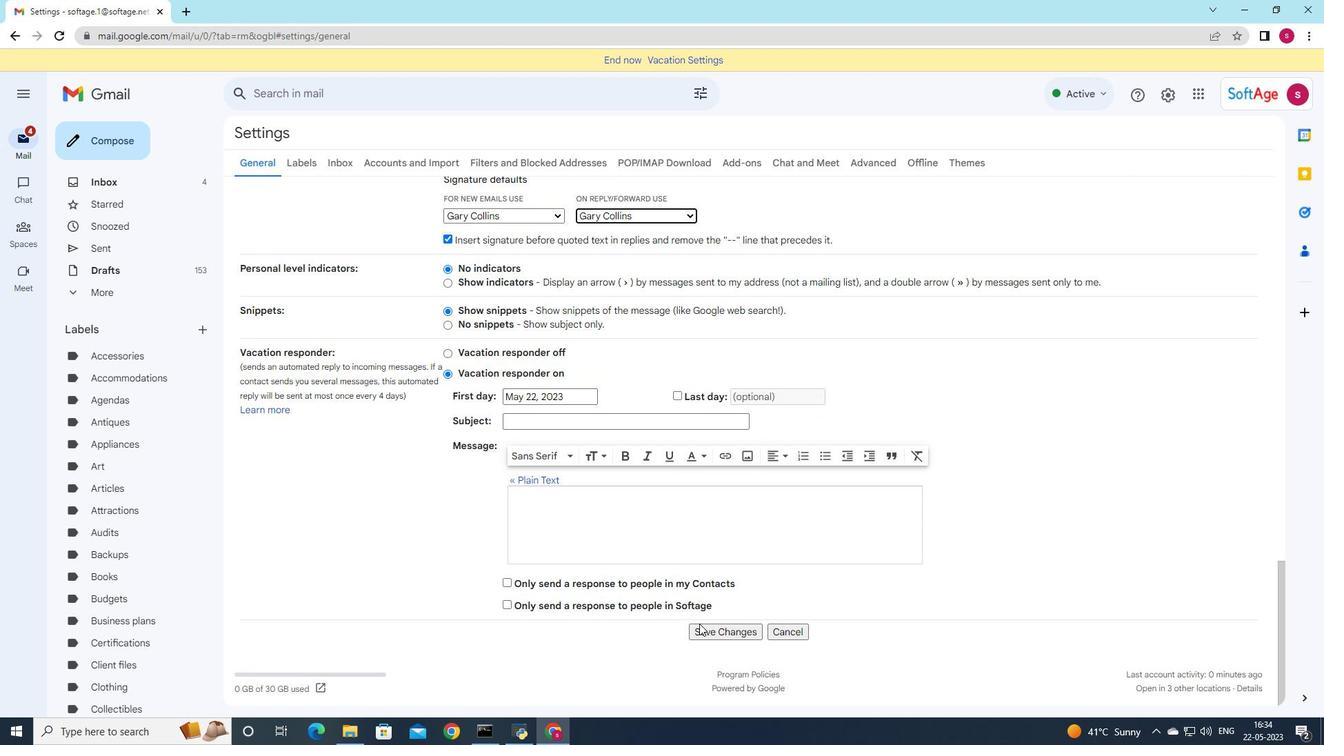 
Action: Mouse pressed left at (701, 629)
Screenshot: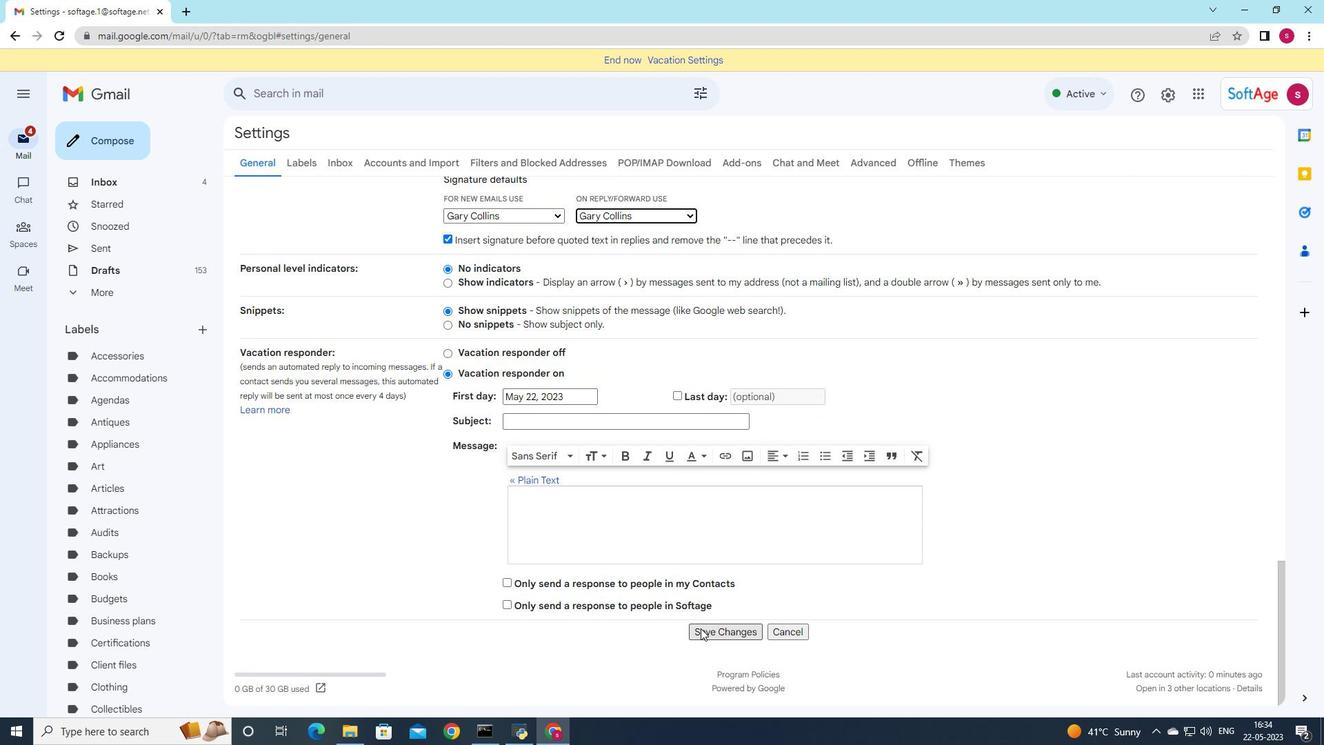 
Action: Mouse moved to (131, 149)
Screenshot: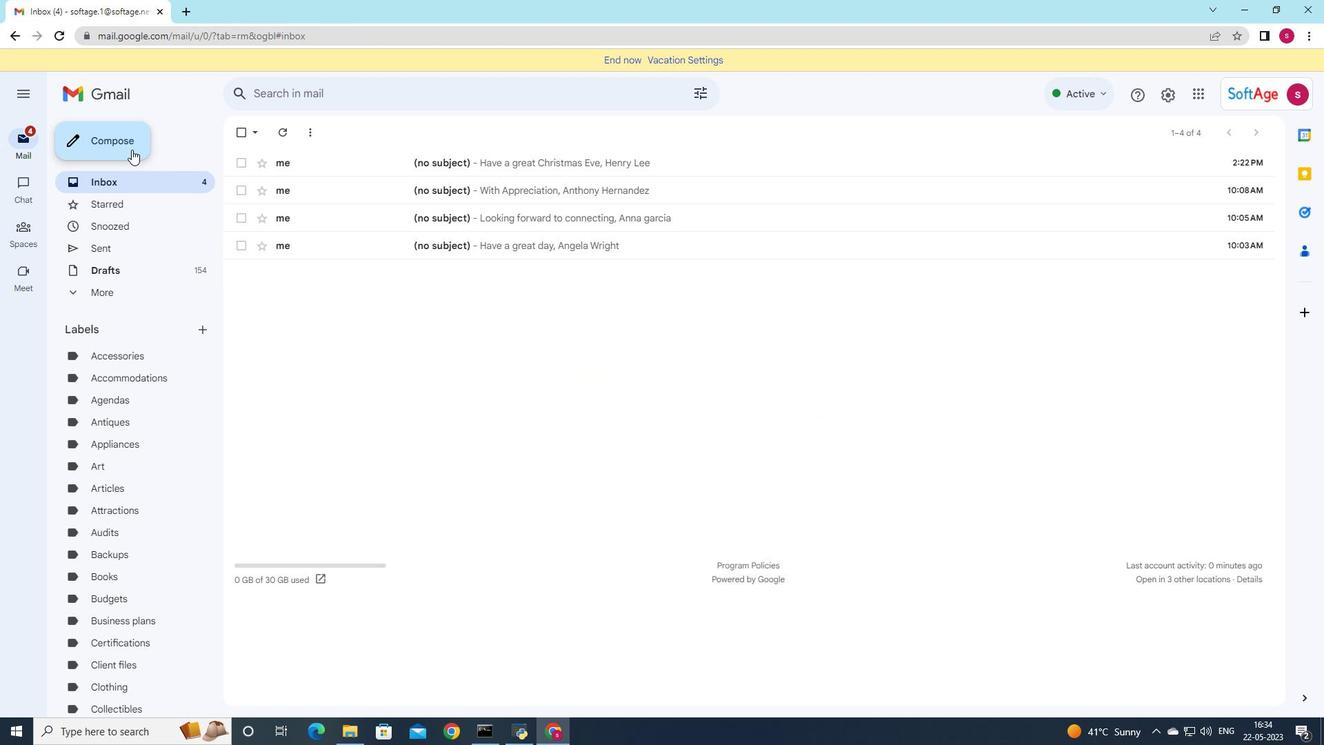 
Action: Mouse pressed left at (131, 149)
Screenshot: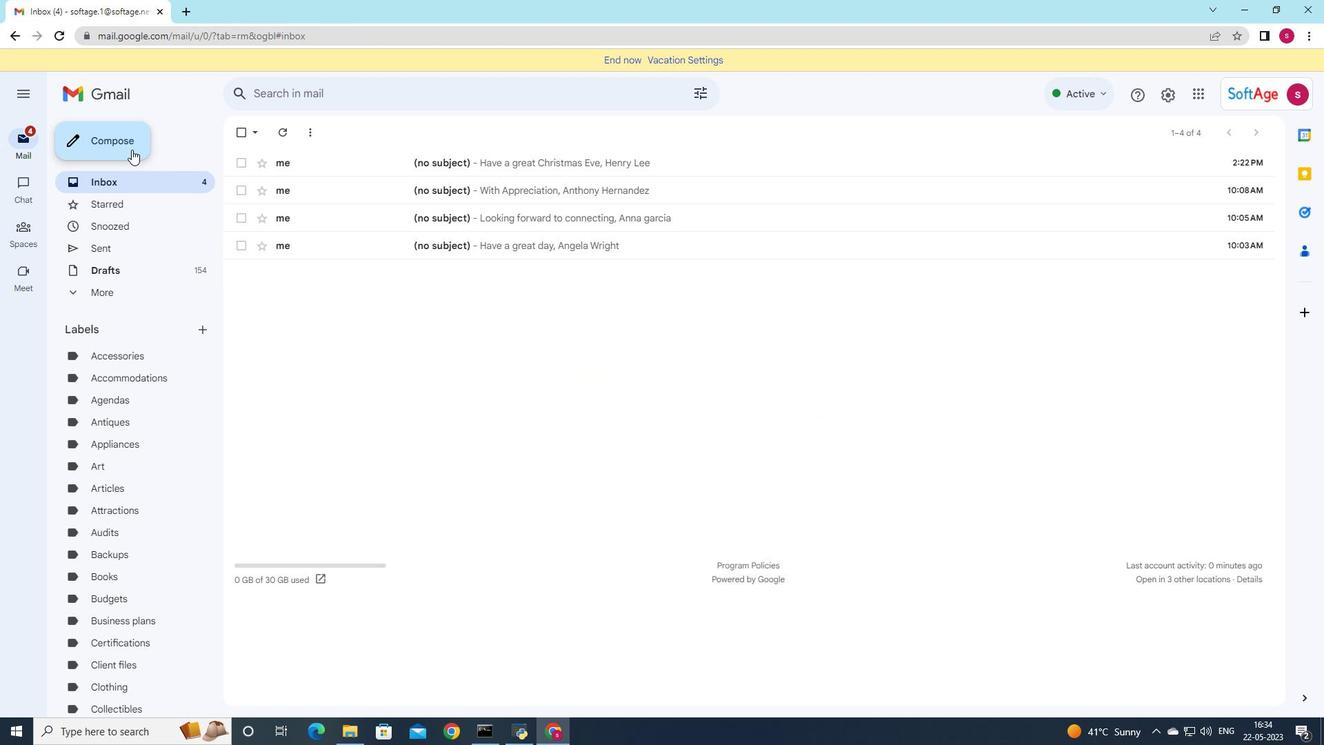 
Action: Mouse moved to (1009, 409)
Screenshot: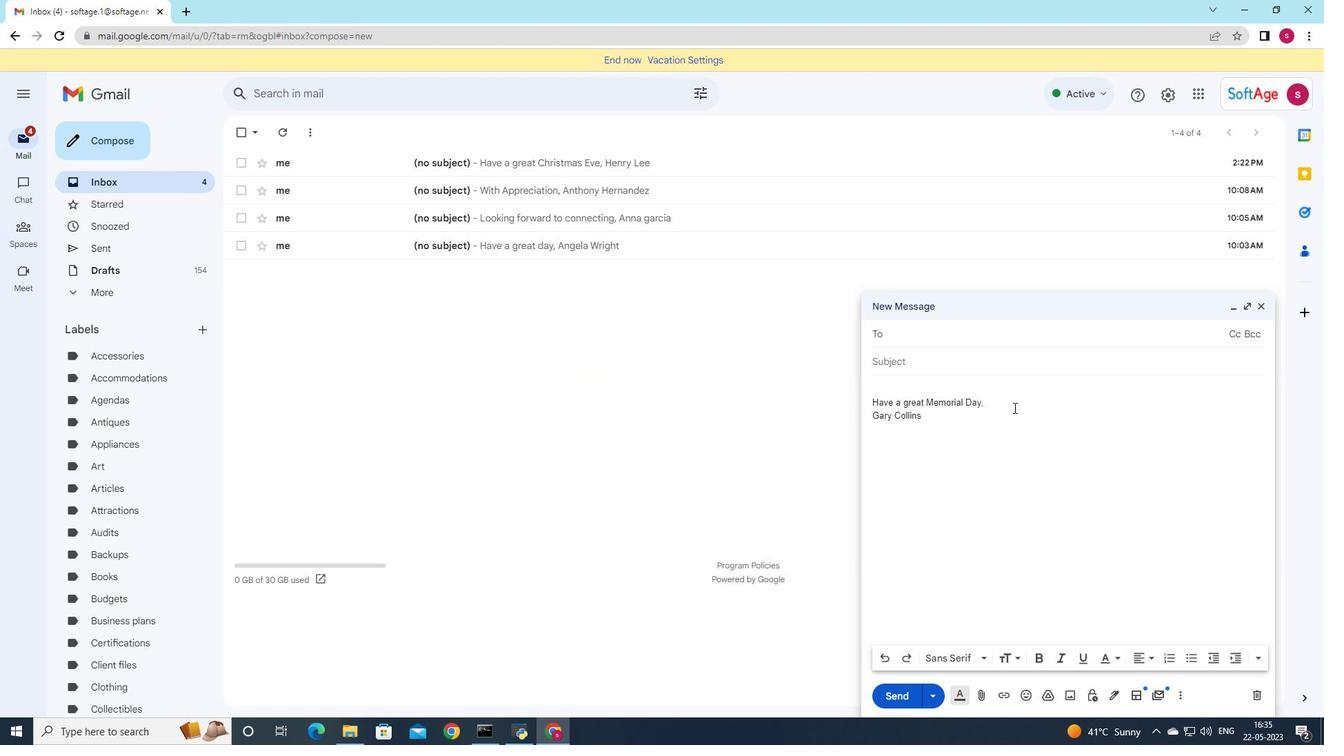 
Action: Key pressed s
Screenshot: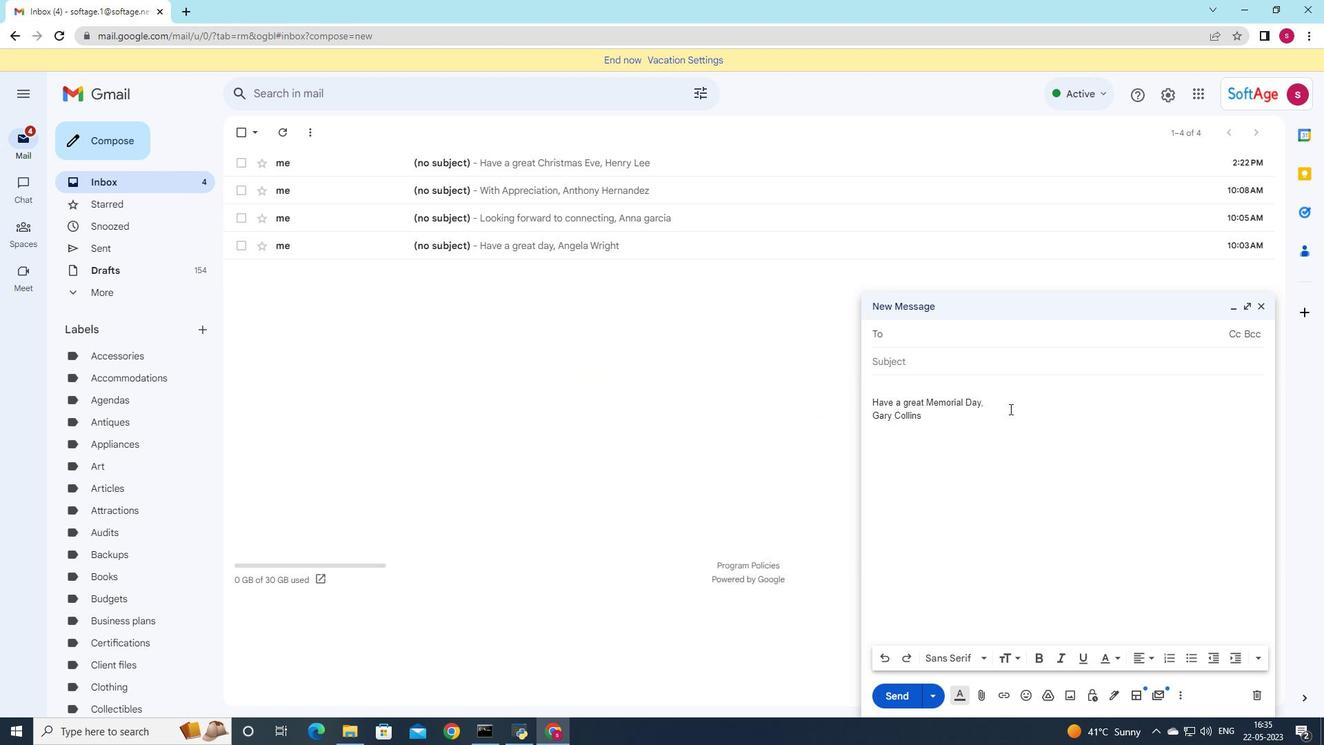 
Action: Mouse moved to (979, 367)
Screenshot: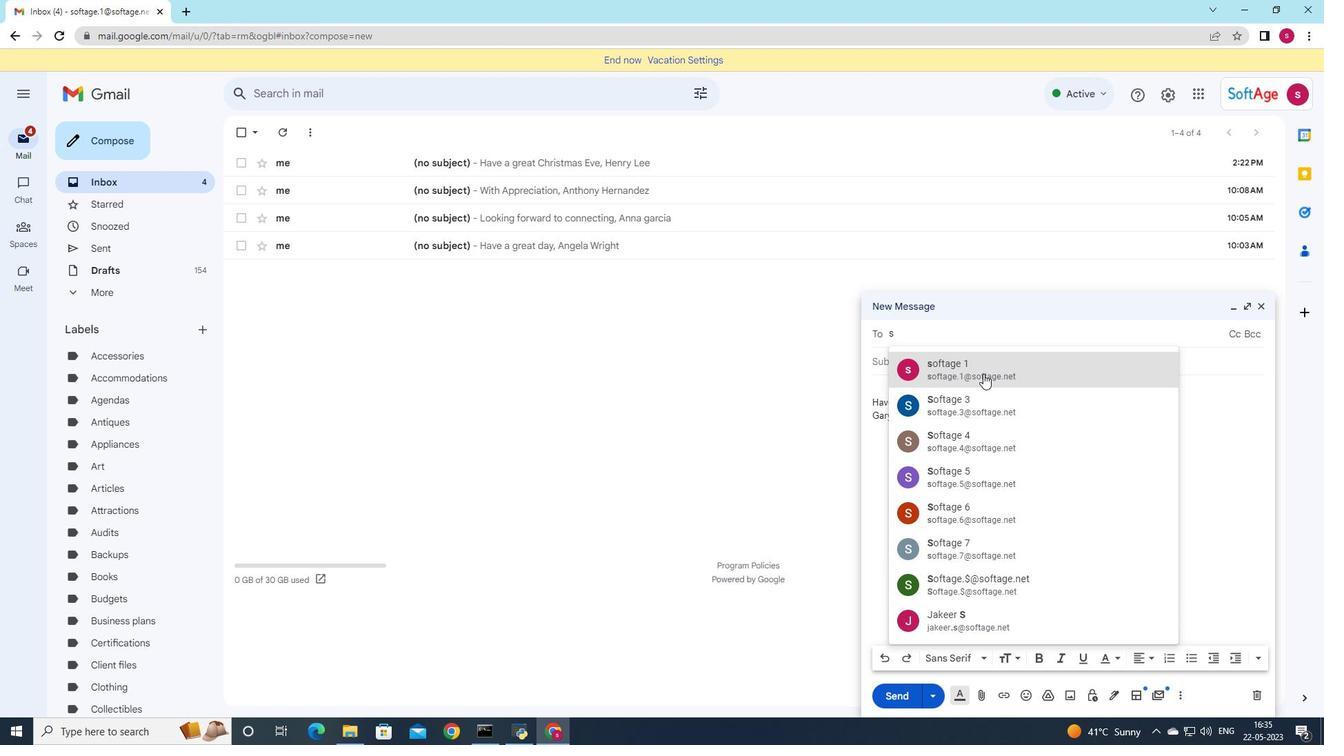 
Action: Mouse pressed left at (979, 367)
Screenshot: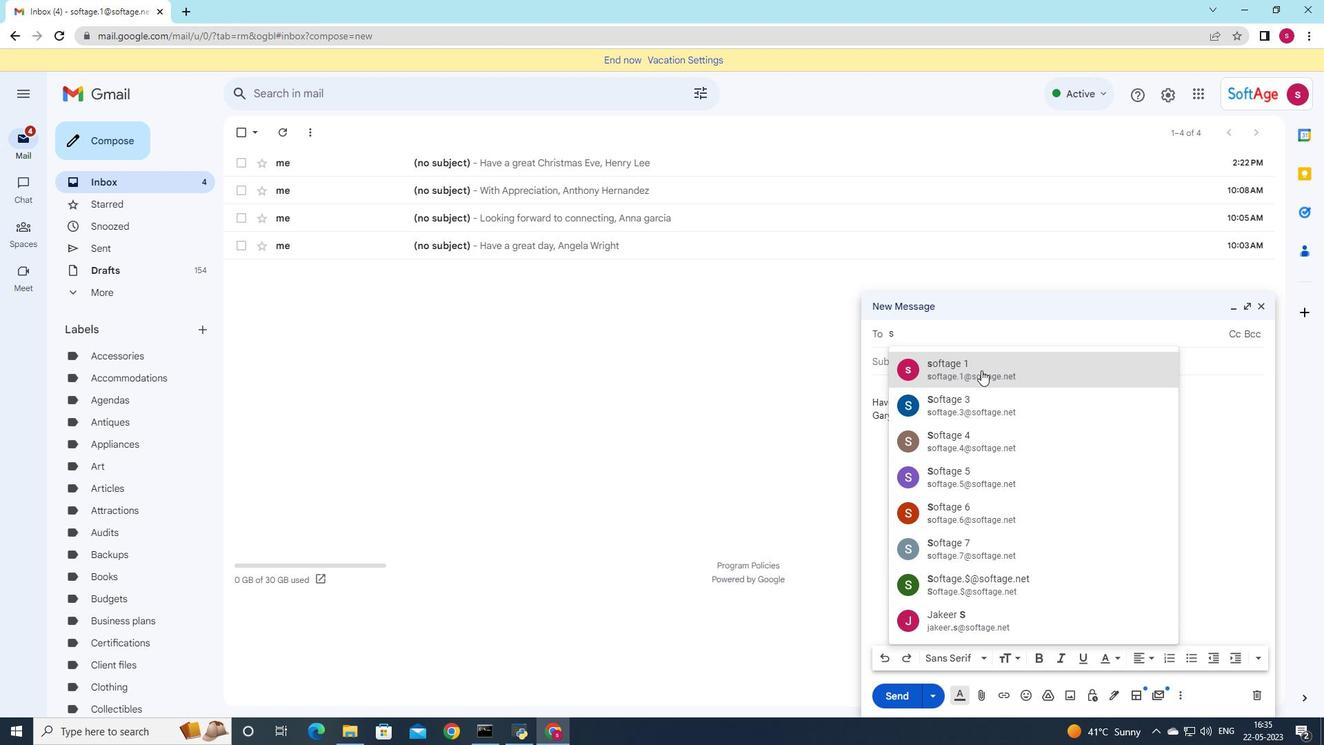 
Action: Mouse moved to (202, 327)
Screenshot: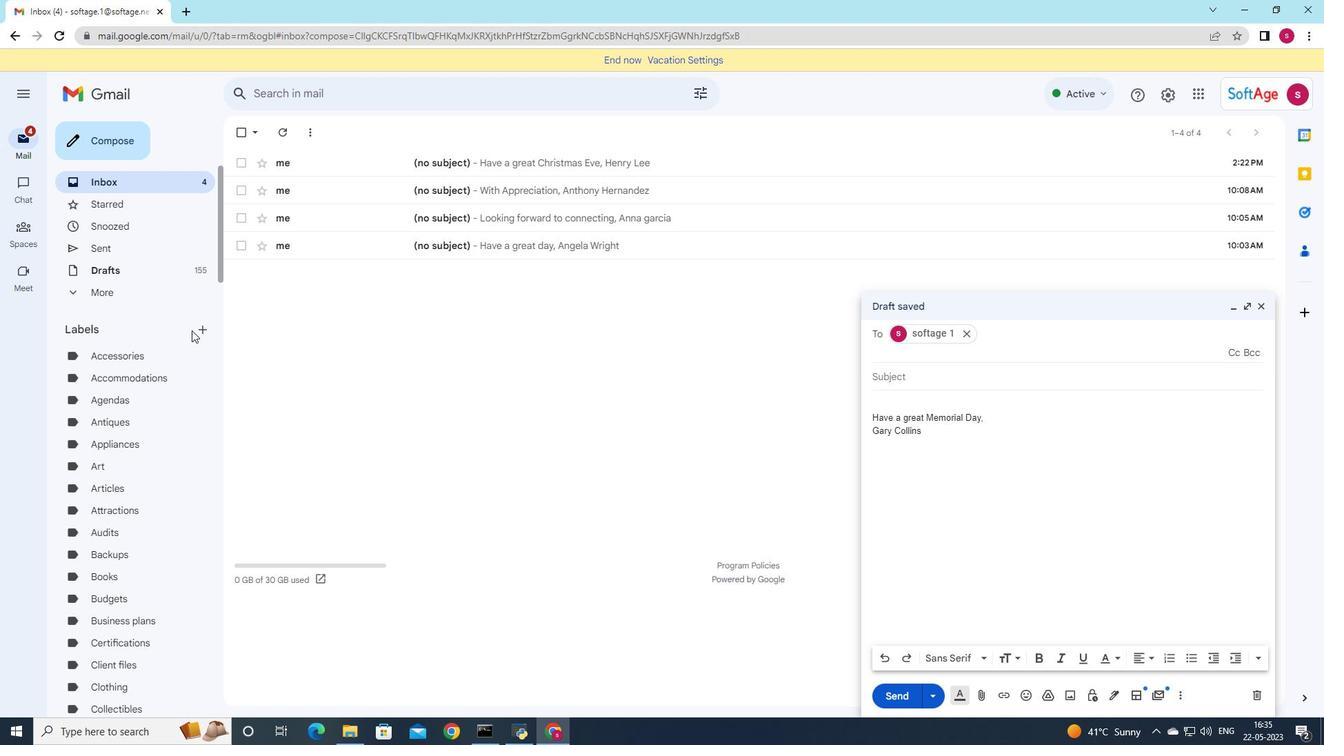 
Action: Mouse pressed left at (202, 327)
Screenshot: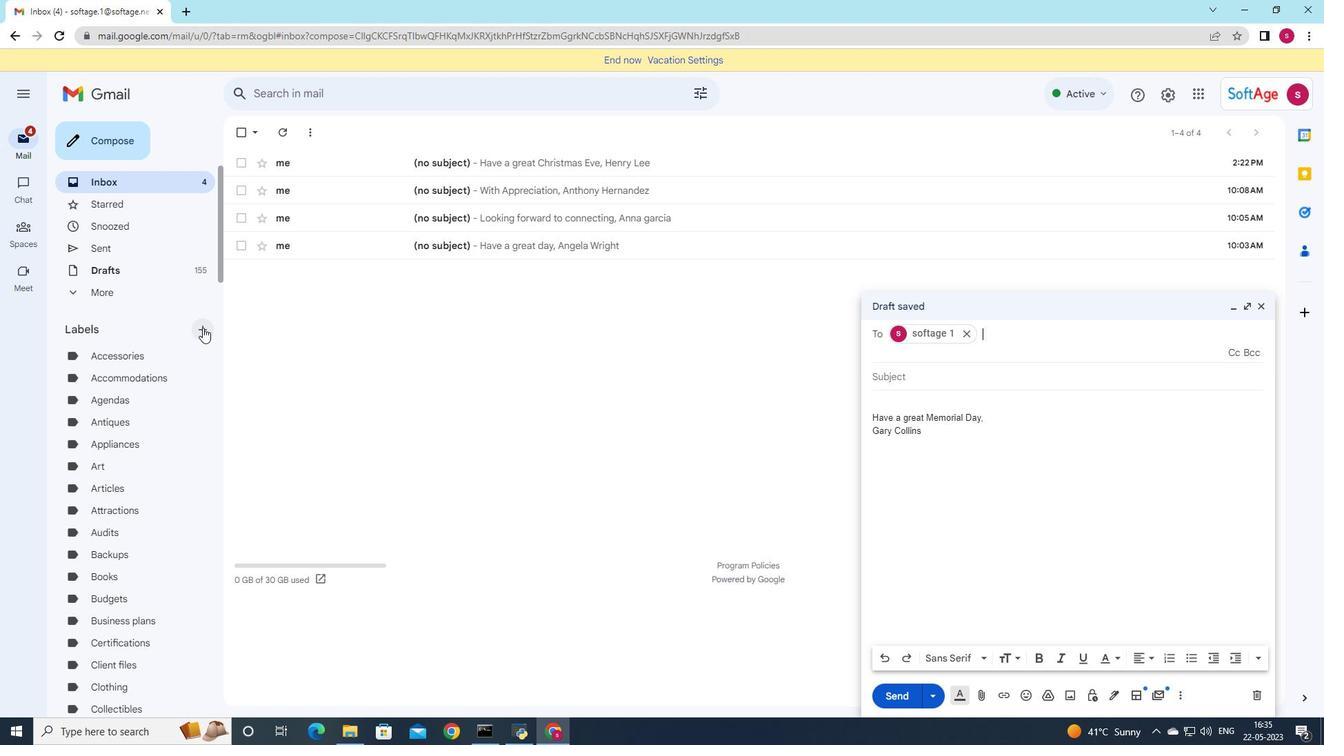 
Action: Mouse moved to (692, 342)
Screenshot: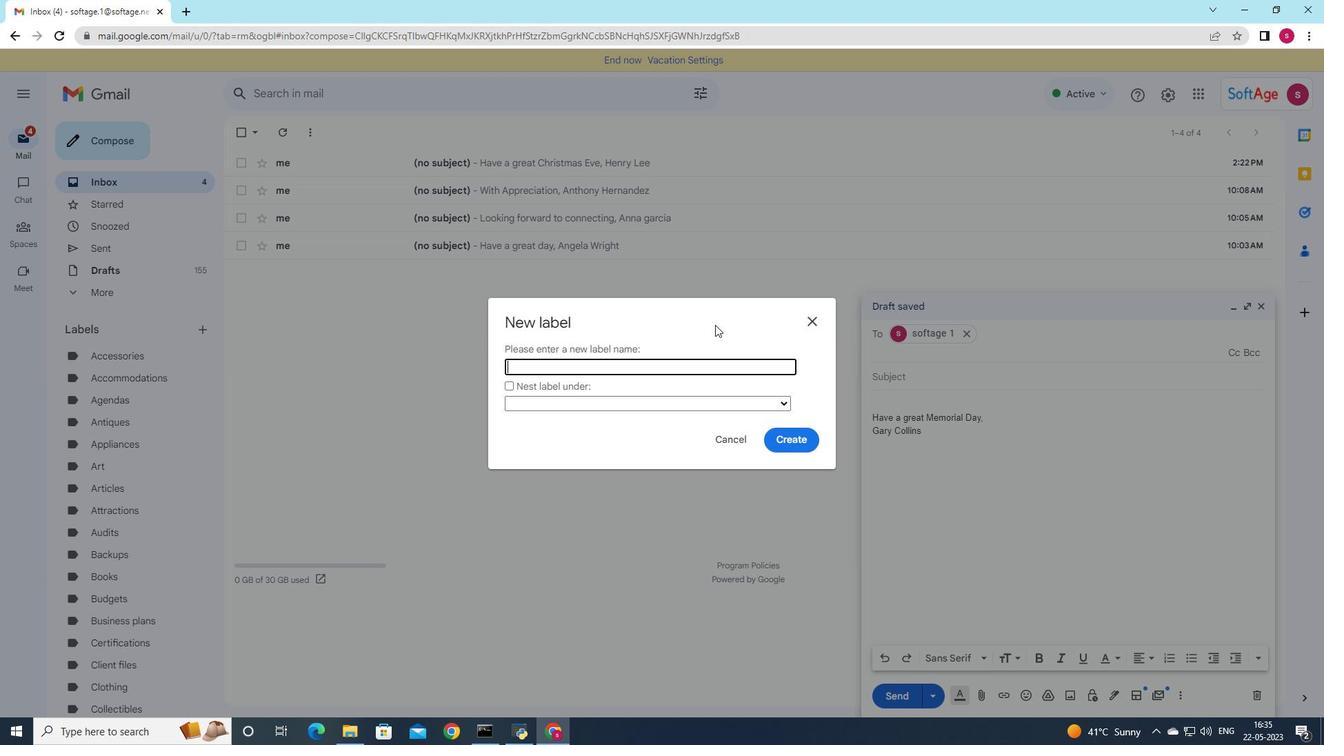 
Action: Key pressed <Key.shift><Key.shift><Key.shift><Key.shift><Key.shift><Key.shift>Jee<Key.backspace>wlw<Key.backspace>ery
Screenshot: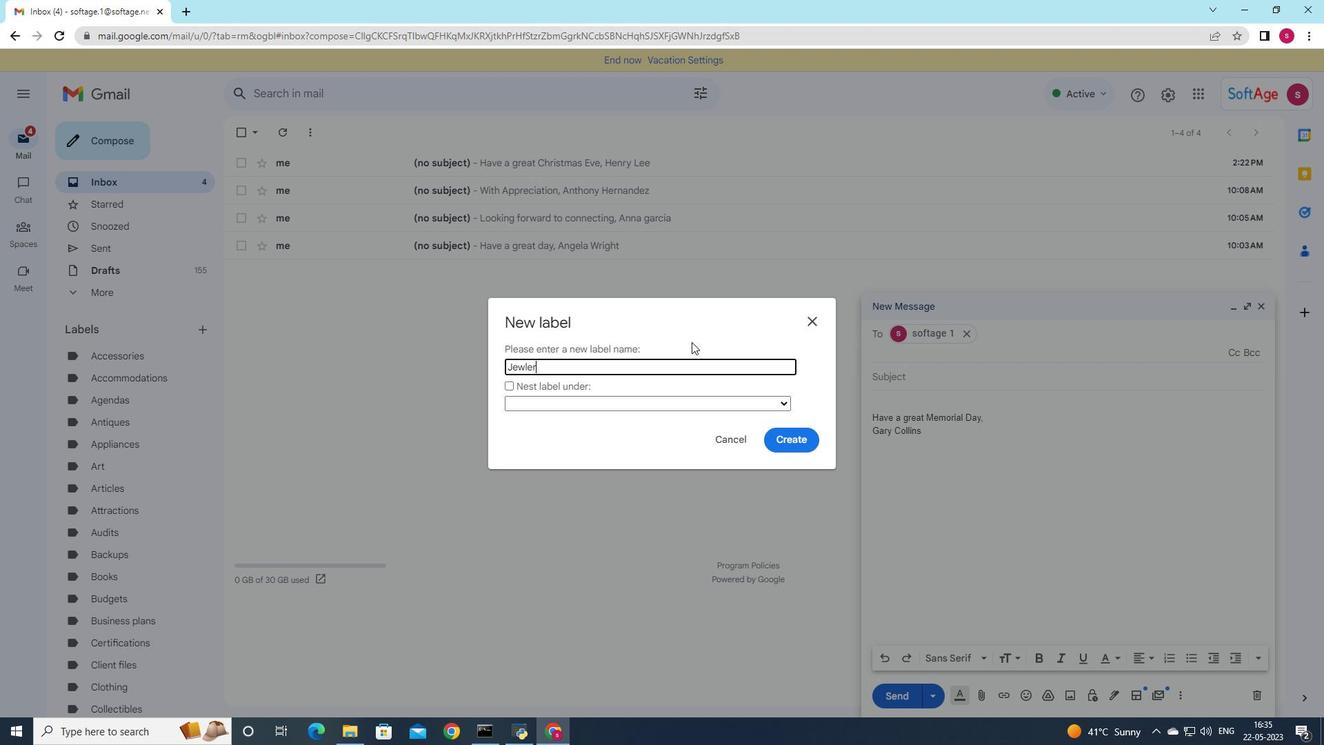 
Action: Mouse moved to (791, 438)
Screenshot: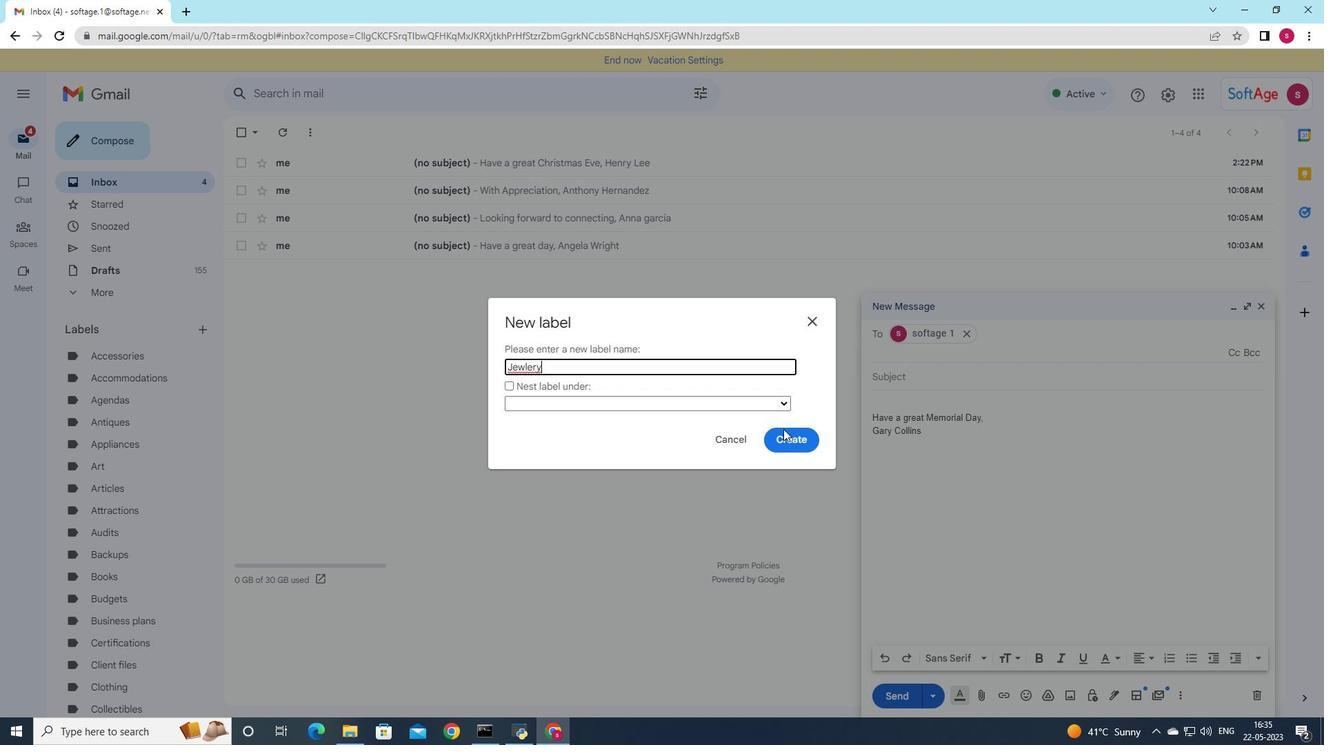 
Action: Mouse pressed left at (791, 438)
Screenshot: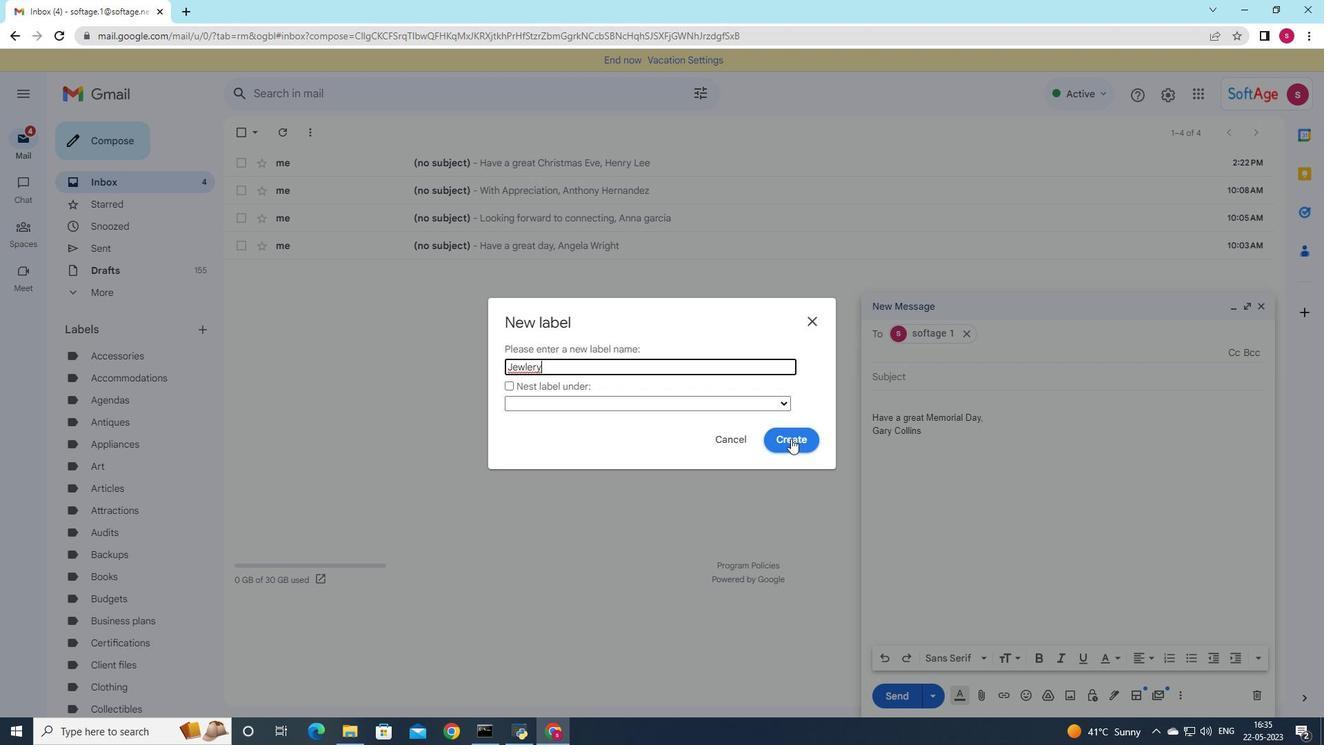 
Action: Mouse moved to (786, 427)
Screenshot: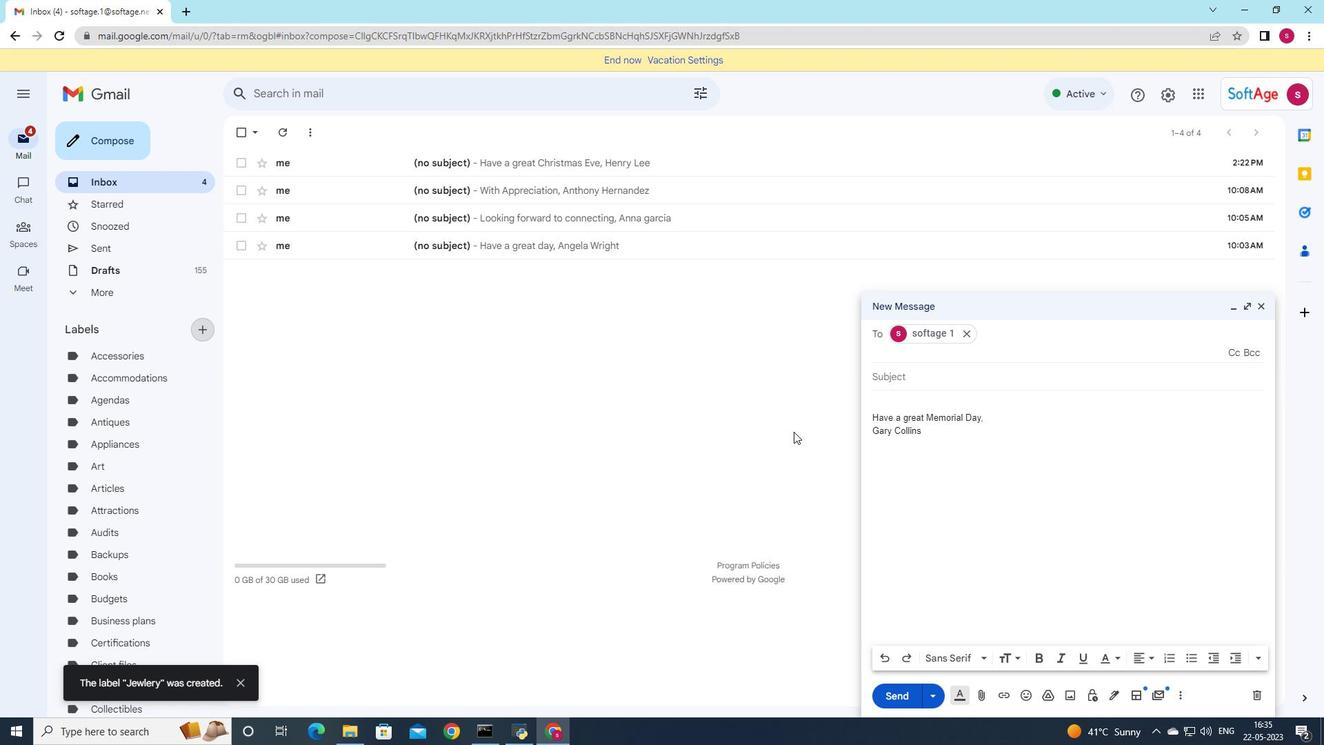 
